 Task: Search one way flight ticket for 5 adults, 2 children, 1 infant in seat and 1 infant on lap in economy from Lewisburg: Greenbrier Valley Airport to Greensboro: Piedmont Triad International Airport on 5-1-2023. Choice of flights is Southwest. Number of bags: 2 carry on bags. Price is upto 60000. Outbound departure time preference is 12:00.
Action: Mouse moved to (268, 476)
Screenshot: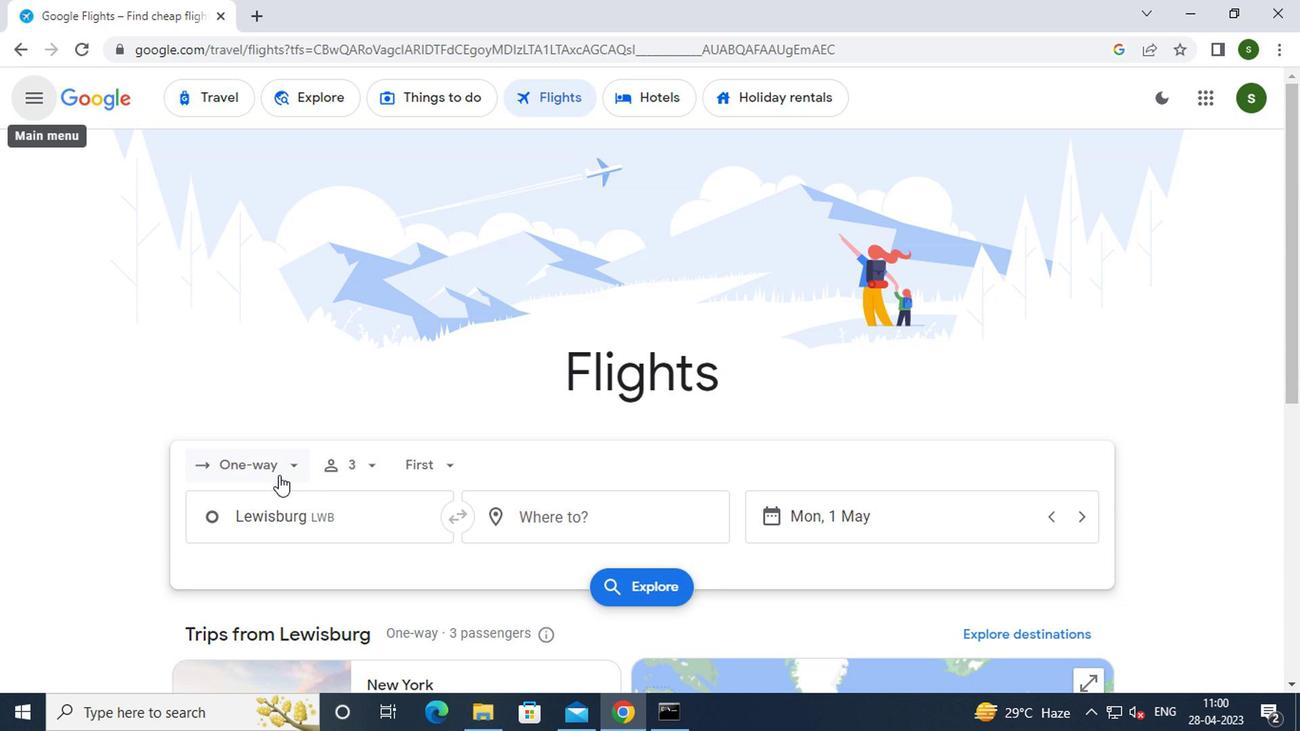 
Action: Mouse pressed left at (268, 476)
Screenshot: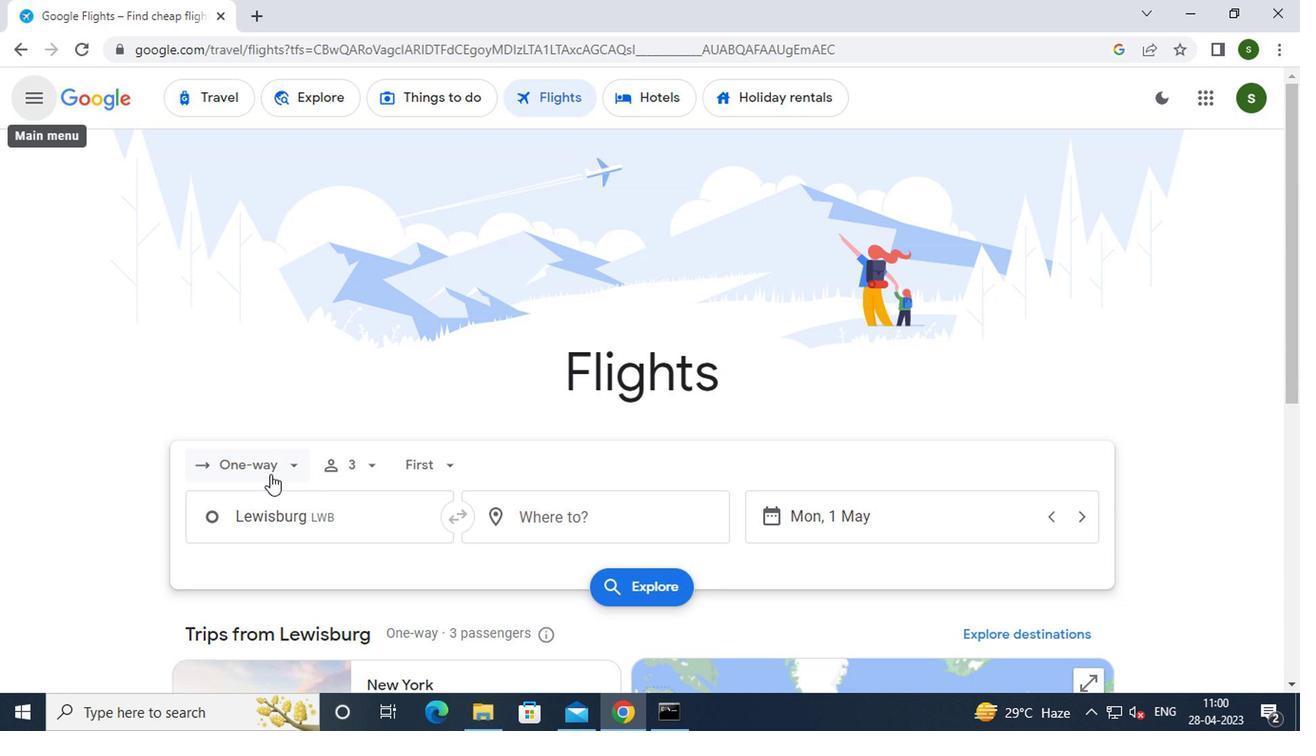 
Action: Mouse moved to (280, 557)
Screenshot: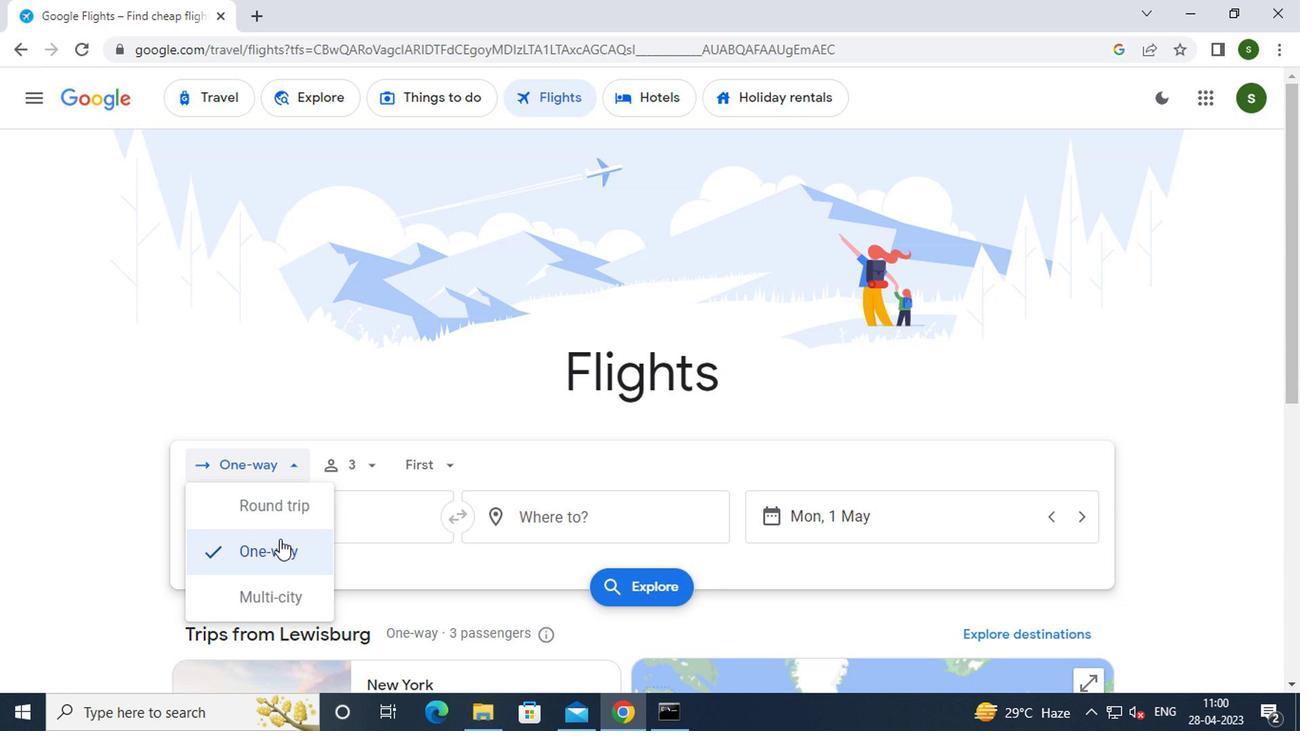 
Action: Mouse pressed left at (280, 557)
Screenshot: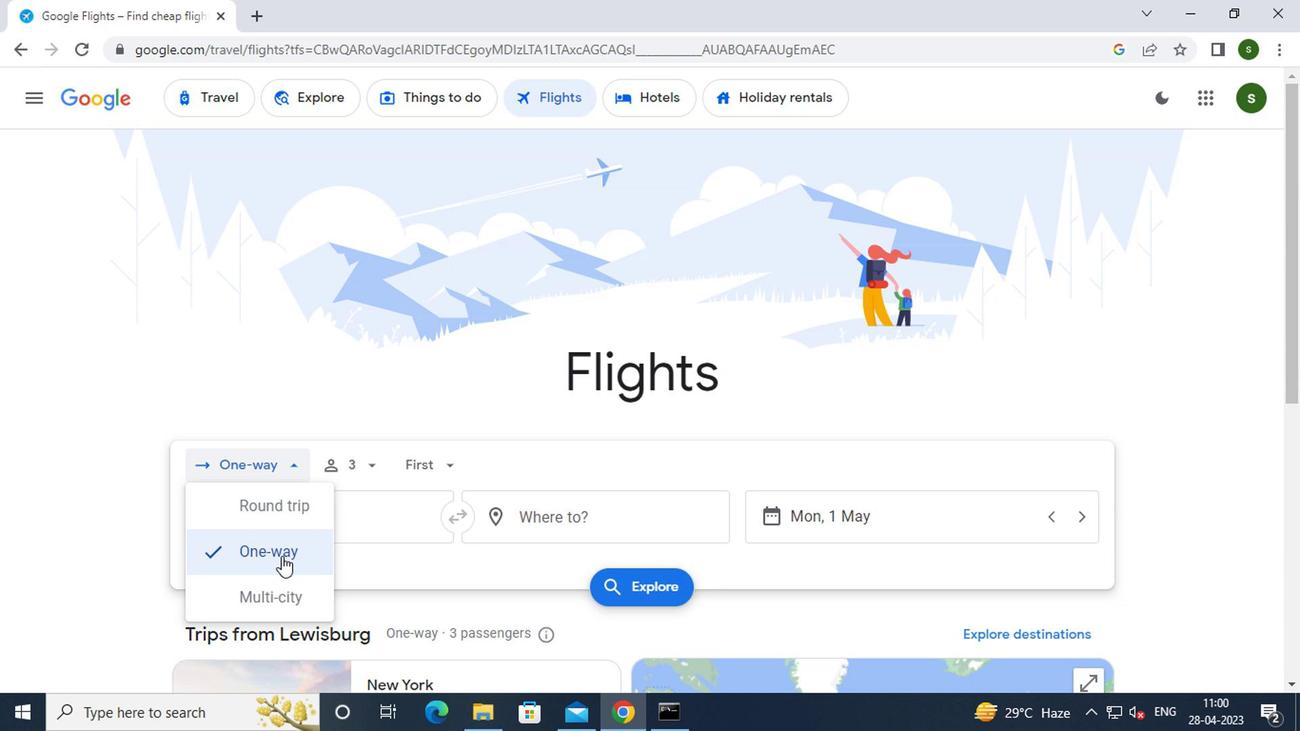 
Action: Mouse moved to (373, 465)
Screenshot: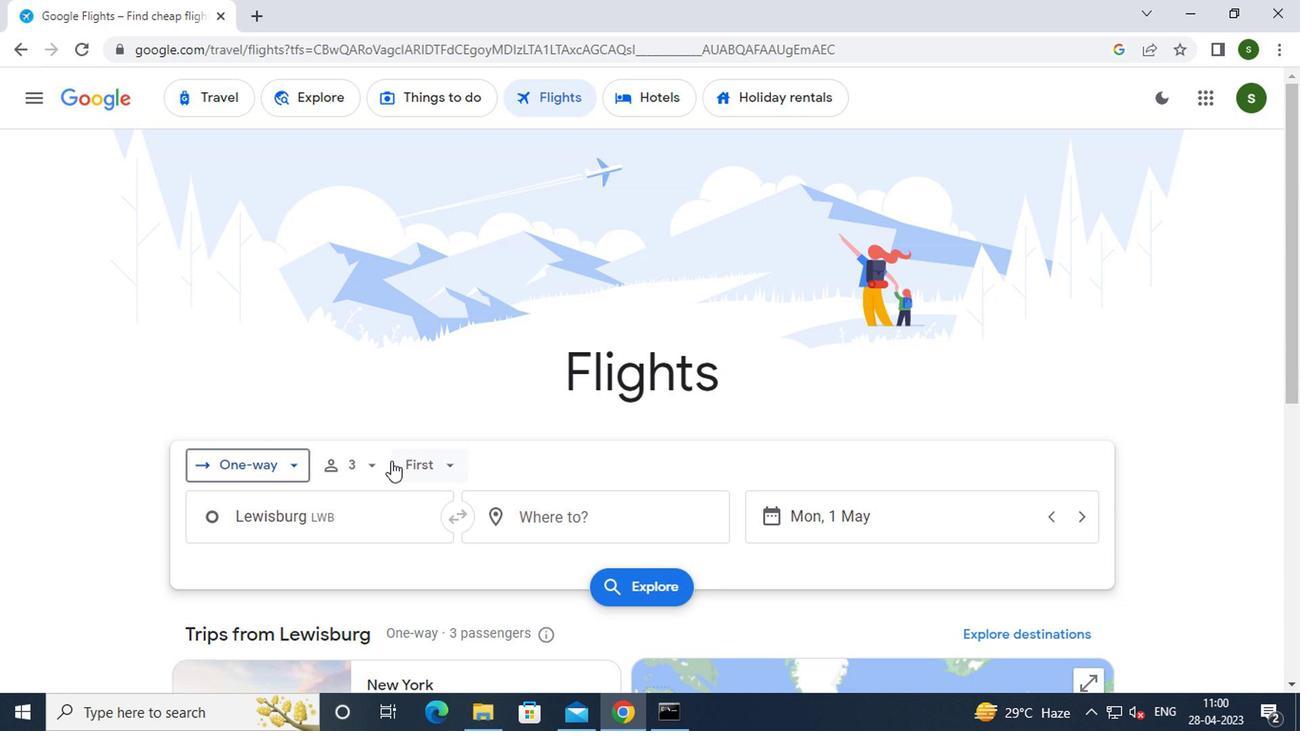 
Action: Mouse pressed left at (373, 465)
Screenshot: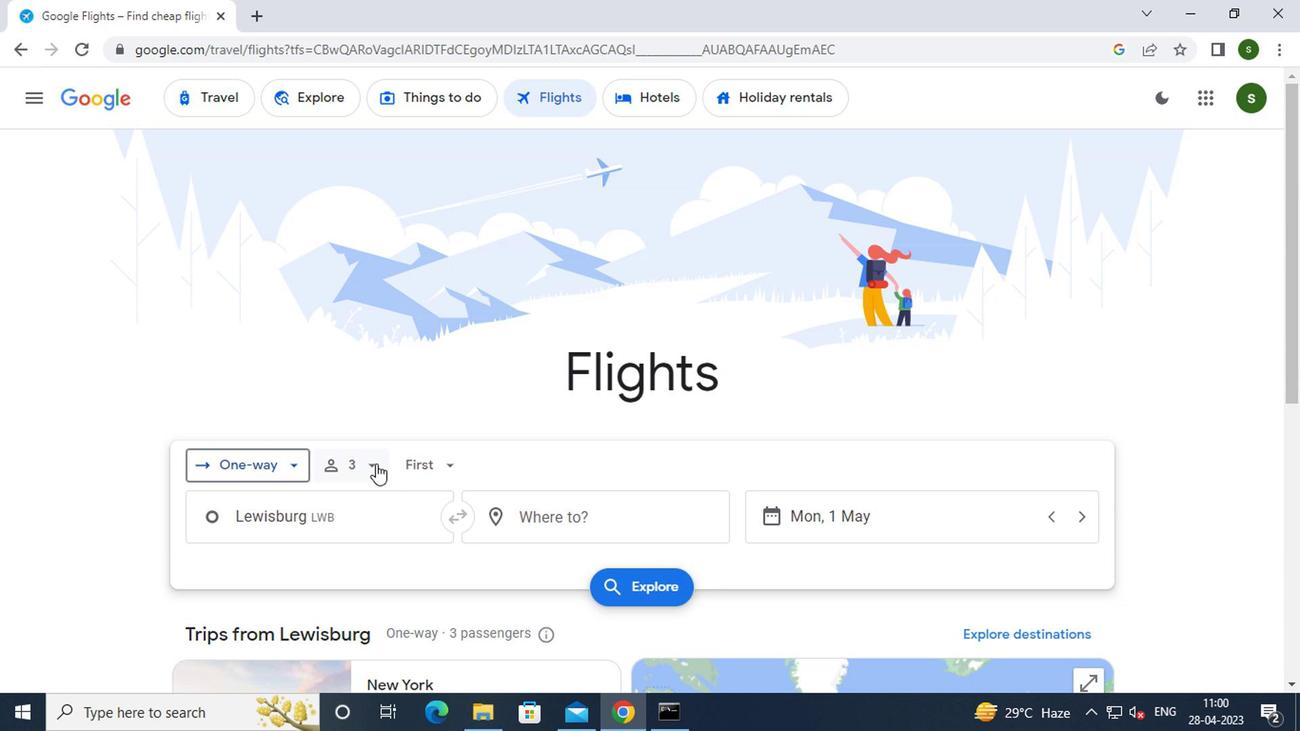 
Action: Mouse moved to (507, 518)
Screenshot: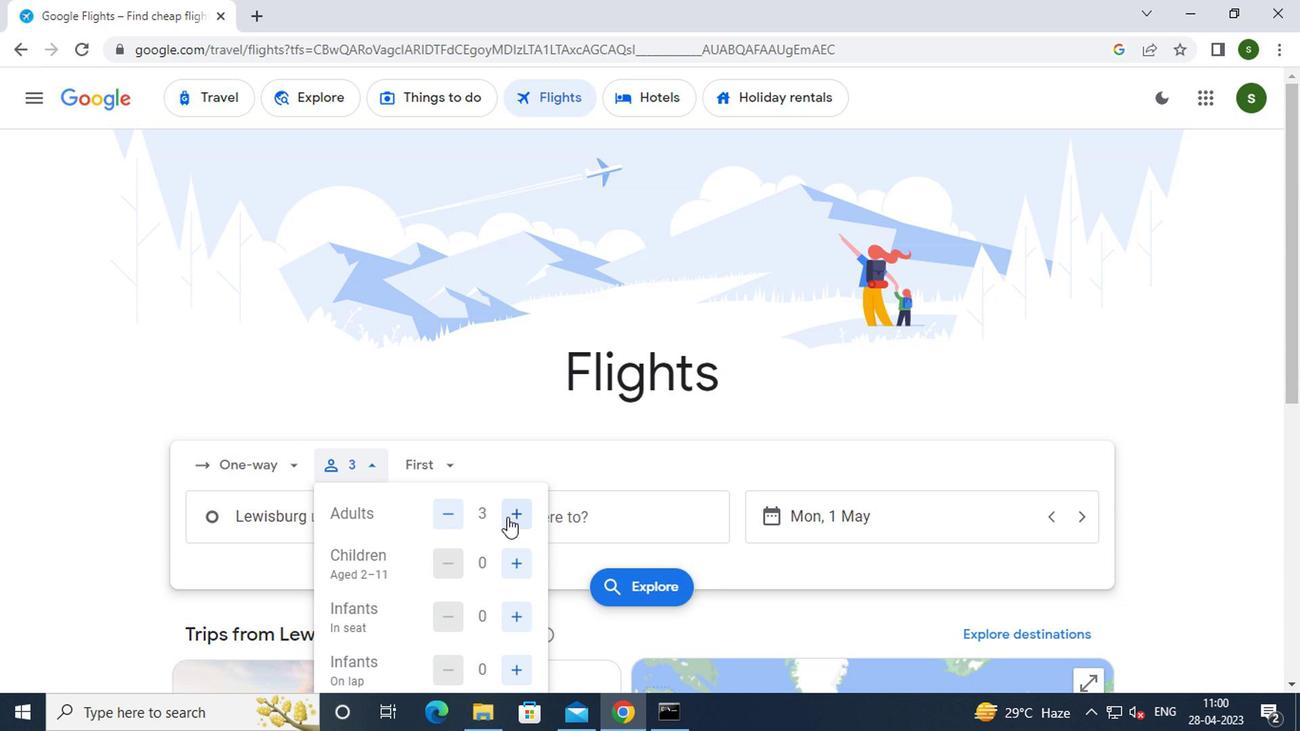 
Action: Mouse pressed left at (507, 518)
Screenshot: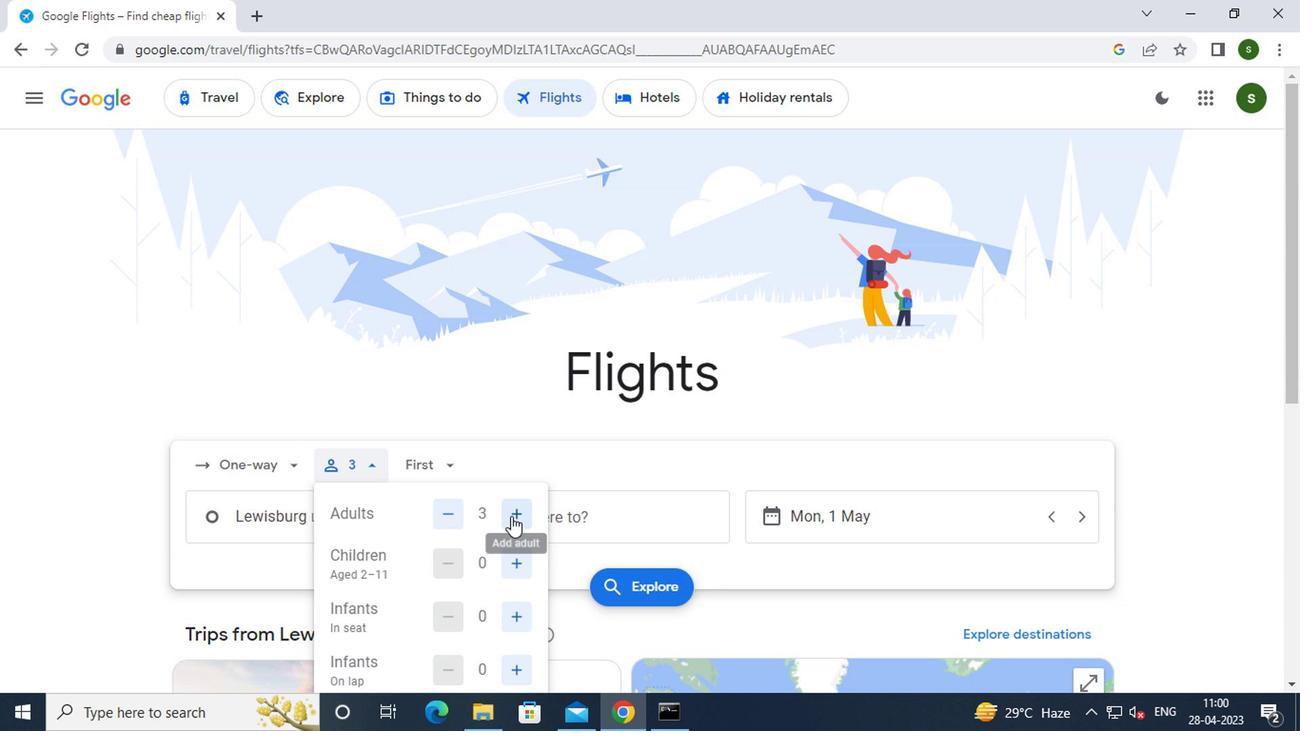 
Action: Mouse pressed left at (507, 518)
Screenshot: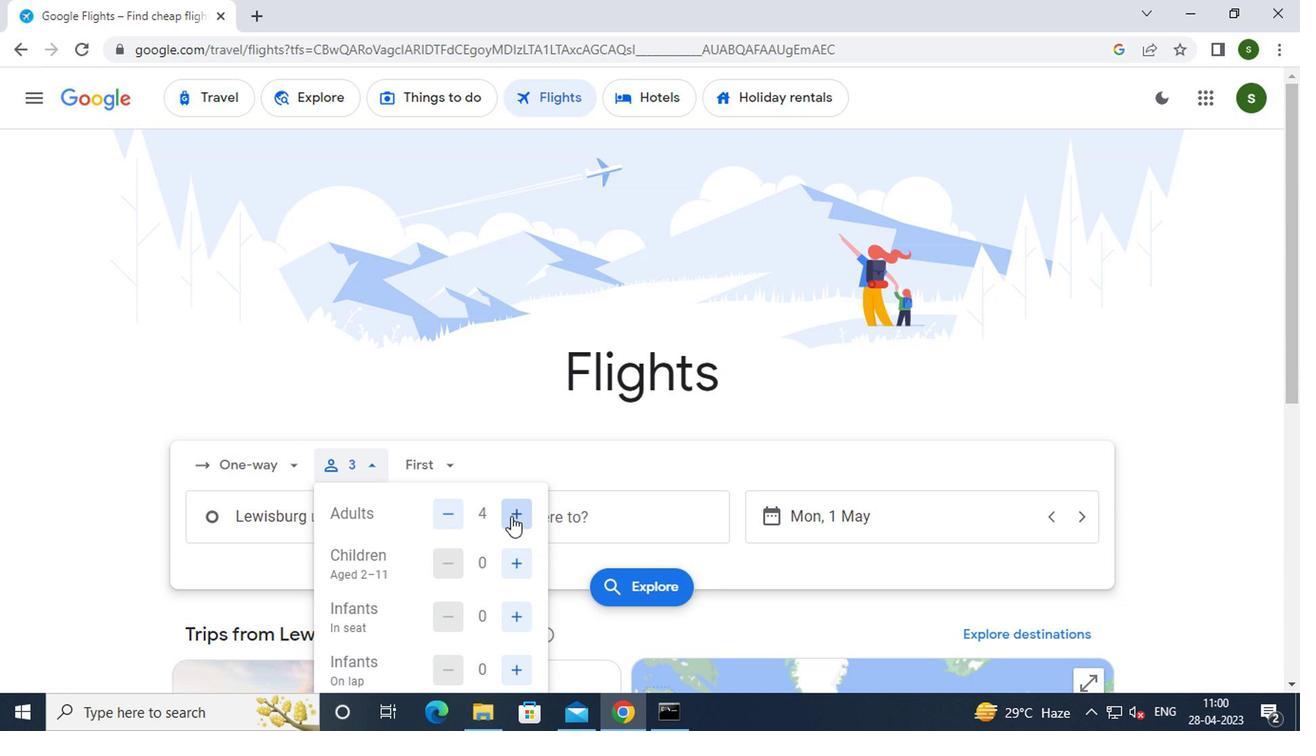 
Action: Mouse moved to (518, 559)
Screenshot: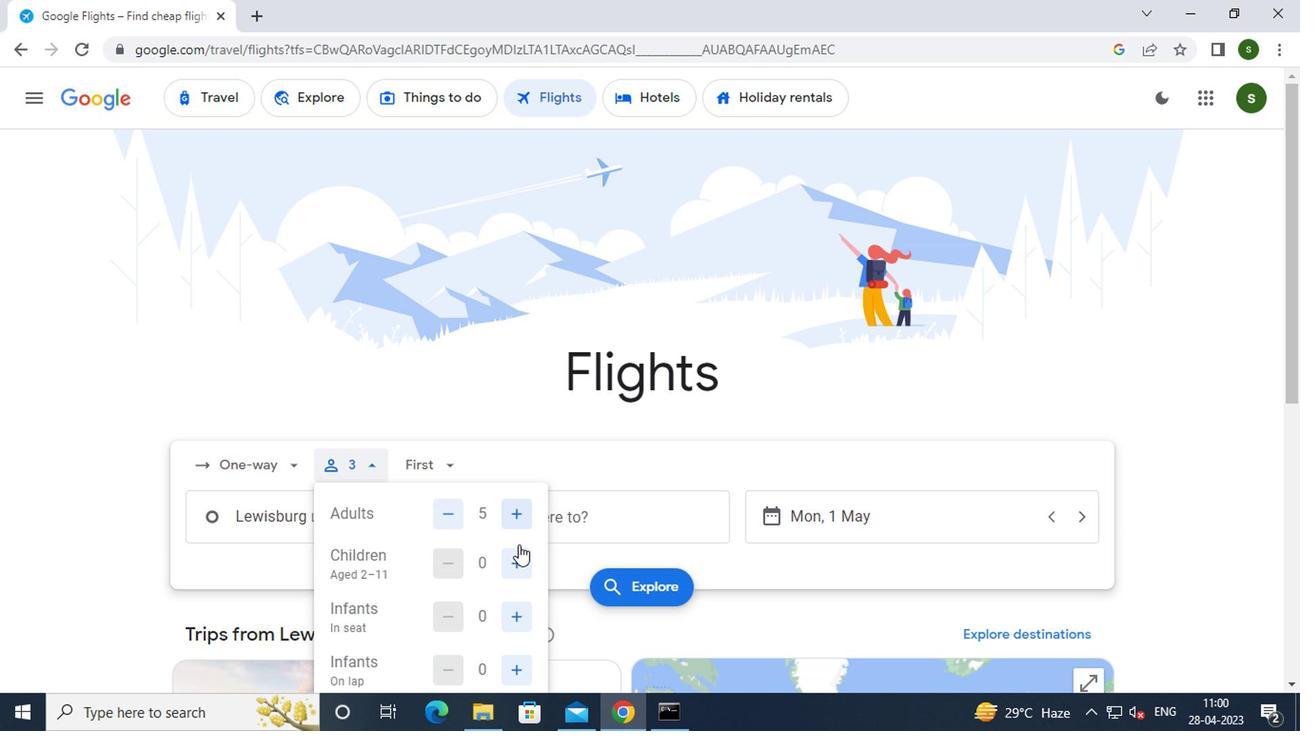 
Action: Mouse pressed left at (518, 559)
Screenshot: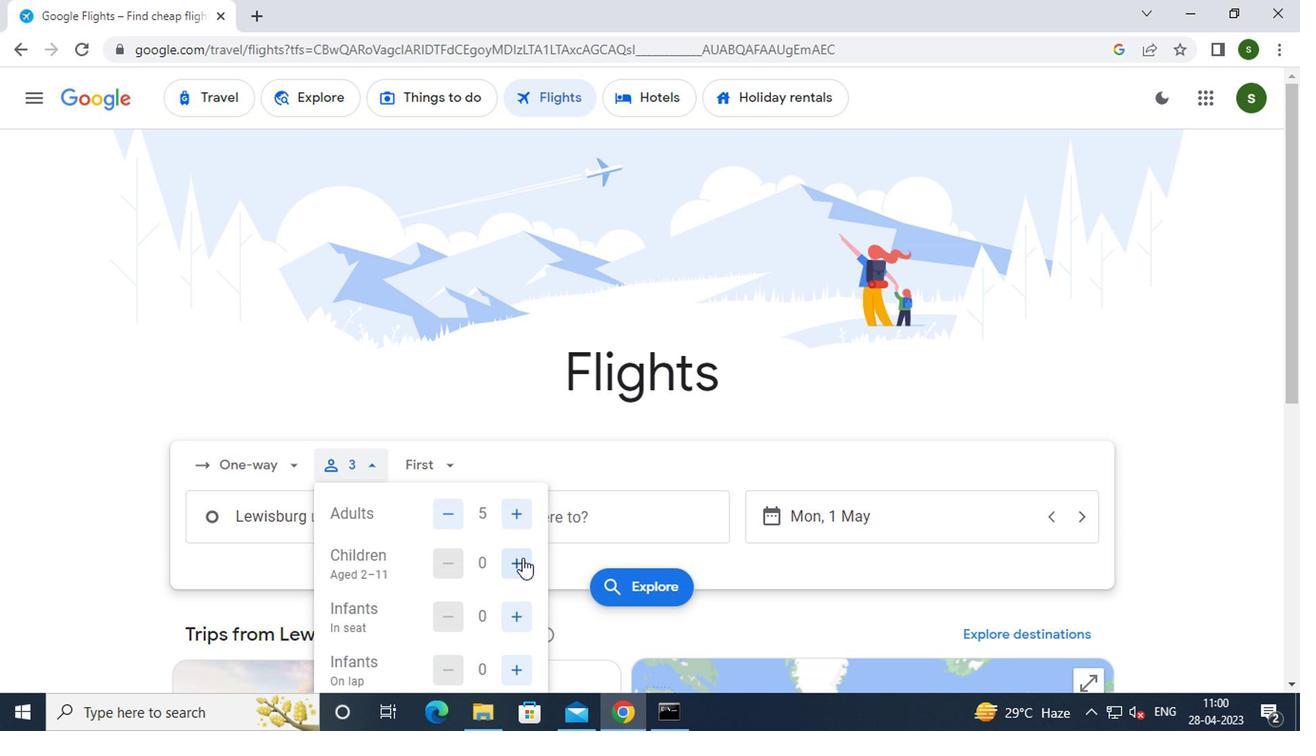 
Action: Mouse pressed left at (518, 559)
Screenshot: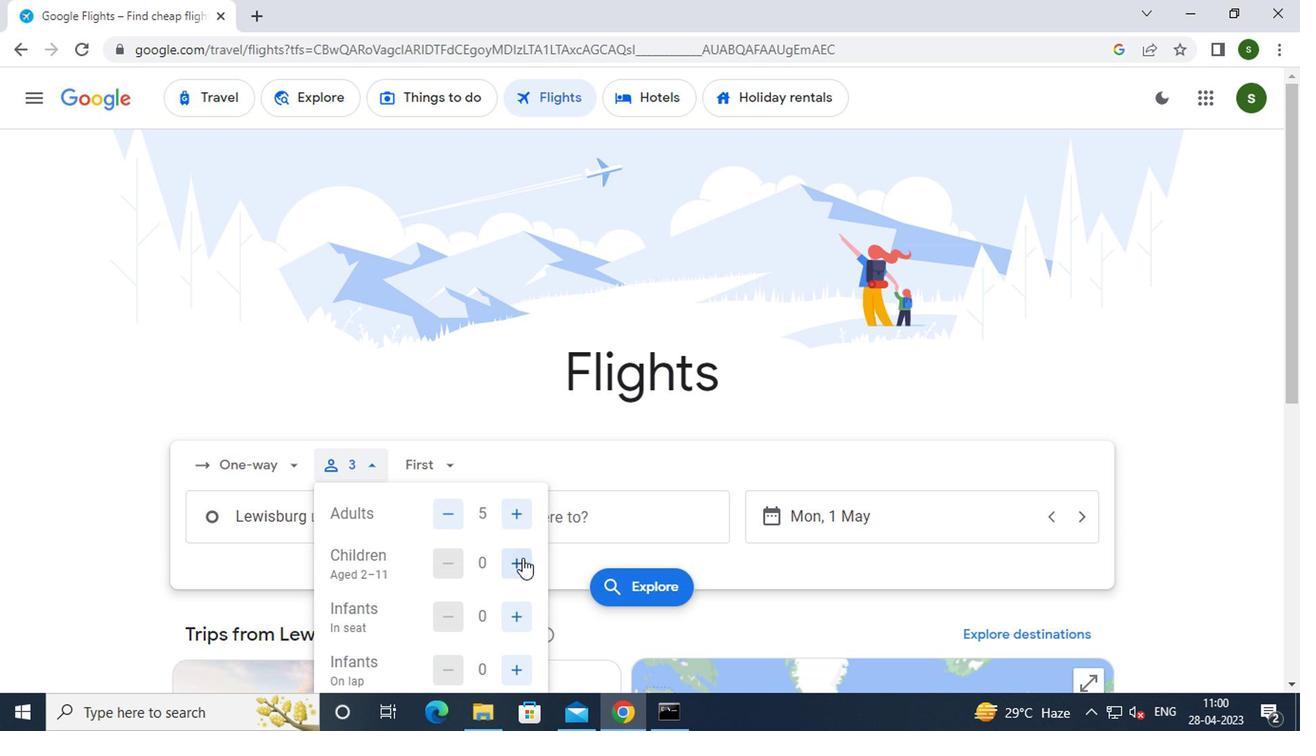 
Action: Mouse moved to (518, 610)
Screenshot: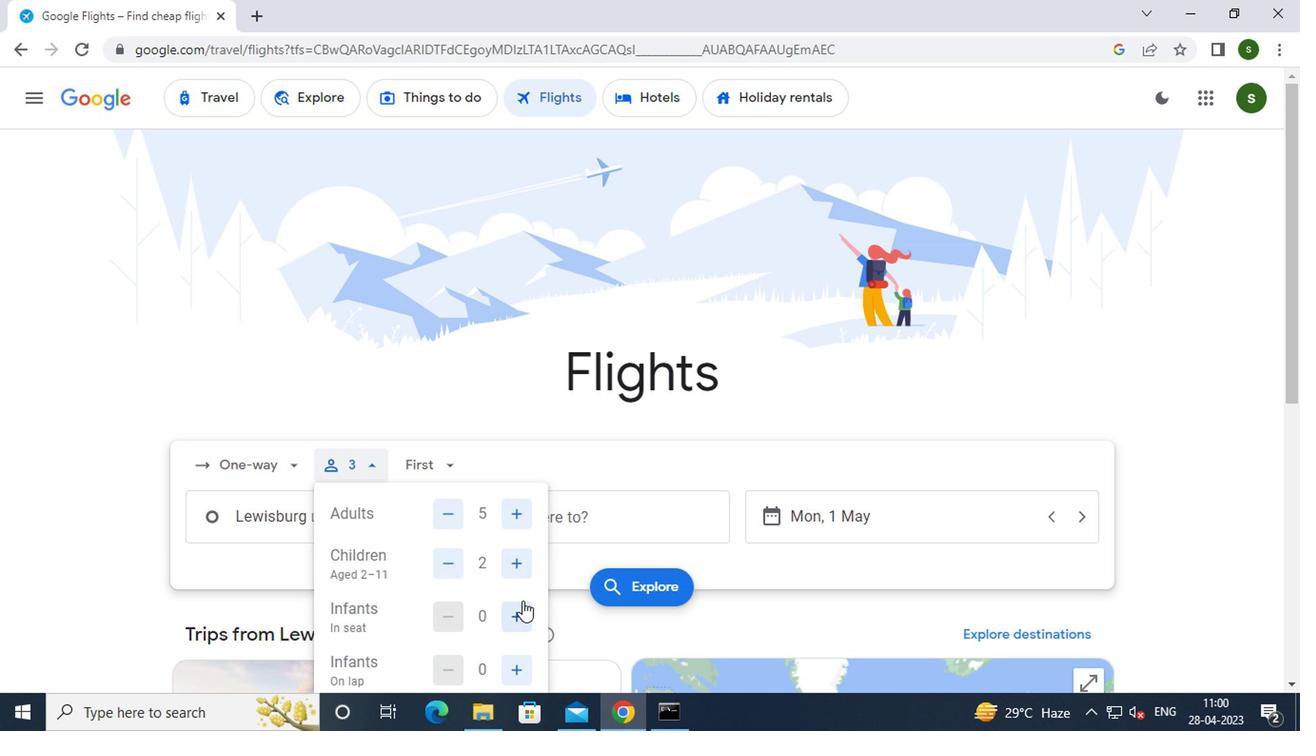 
Action: Mouse pressed left at (518, 610)
Screenshot: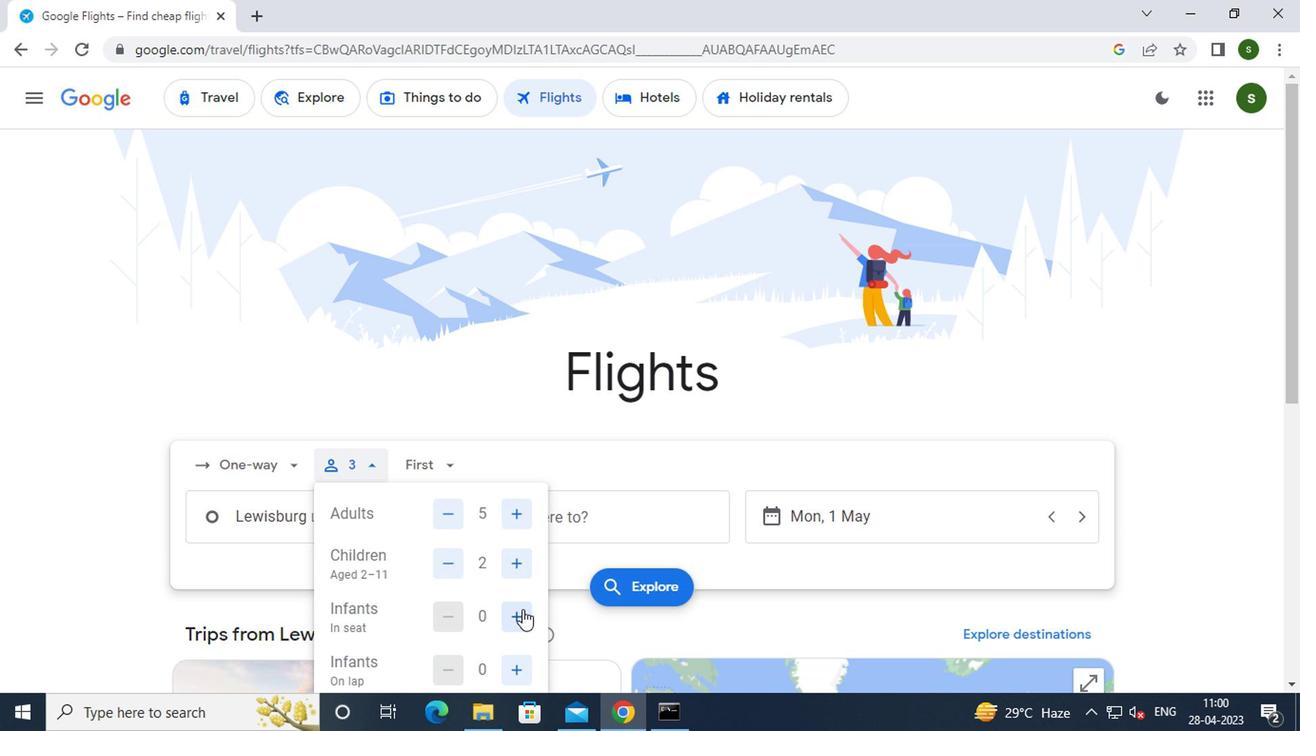 
Action: Mouse moved to (509, 669)
Screenshot: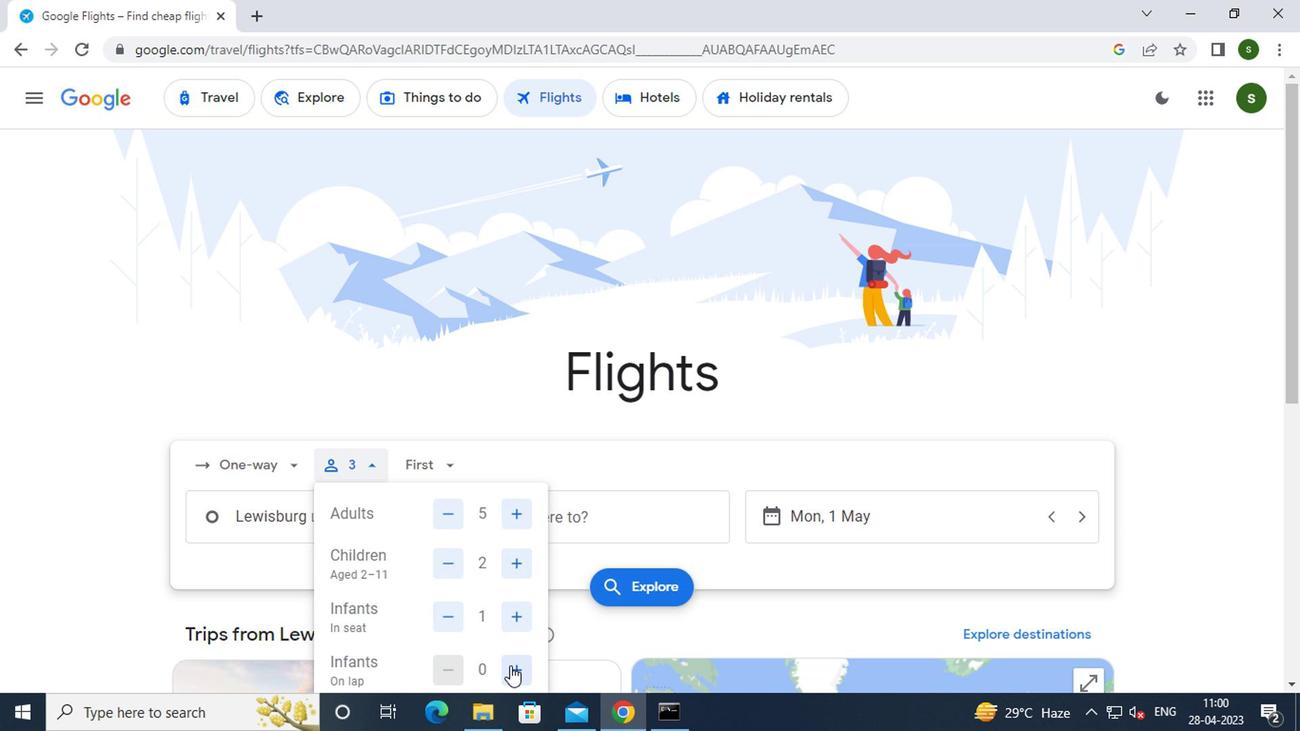 
Action: Mouse pressed left at (509, 669)
Screenshot: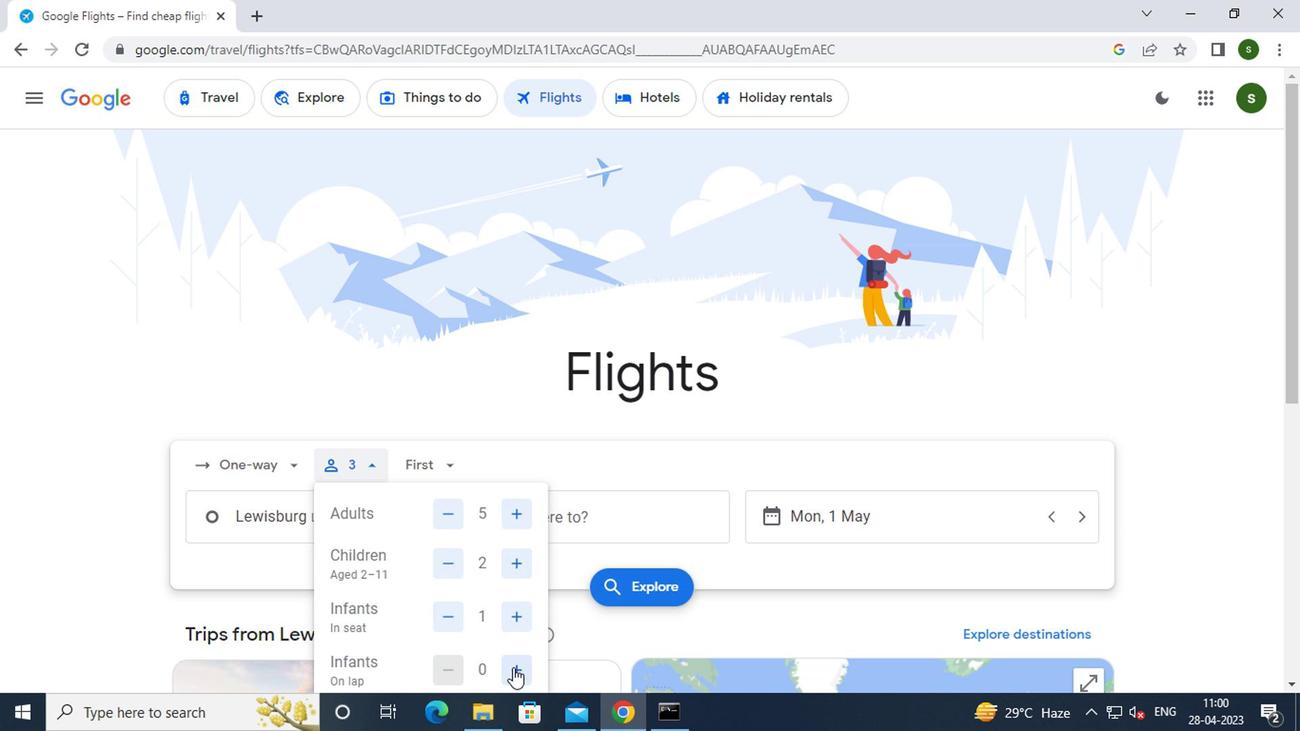 
Action: Mouse moved to (440, 453)
Screenshot: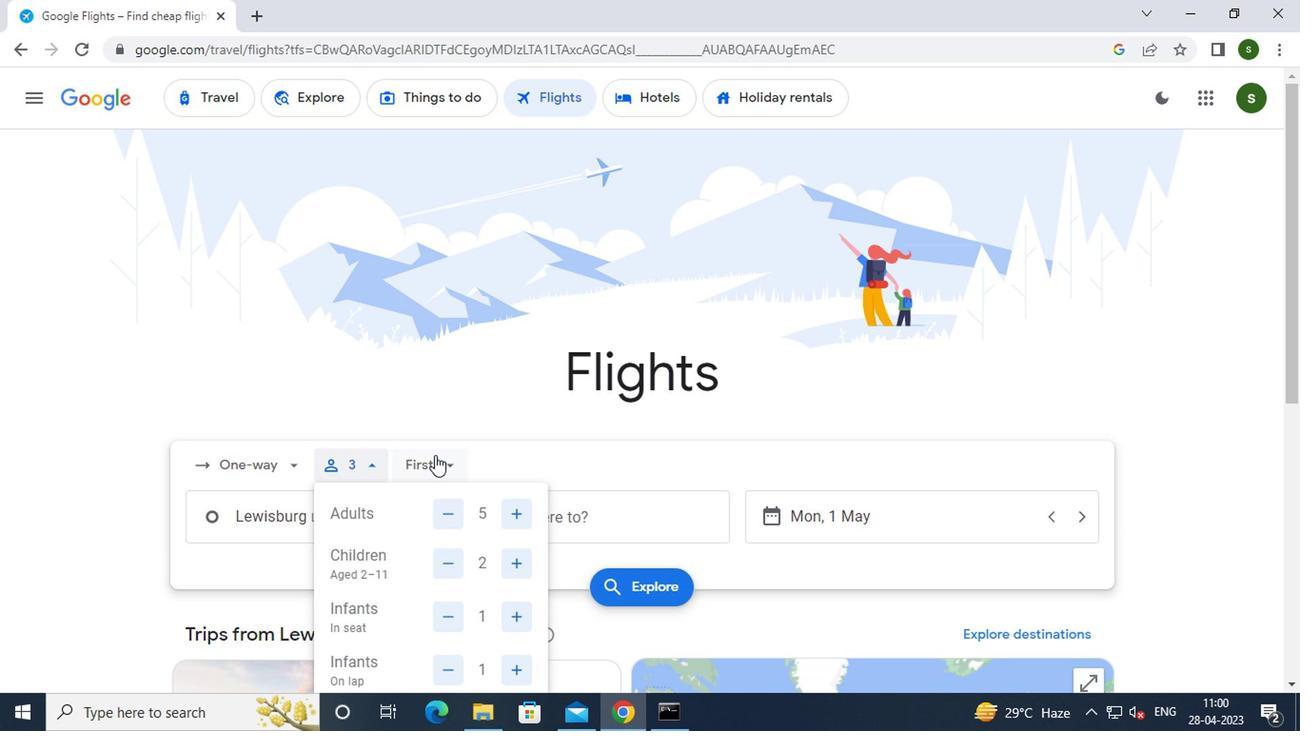 
Action: Mouse pressed left at (440, 453)
Screenshot: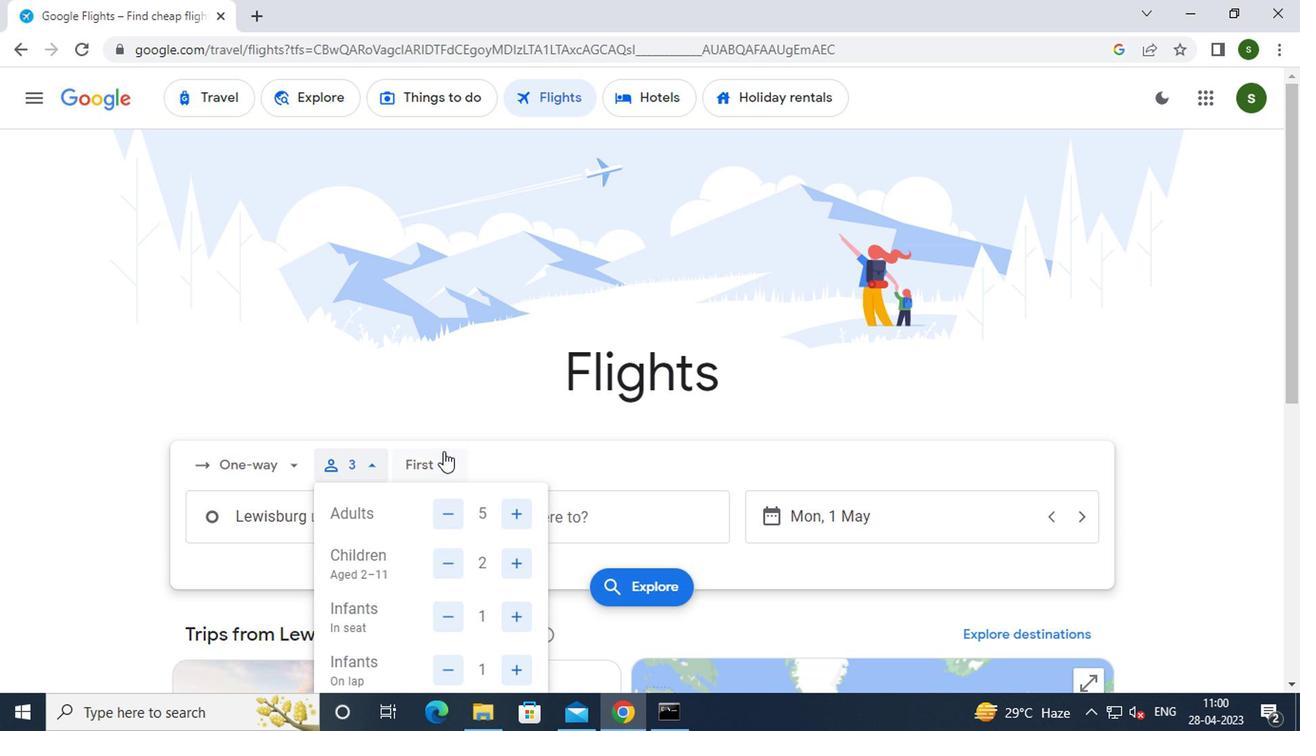 
Action: Mouse moved to (508, 516)
Screenshot: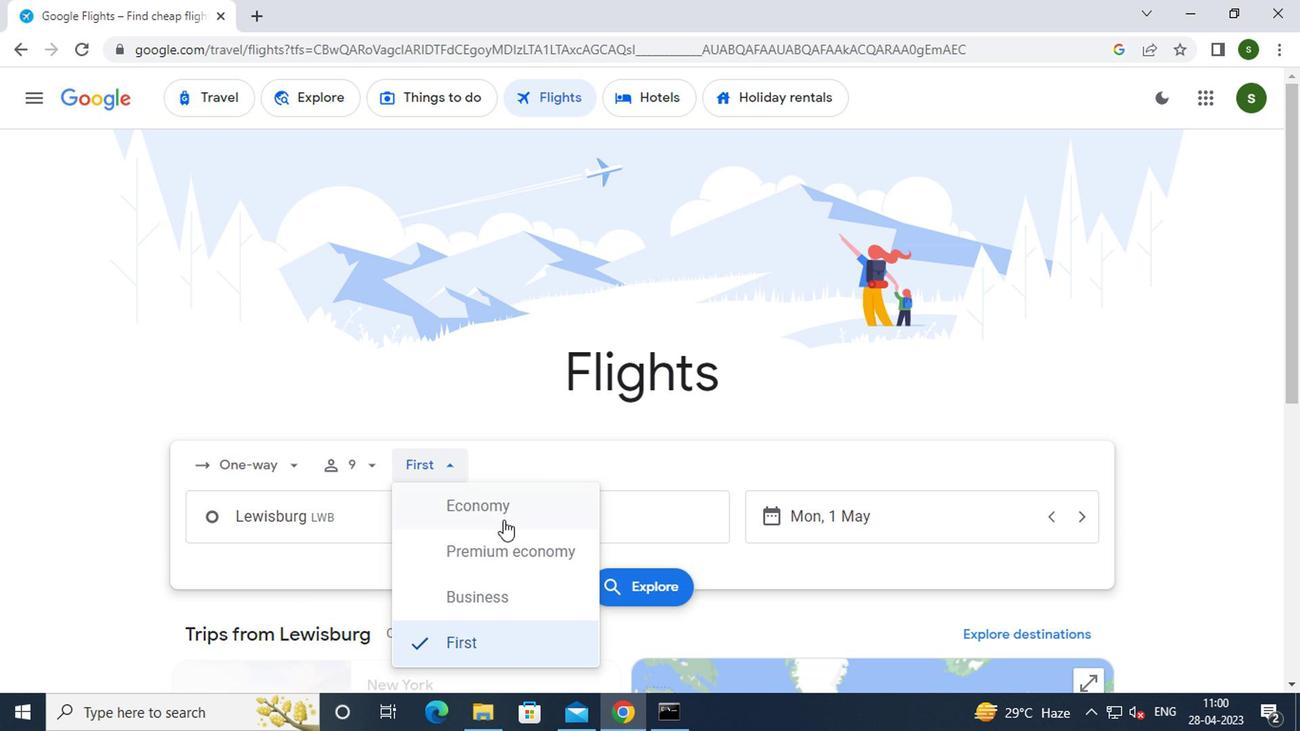 
Action: Mouse pressed left at (508, 516)
Screenshot: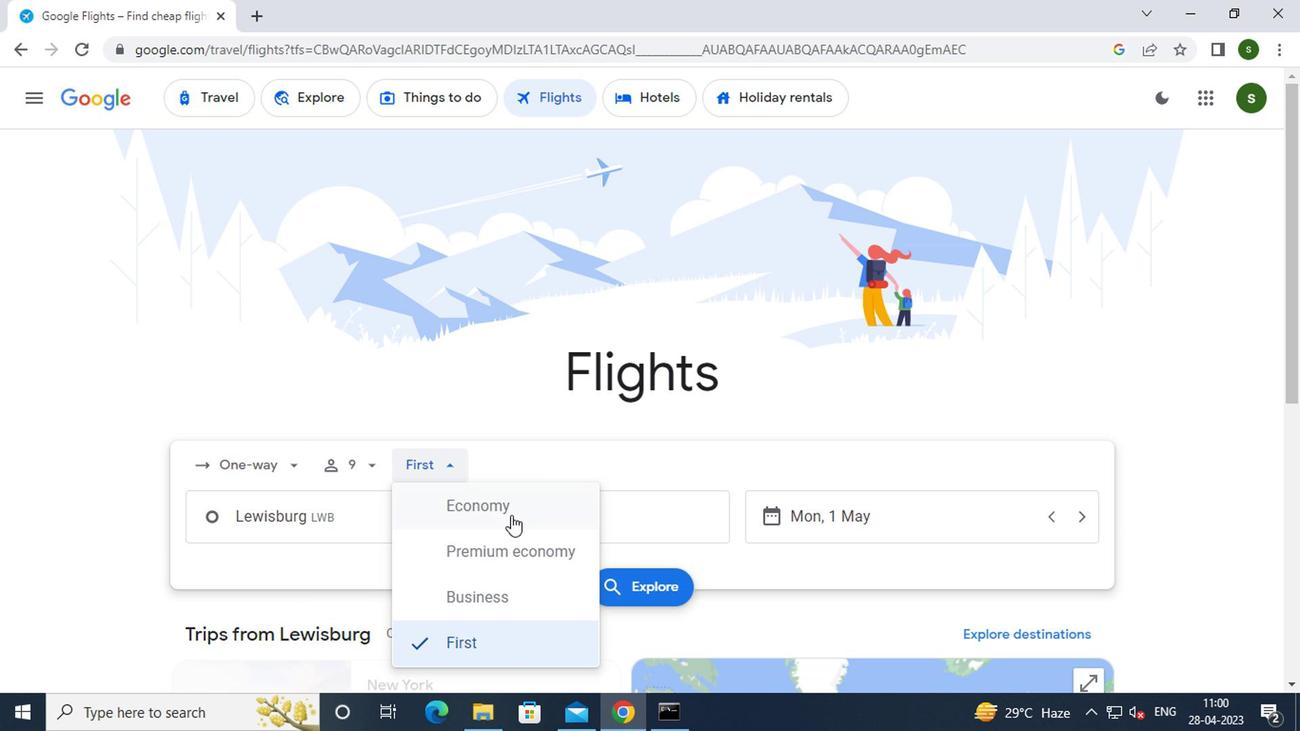 
Action: Mouse scrolled (508, 514) with delta (0, -1)
Screenshot: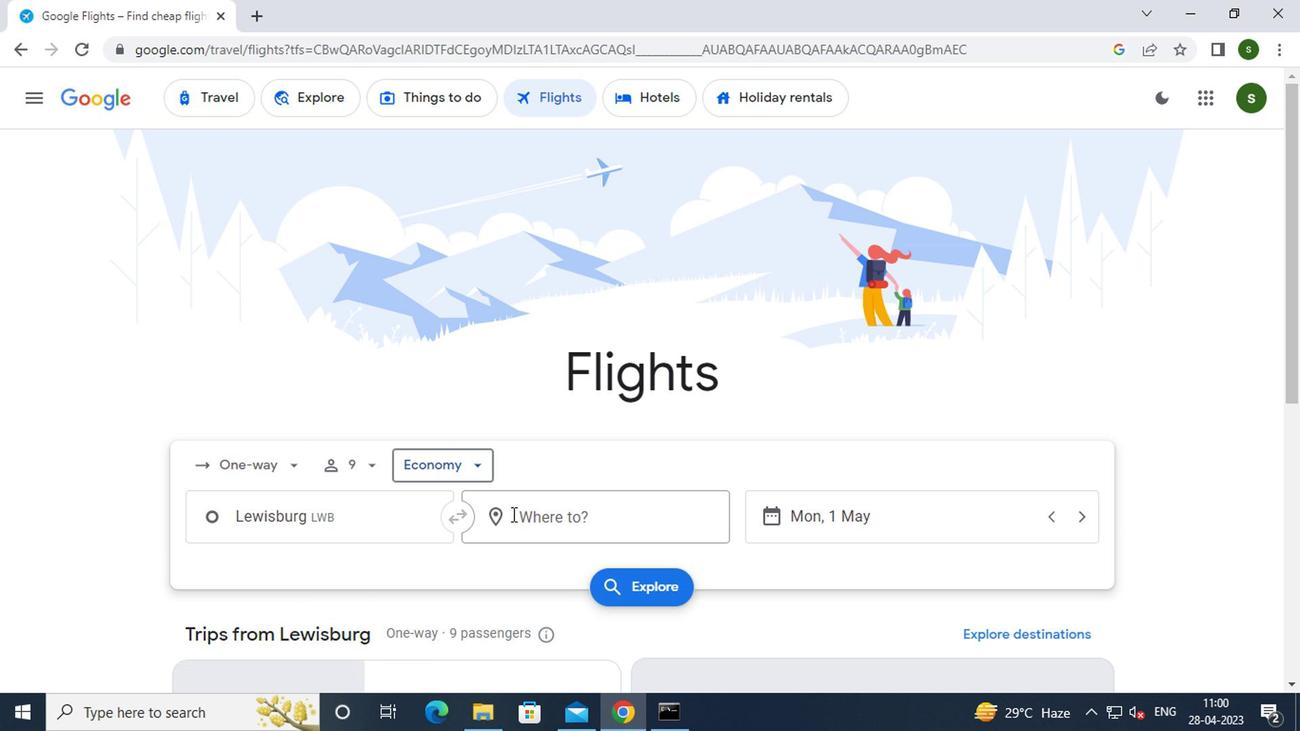 
Action: Mouse moved to (340, 426)
Screenshot: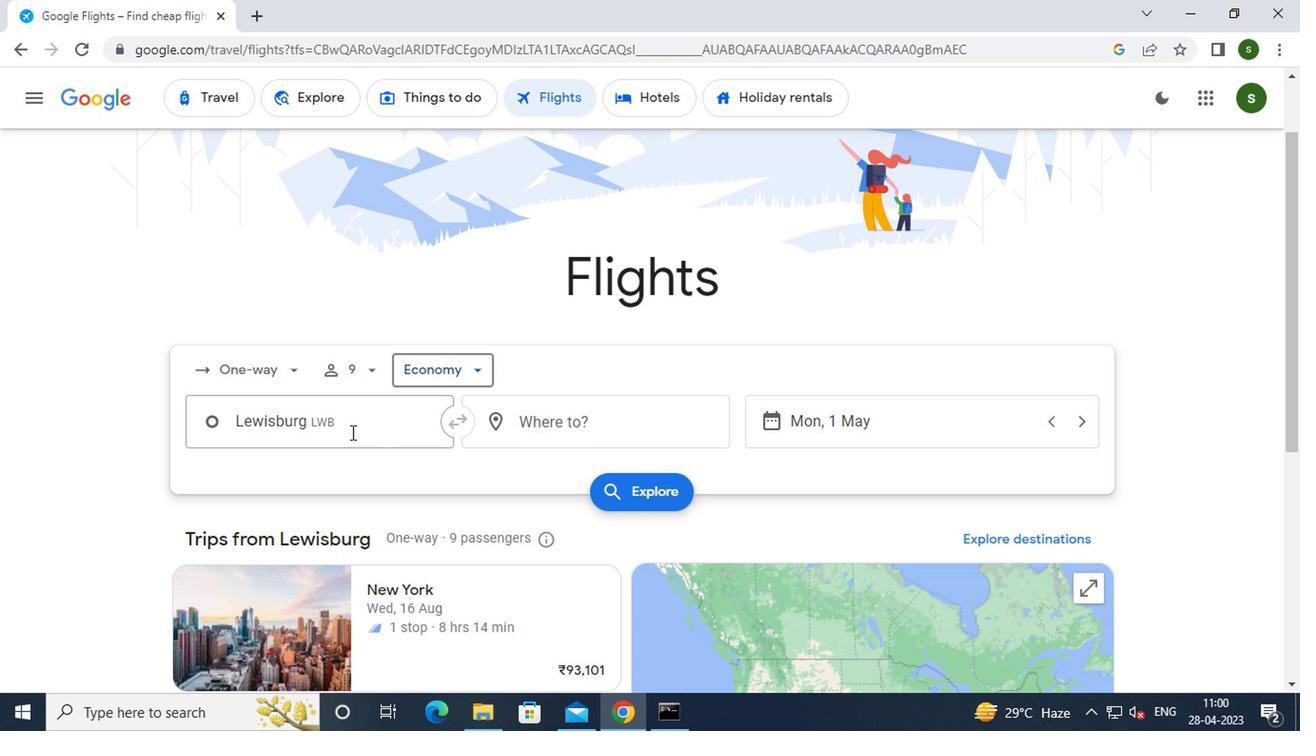 
Action: Mouse pressed left at (340, 426)
Screenshot: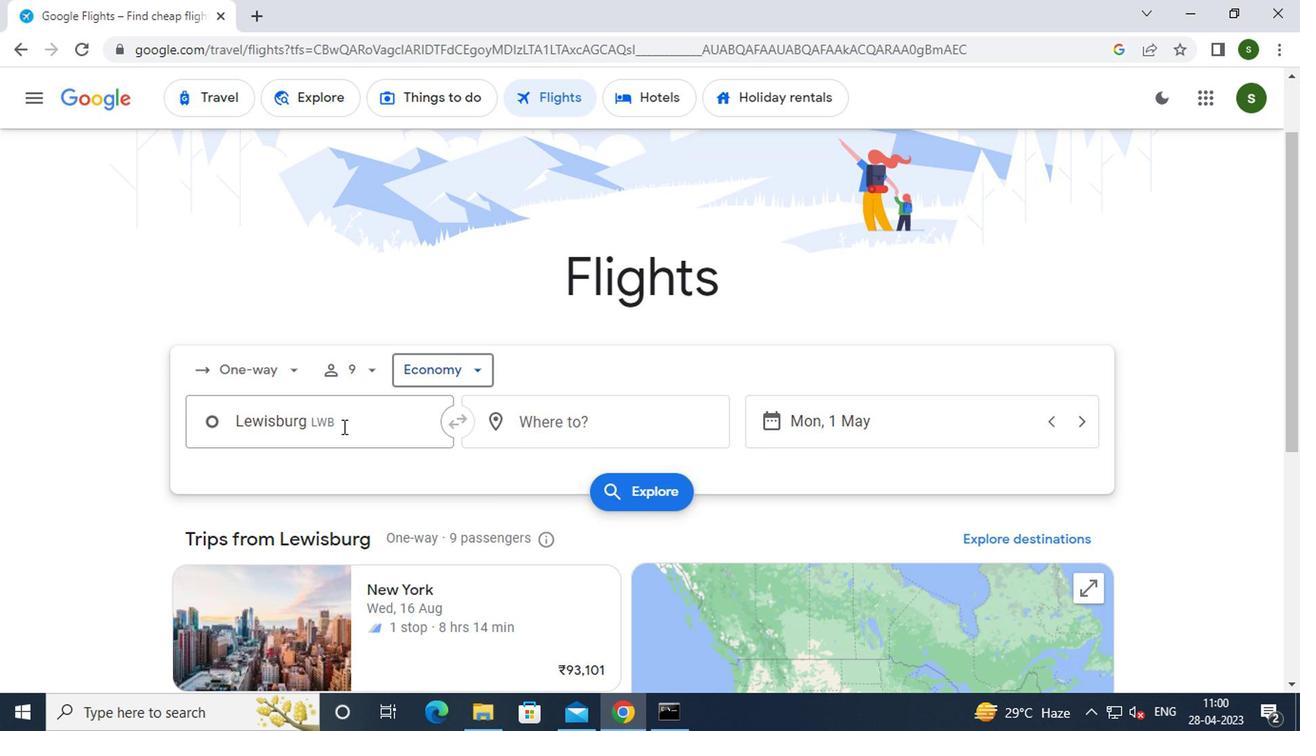 
Action: Mouse moved to (381, 524)
Screenshot: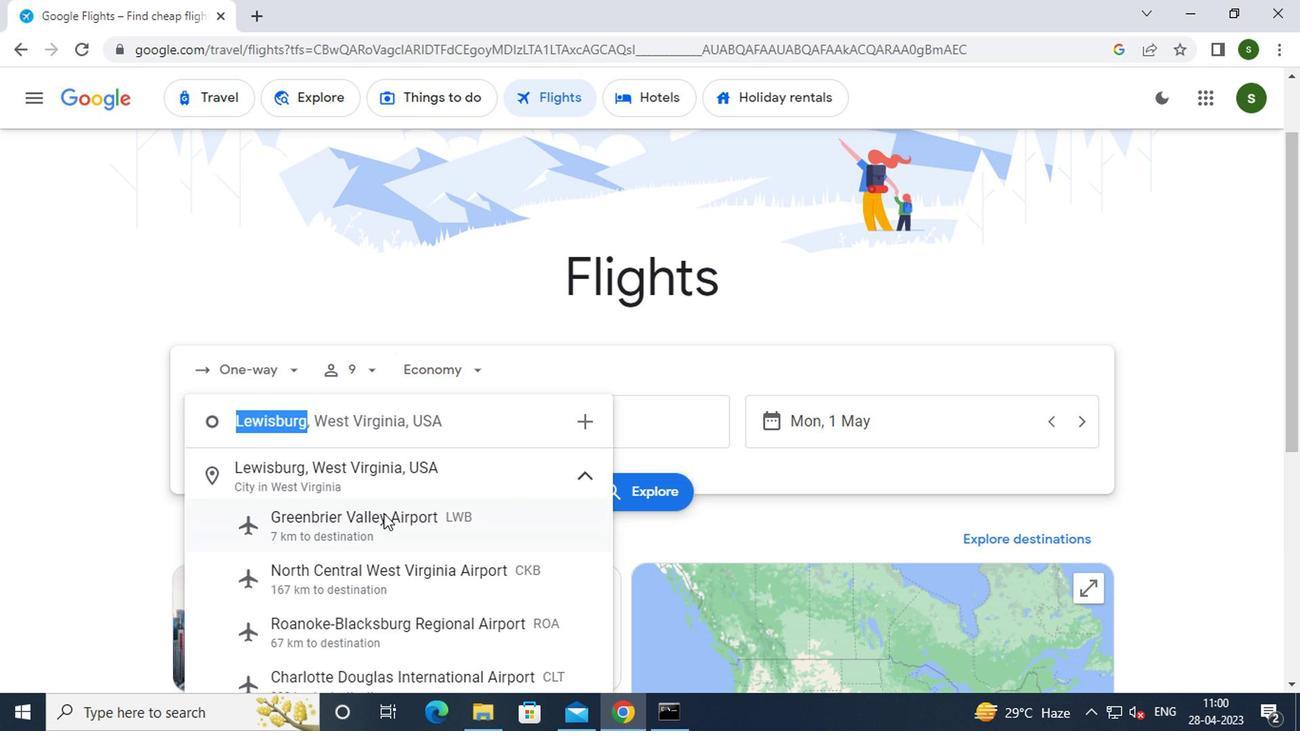 
Action: Mouse pressed left at (381, 524)
Screenshot: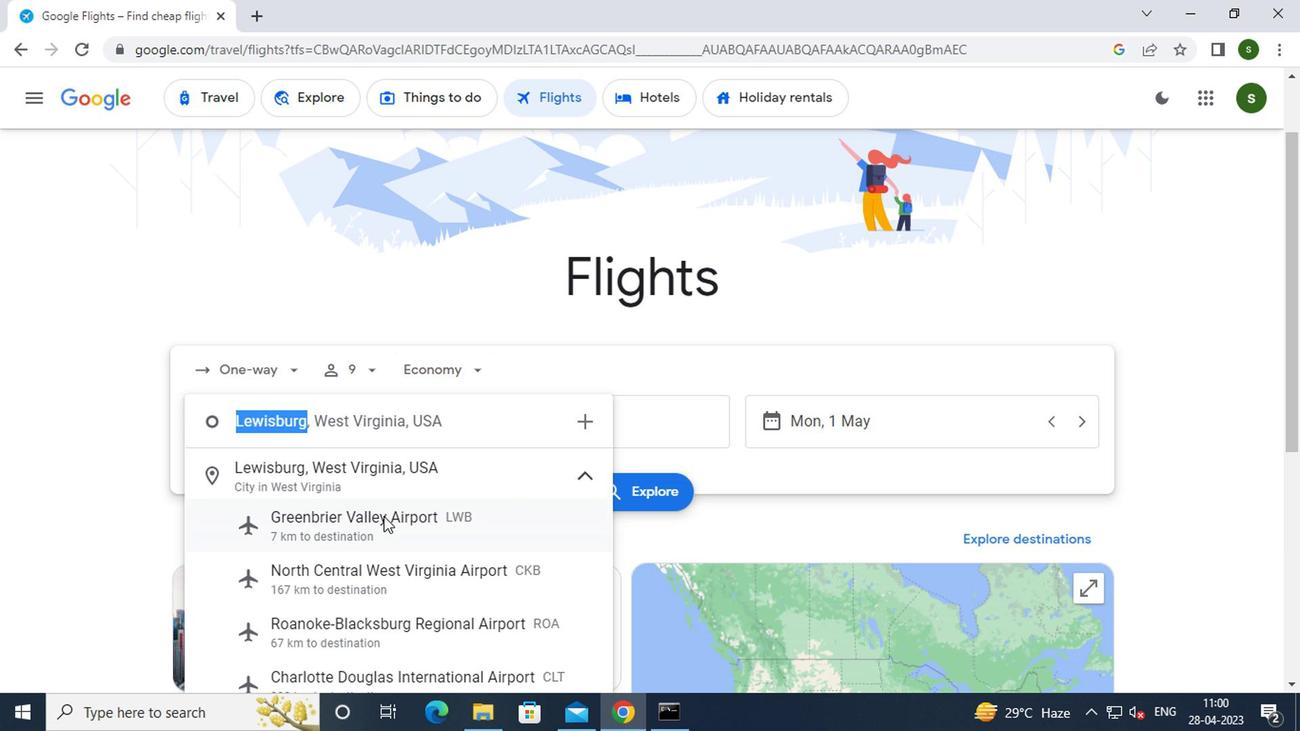 
Action: Mouse moved to (547, 430)
Screenshot: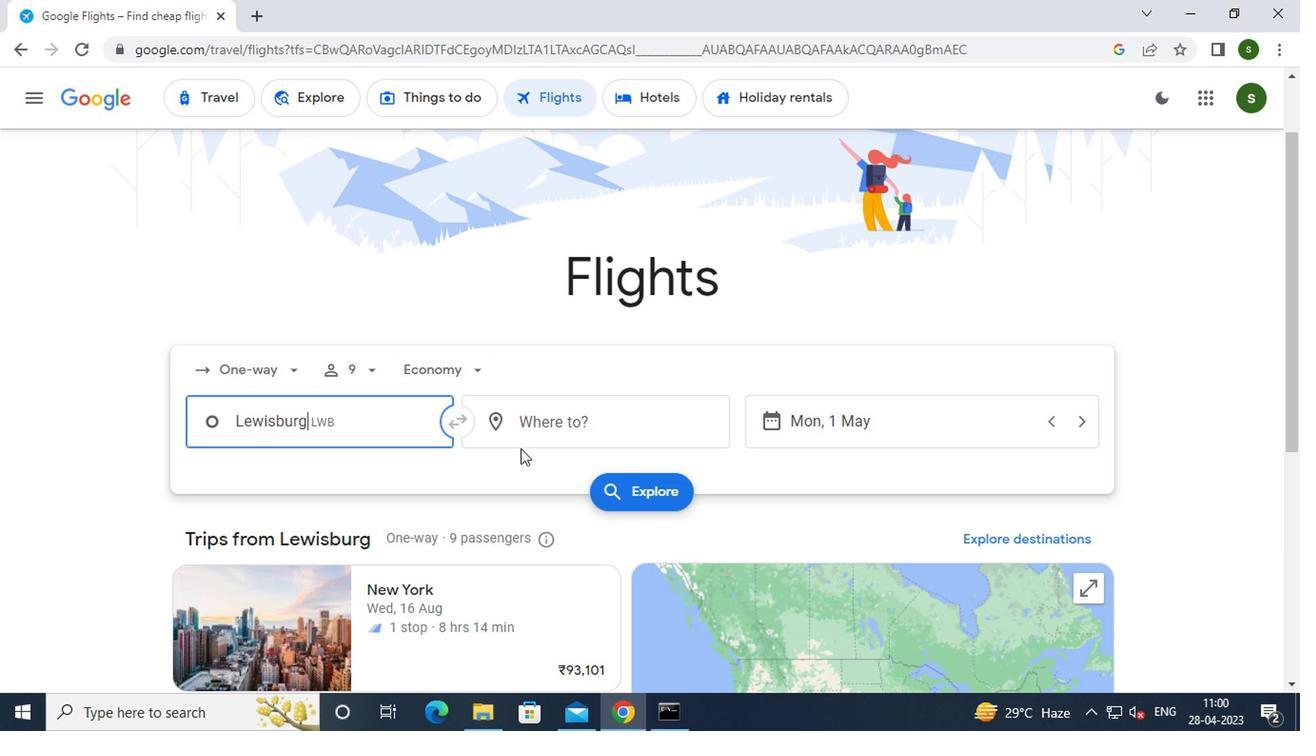 
Action: Mouse pressed left at (547, 430)
Screenshot: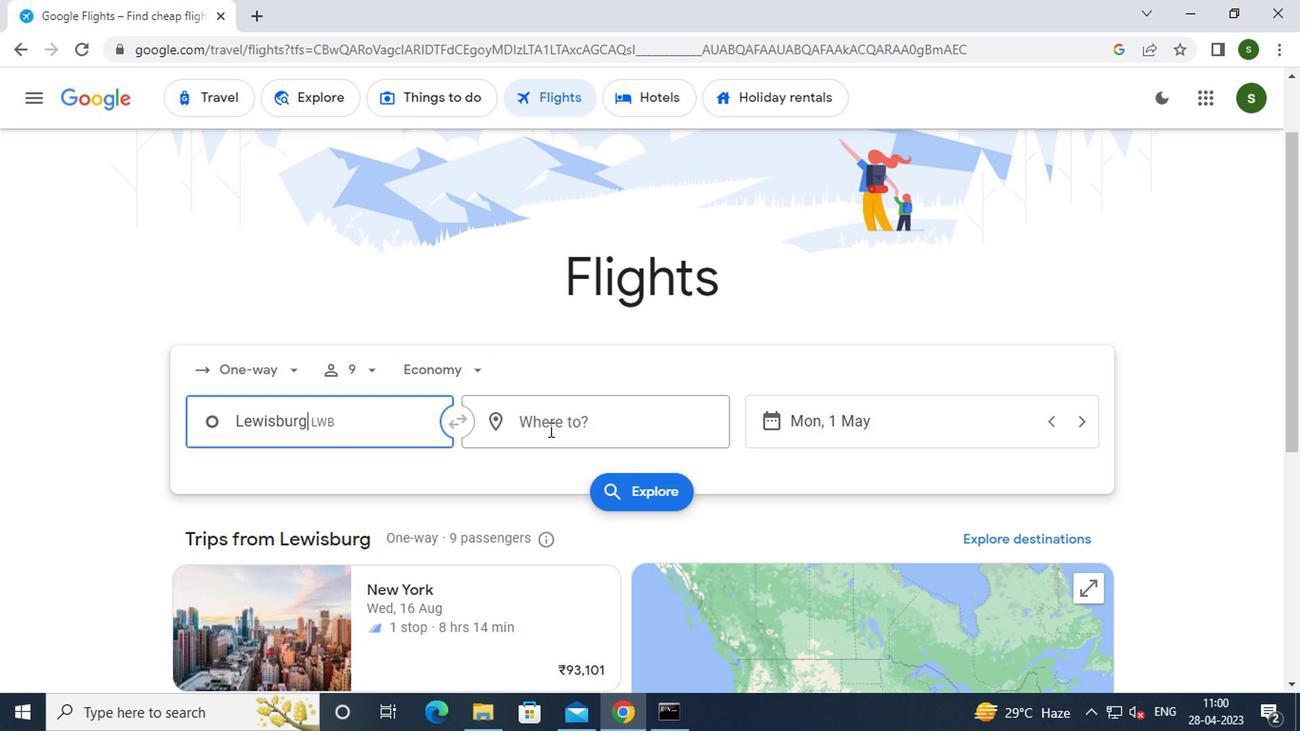 
Action: Key pressed <Key.caps_lock>g<Key.caps_lock>reensboro
Screenshot: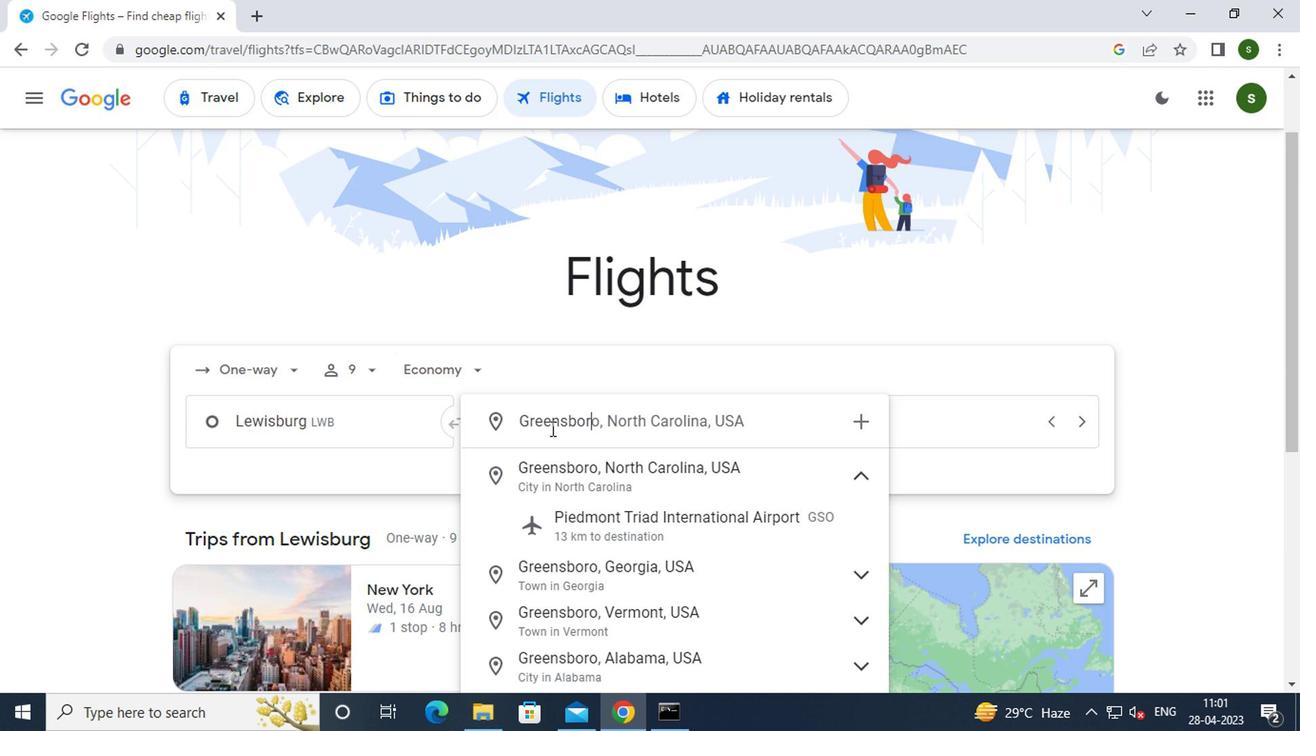 
Action: Mouse moved to (659, 523)
Screenshot: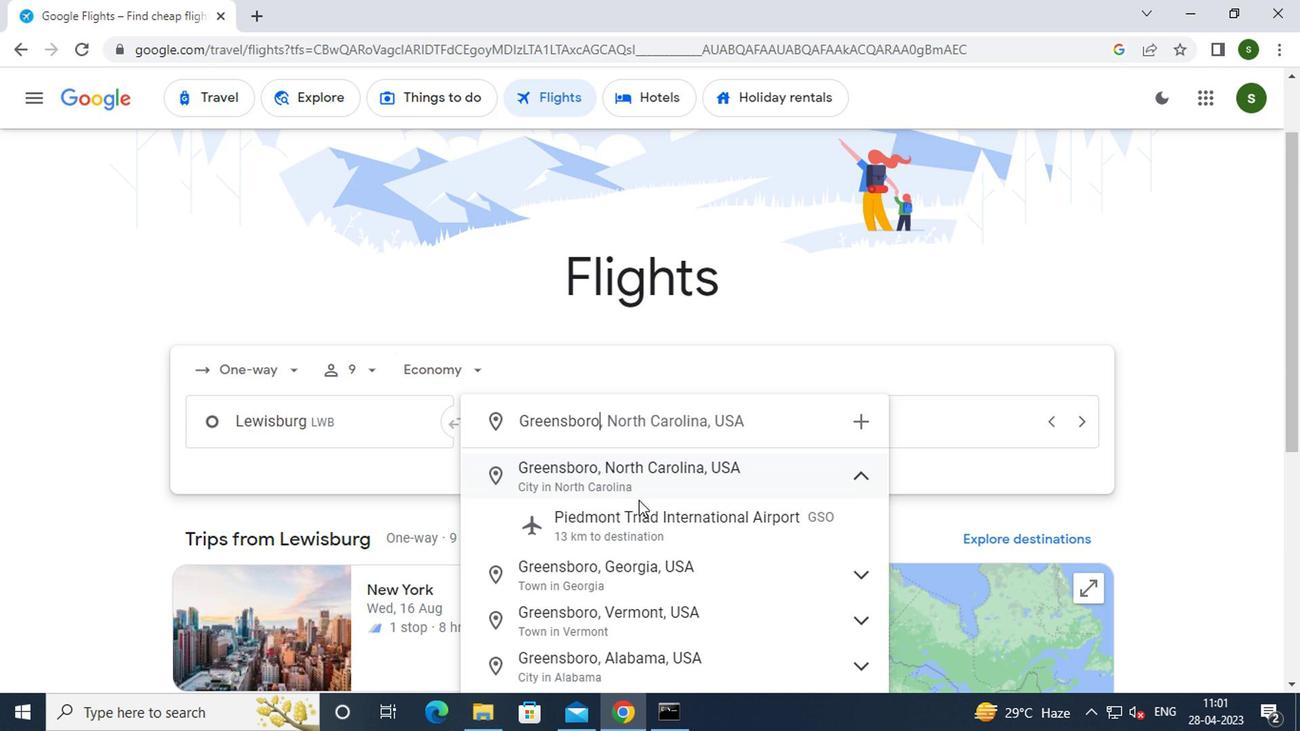 
Action: Mouse pressed left at (659, 523)
Screenshot: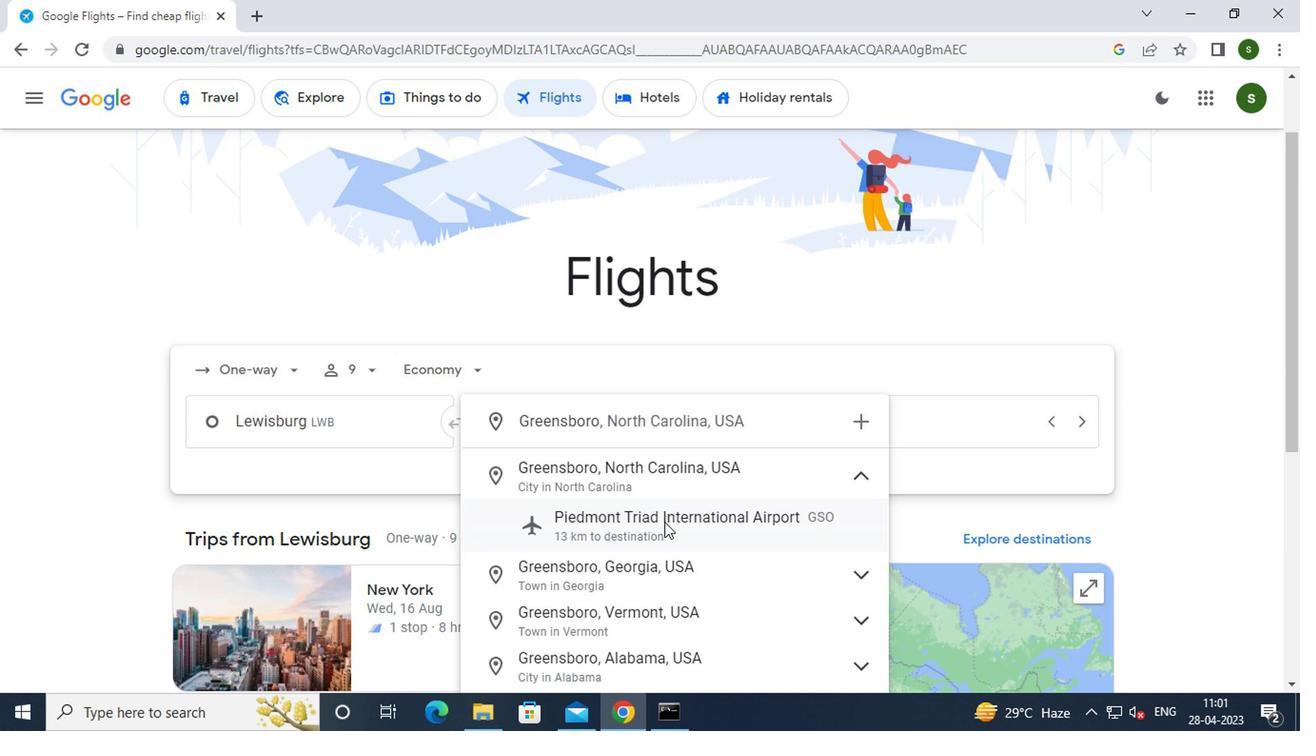 
Action: Mouse moved to (843, 420)
Screenshot: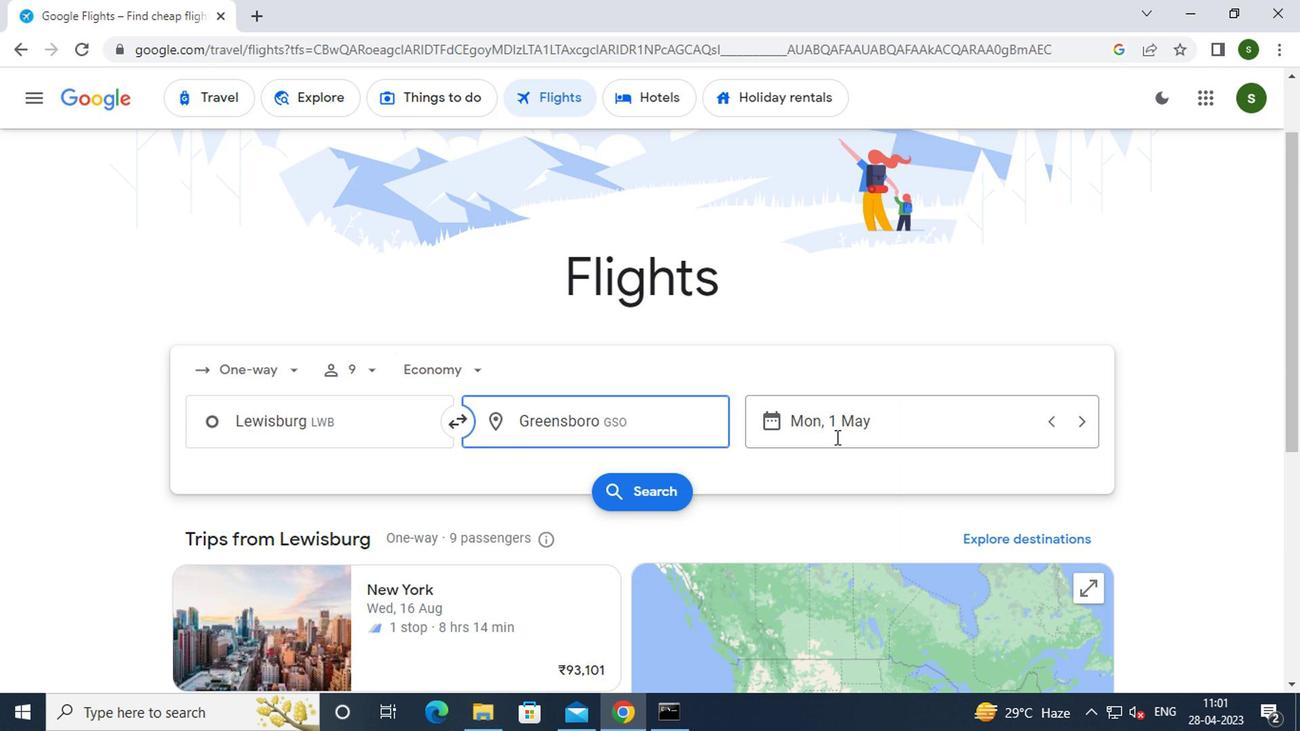 
Action: Mouse pressed left at (843, 420)
Screenshot: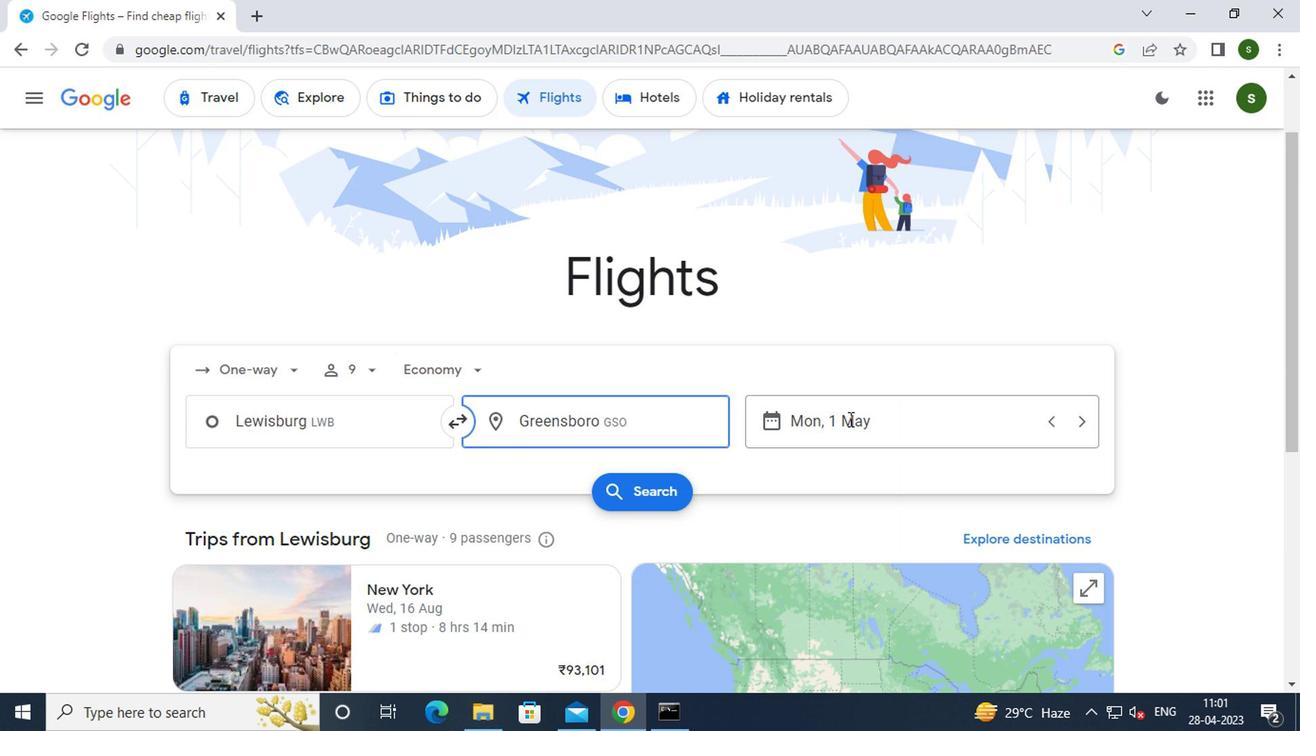 
Action: Mouse moved to (830, 349)
Screenshot: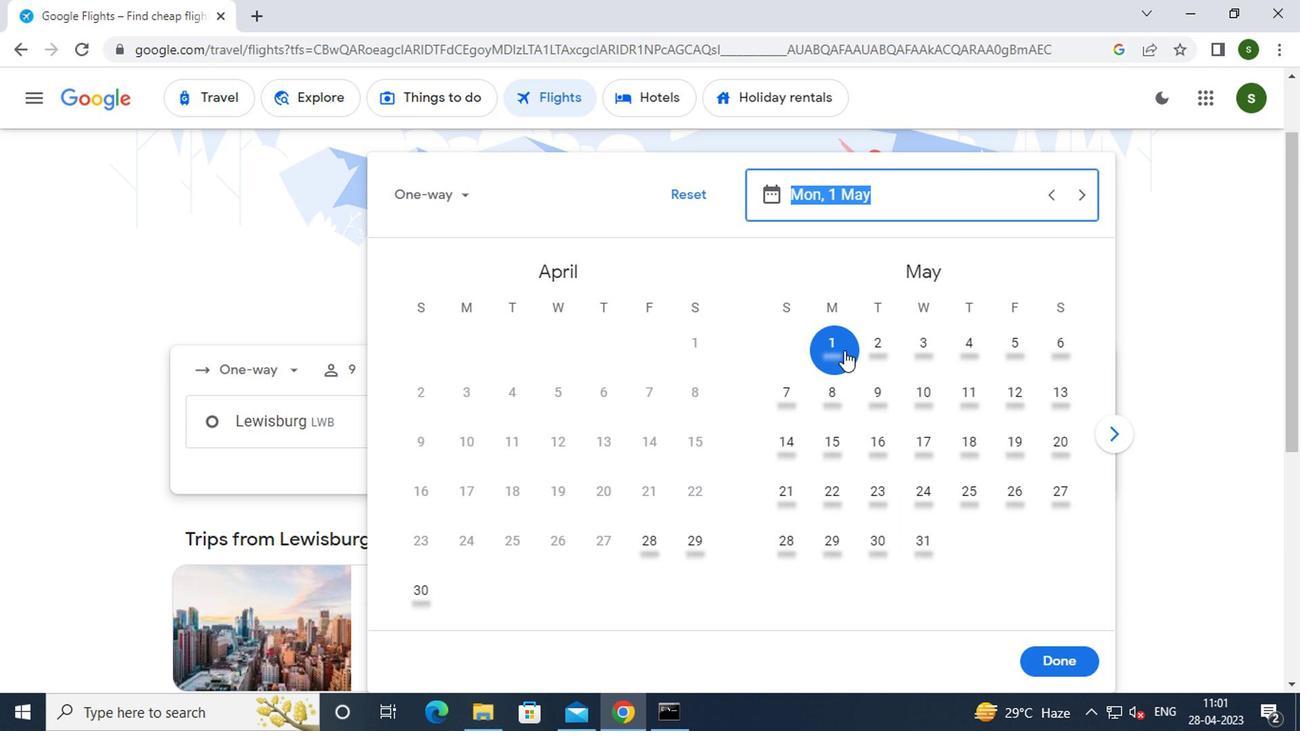
Action: Mouse pressed left at (830, 349)
Screenshot: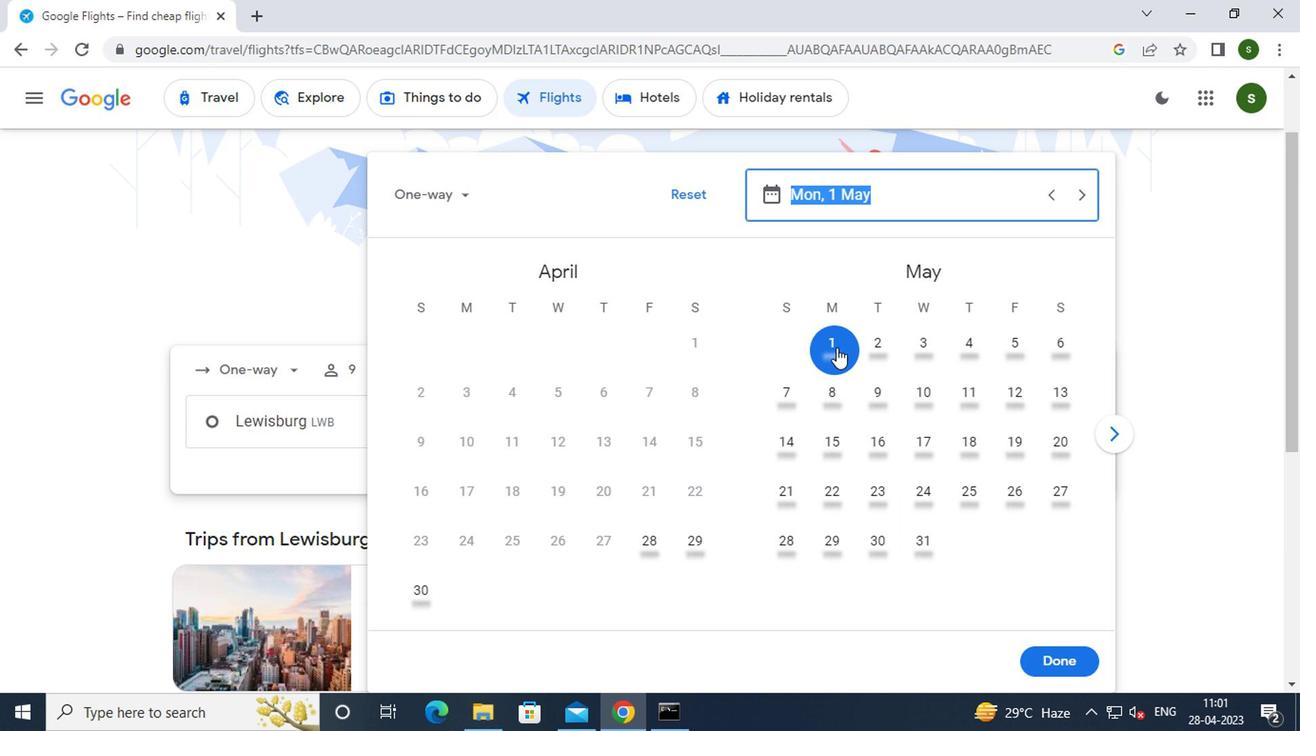 
Action: Mouse pressed left at (830, 349)
Screenshot: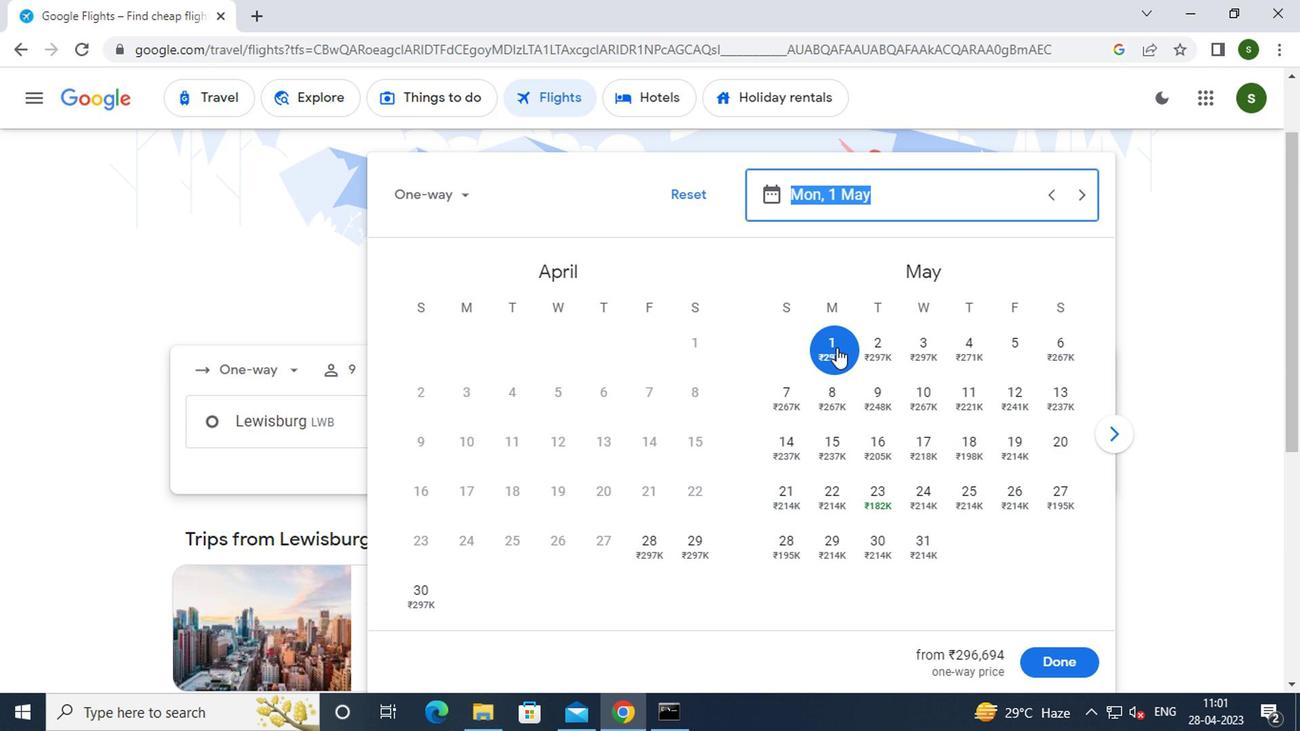 
Action: Mouse moved to (1069, 659)
Screenshot: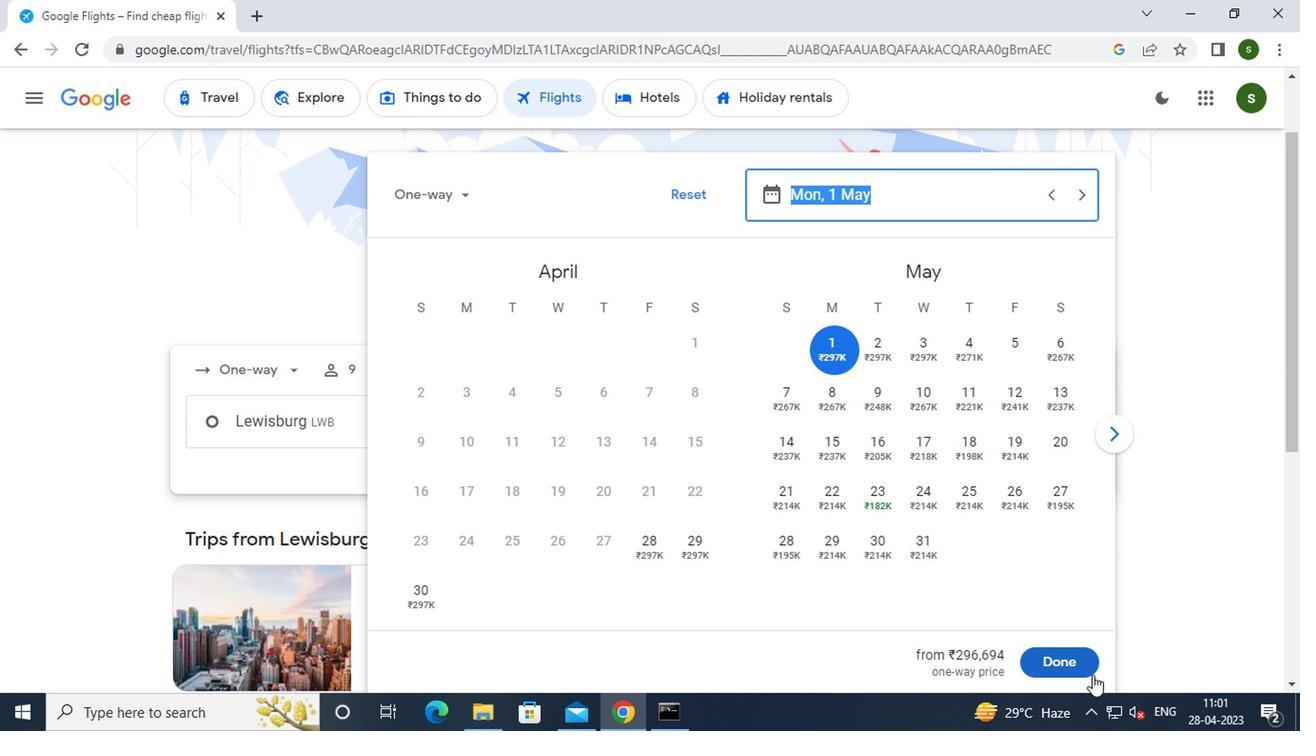 
Action: Mouse pressed left at (1069, 659)
Screenshot: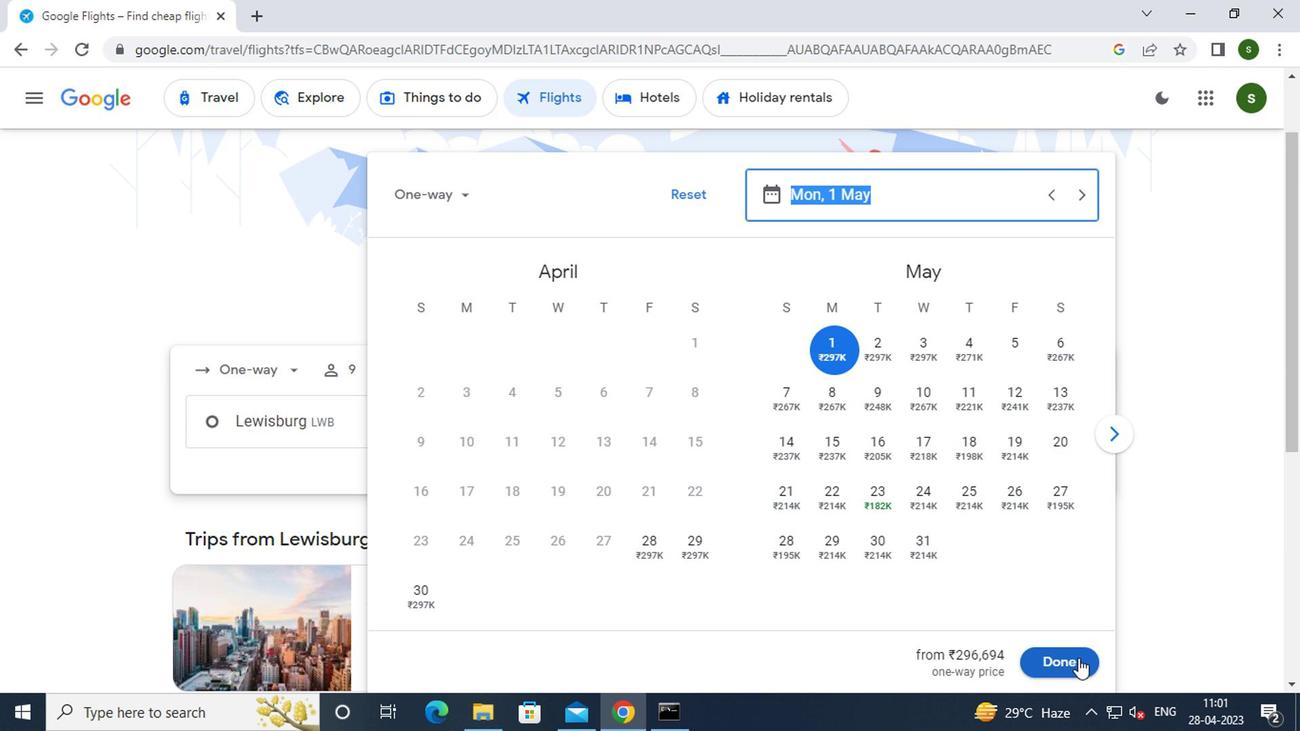 
Action: Mouse moved to (641, 493)
Screenshot: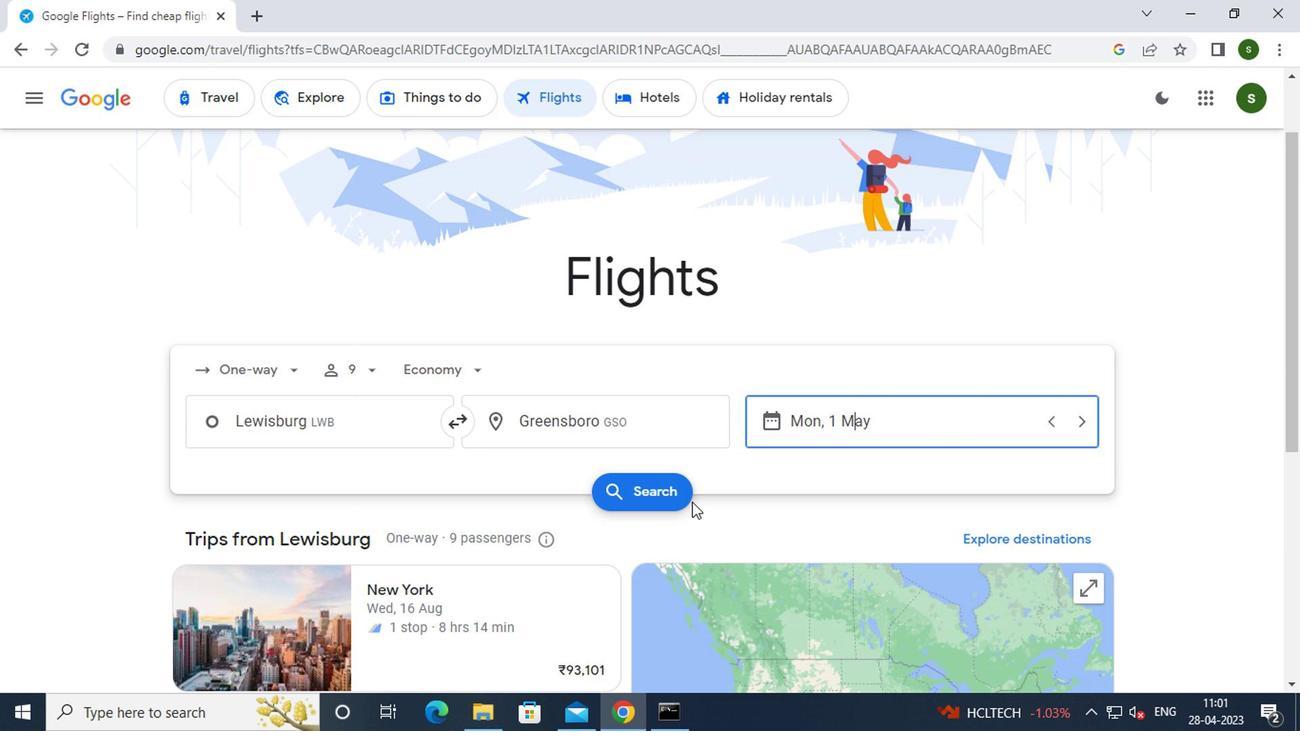 
Action: Mouse pressed left at (641, 493)
Screenshot: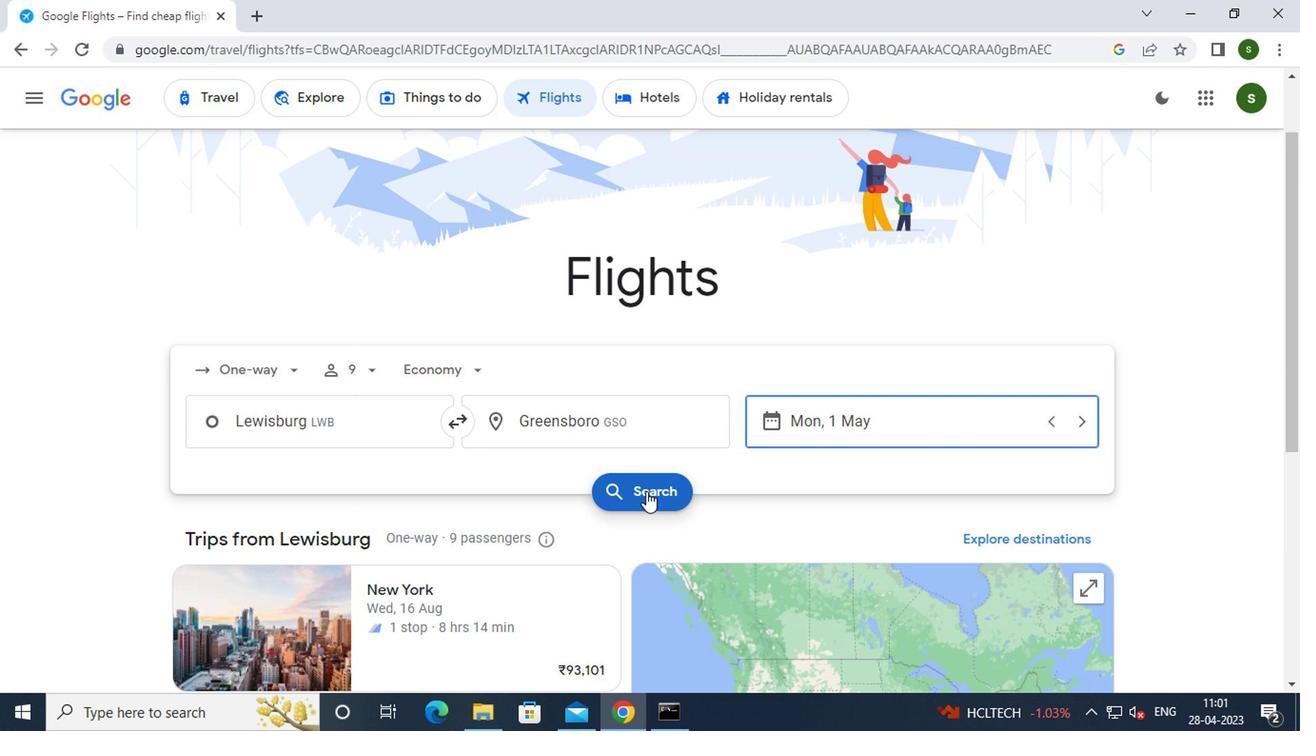 
Action: Mouse moved to (495, 459)
Screenshot: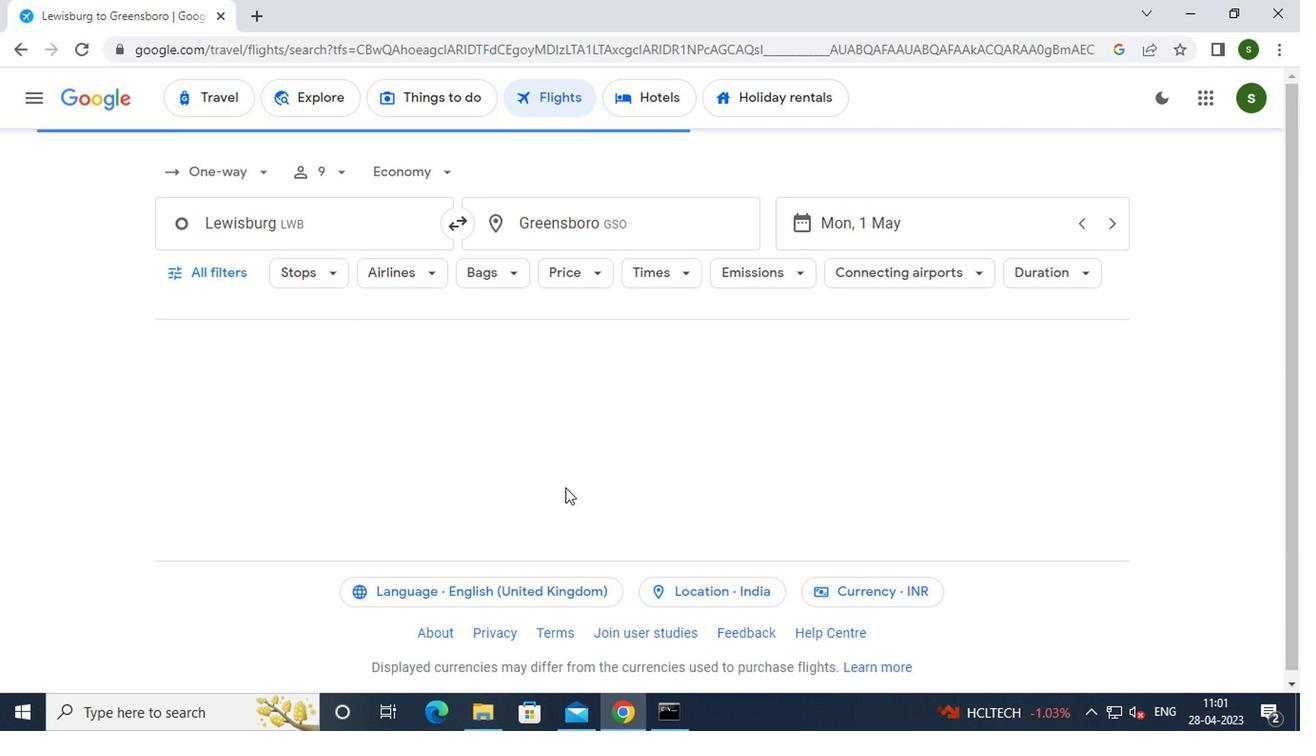 
Action: Mouse scrolled (495, 457) with delta (0, -1)
Screenshot: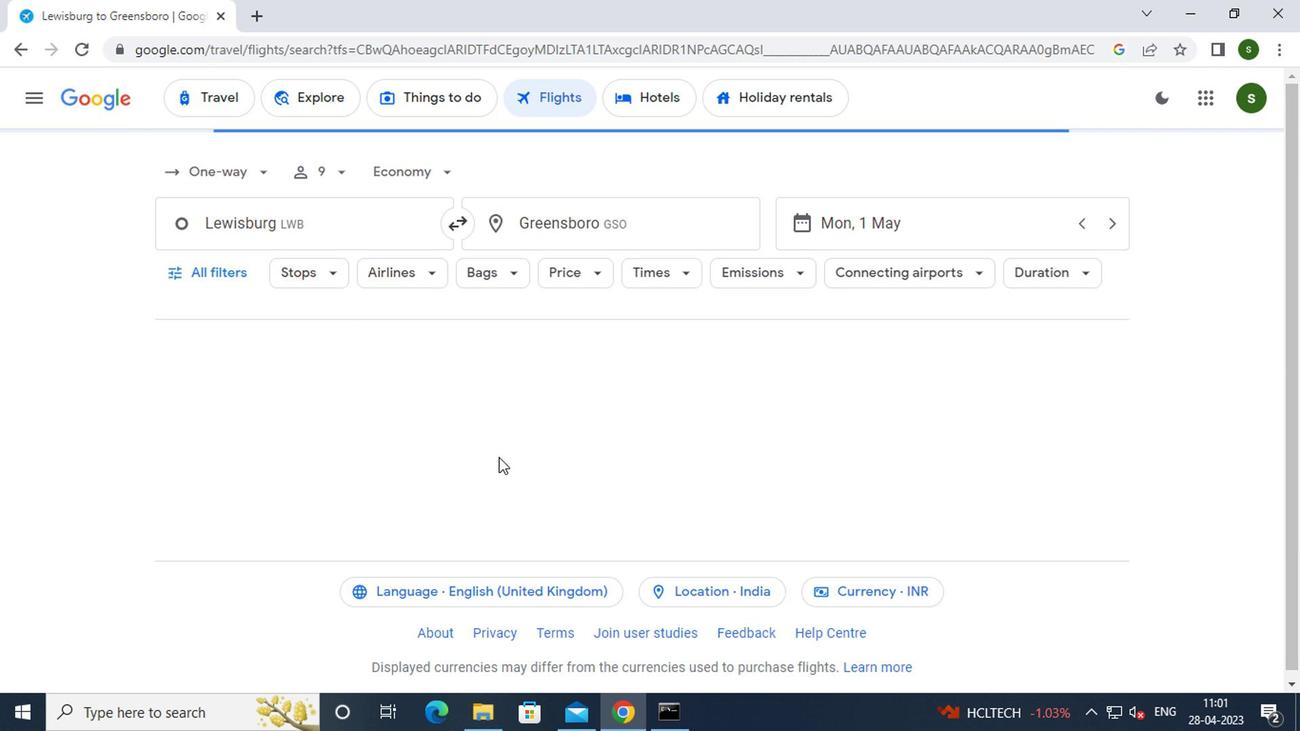 
Action: Mouse moved to (224, 260)
Screenshot: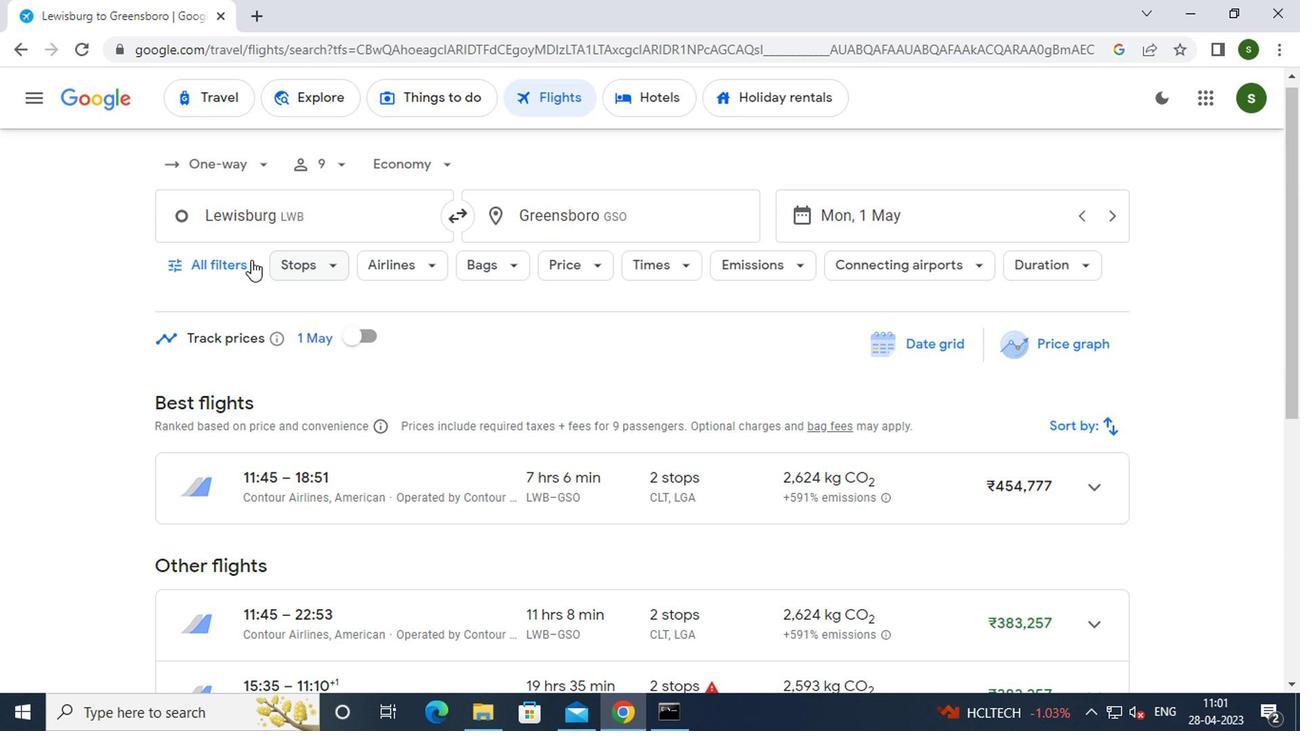 
Action: Mouse pressed left at (224, 260)
Screenshot: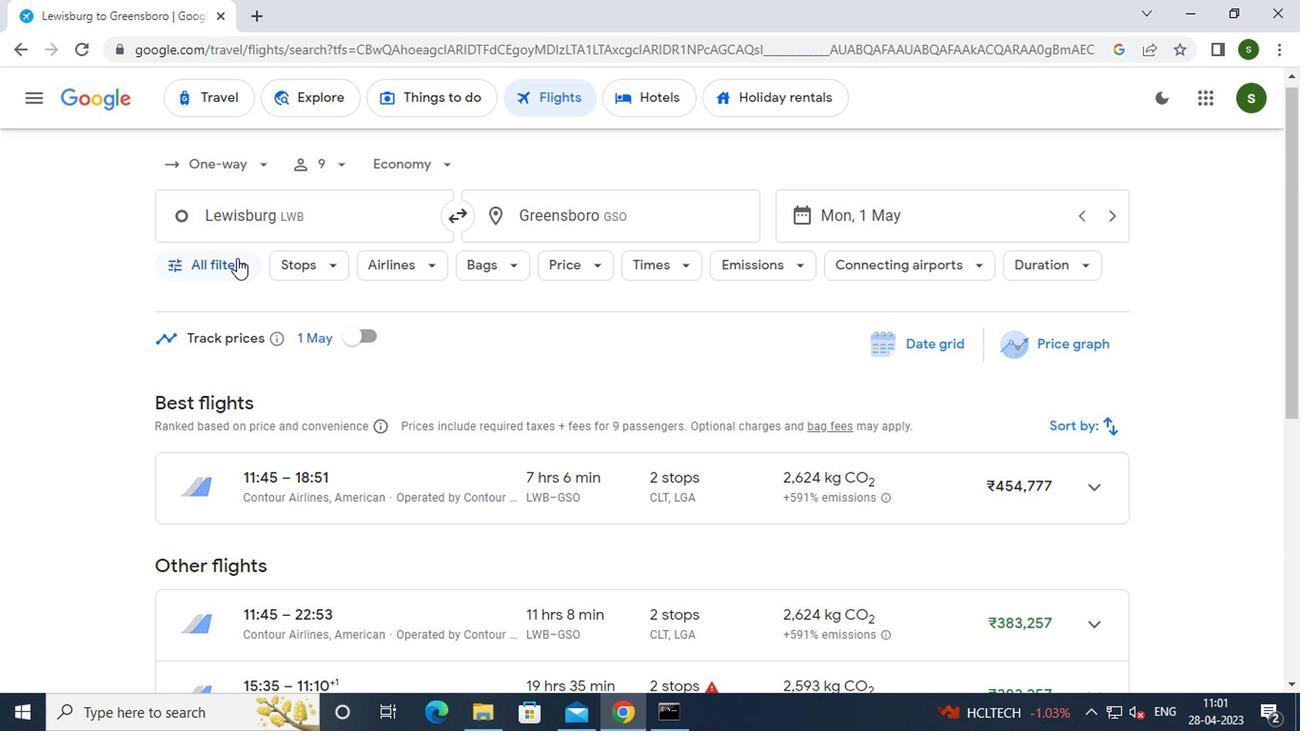 
Action: Mouse moved to (331, 370)
Screenshot: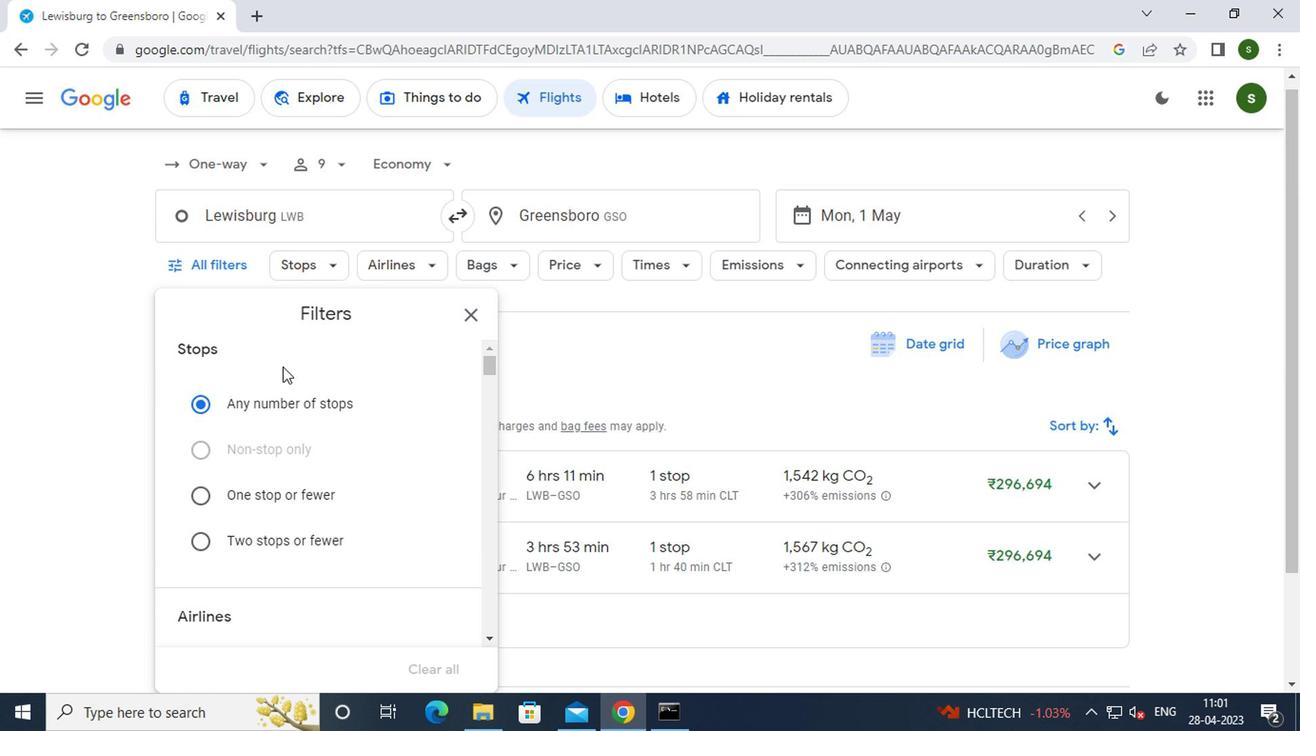 
Action: Mouse scrolled (331, 369) with delta (0, 0)
Screenshot: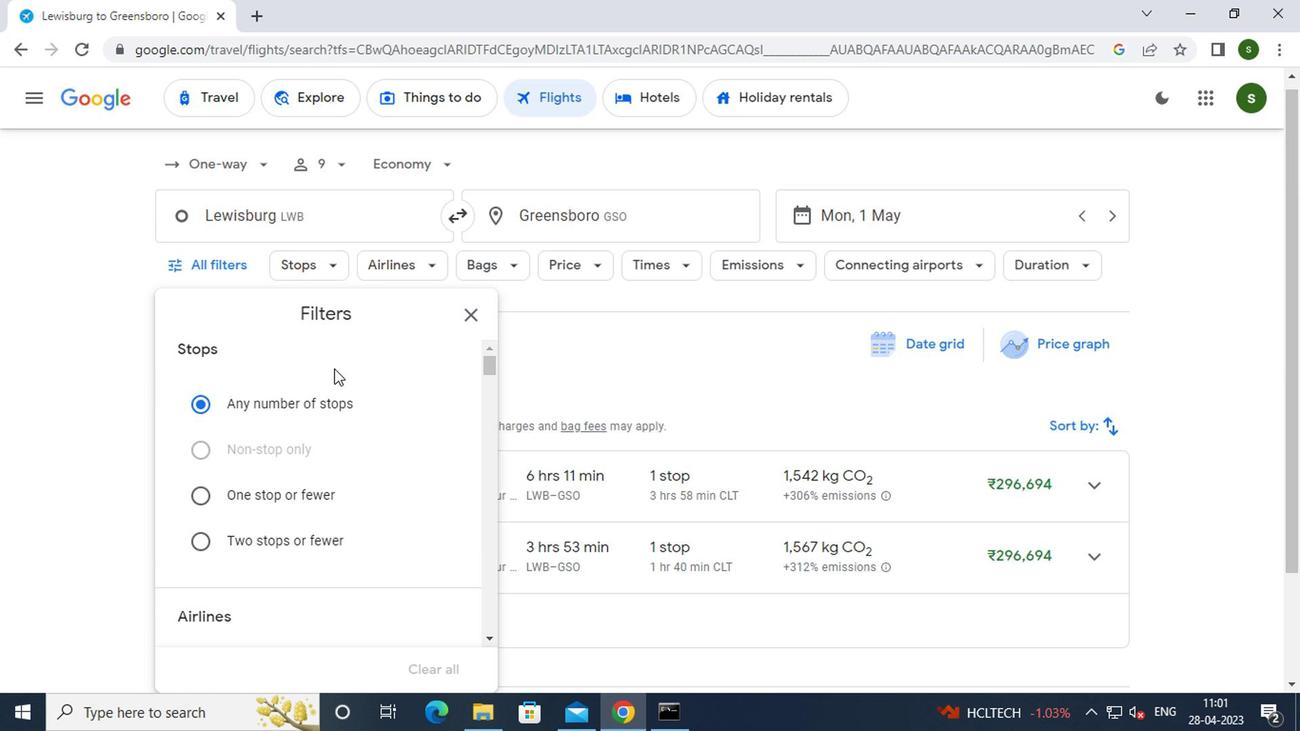 
Action: Mouse scrolled (331, 369) with delta (0, 0)
Screenshot: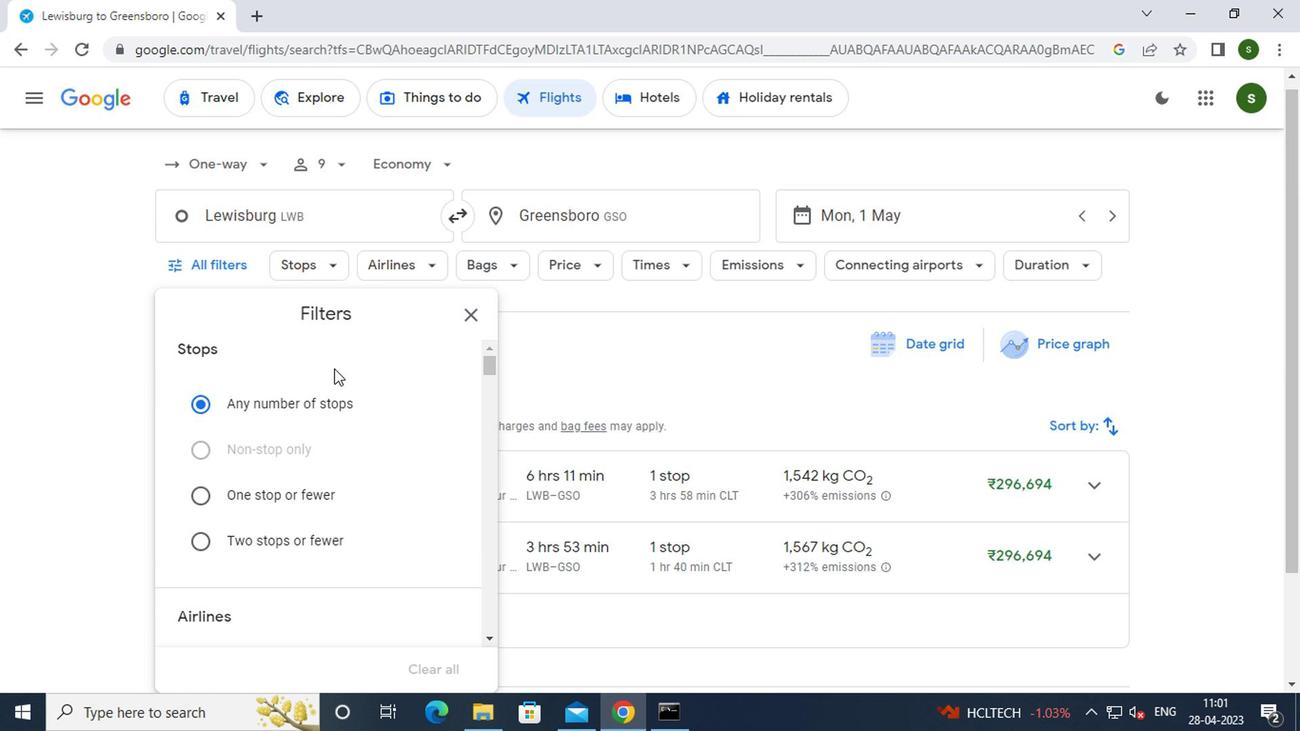 
Action: Mouse moved to (446, 478)
Screenshot: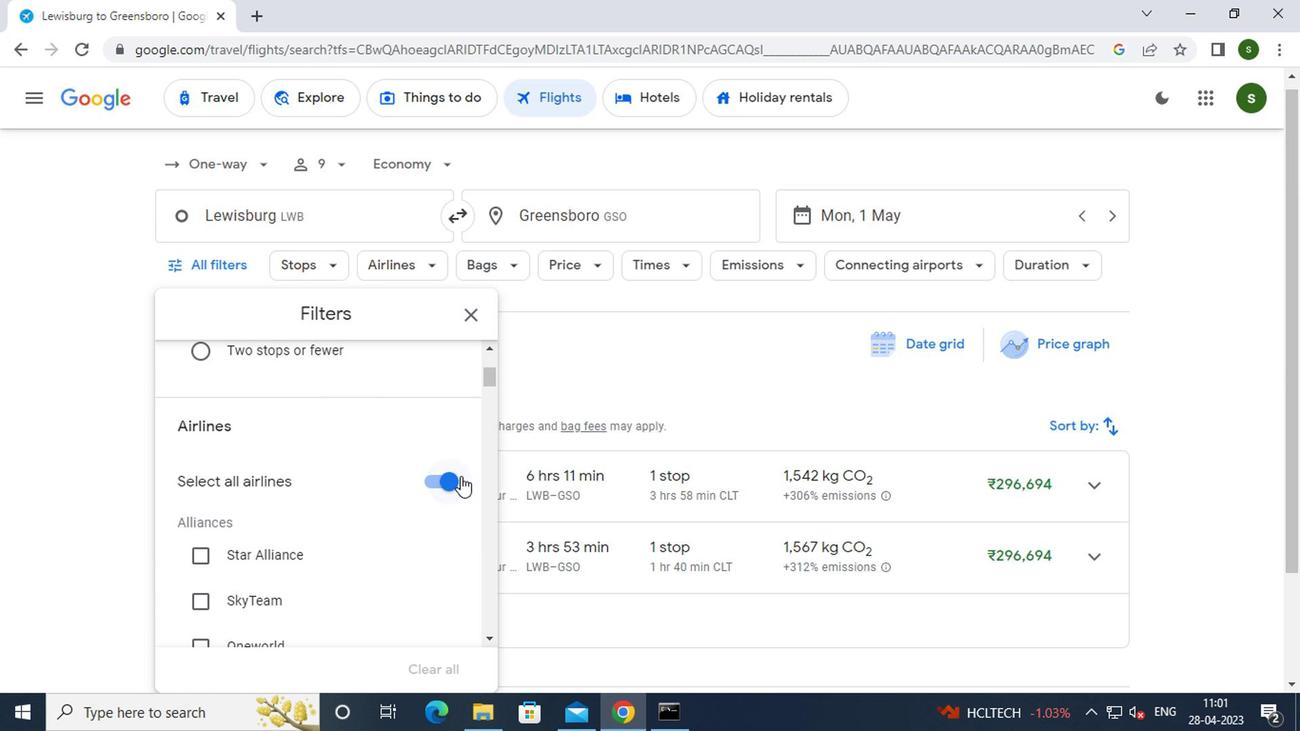 
Action: Mouse pressed left at (446, 478)
Screenshot: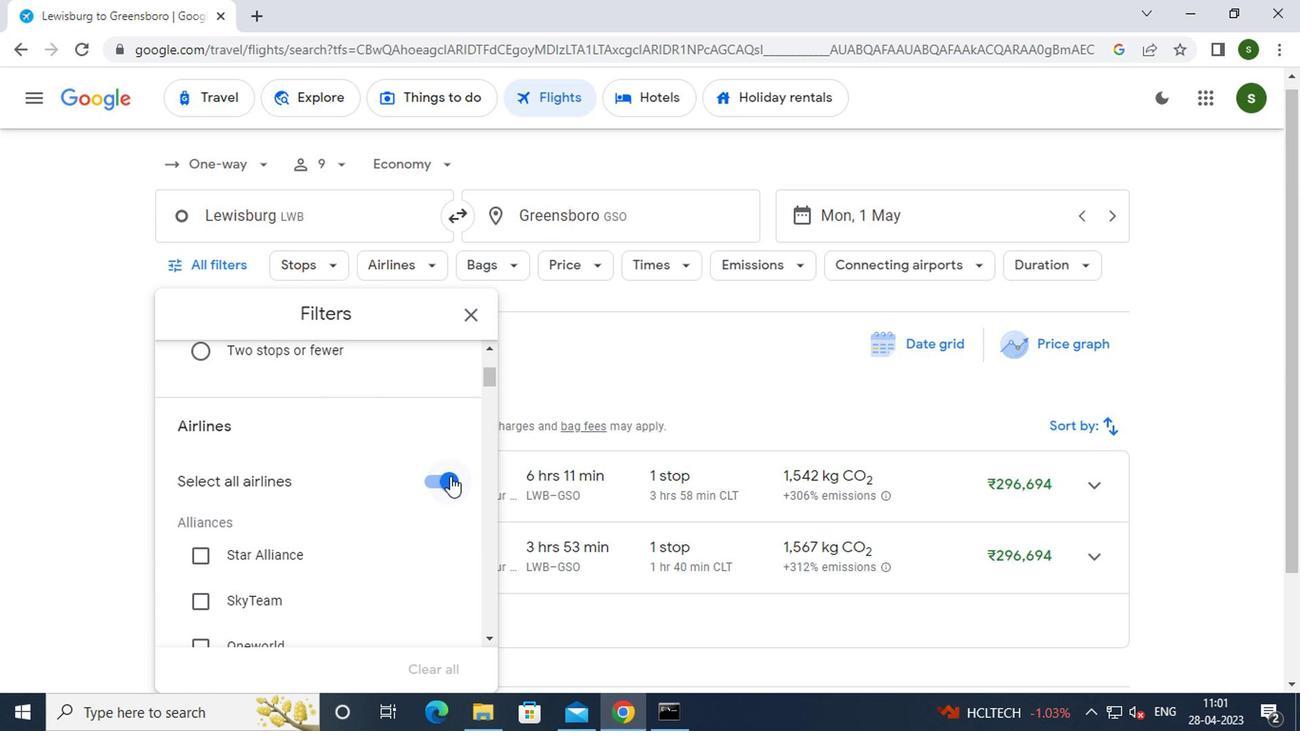 
Action: Mouse moved to (393, 476)
Screenshot: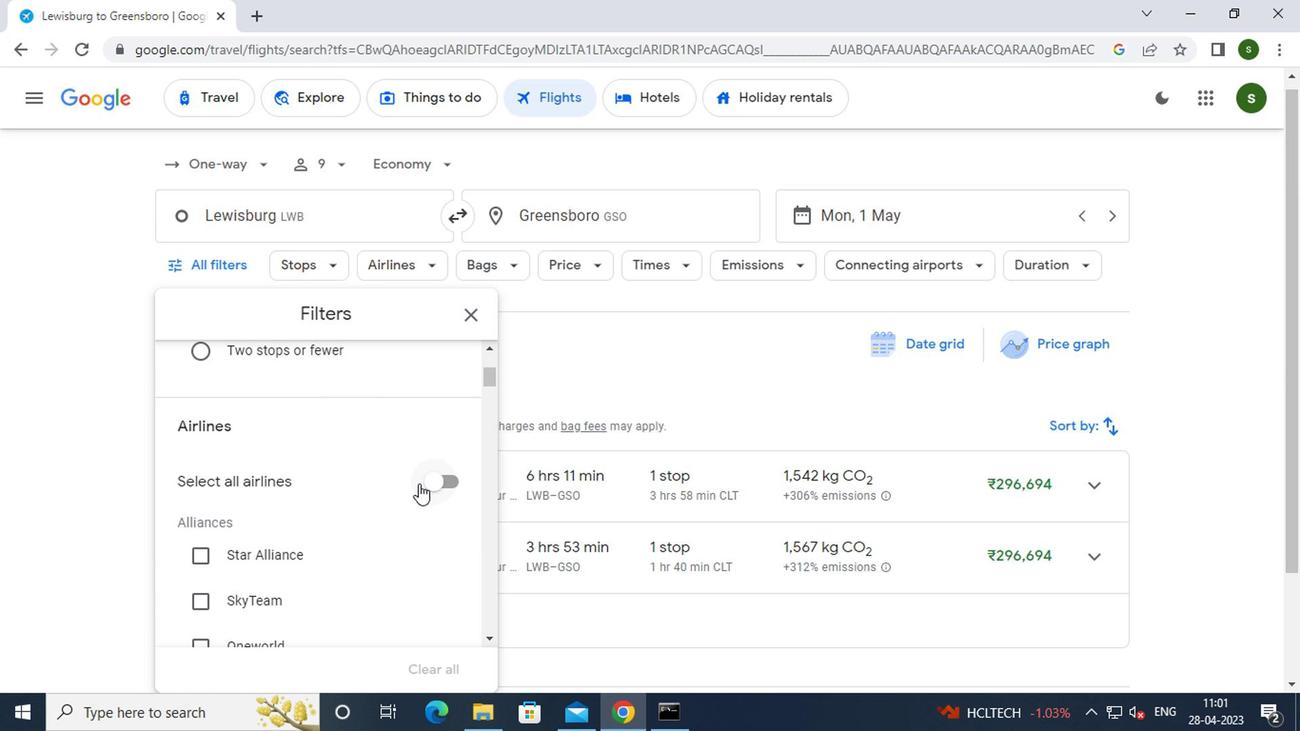 
Action: Mouse scrolled (393, 476) with delta (0, 0)
Screenshot: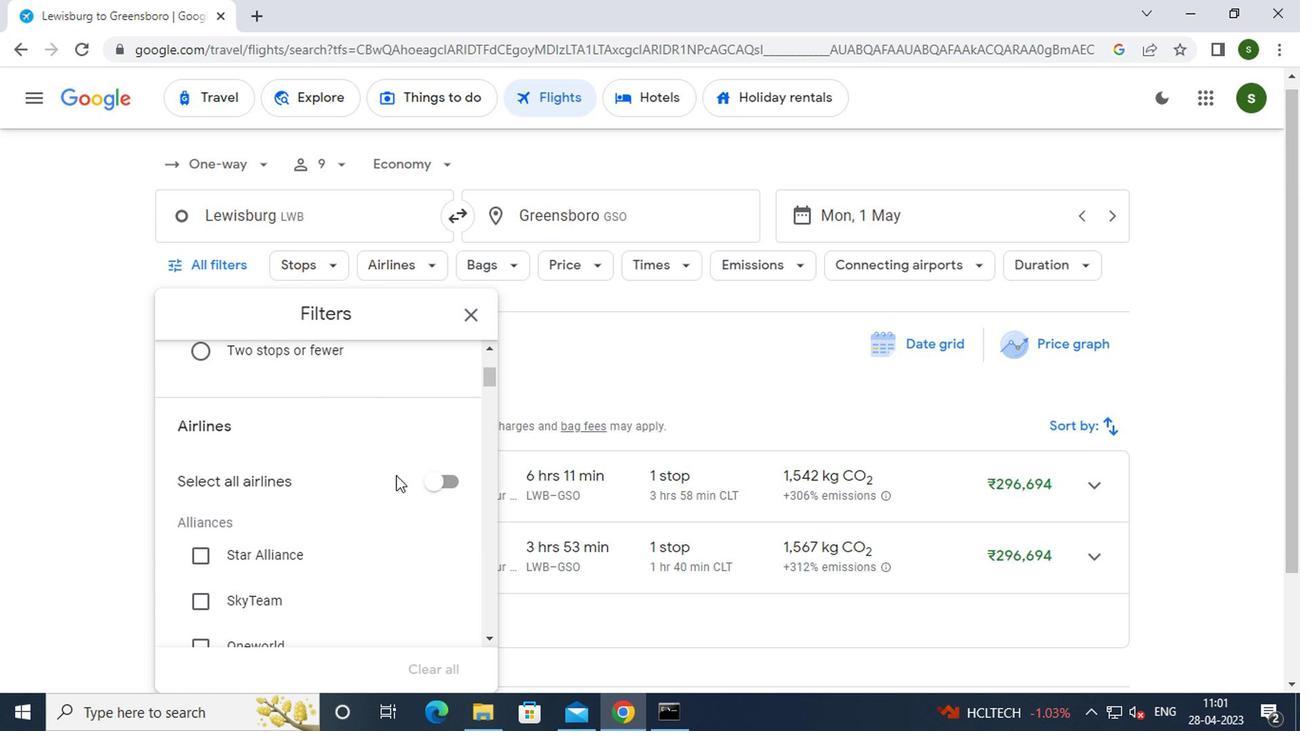 
Action: Mouse scrolled (393, 476) with delta (0, 0)
Screenshot: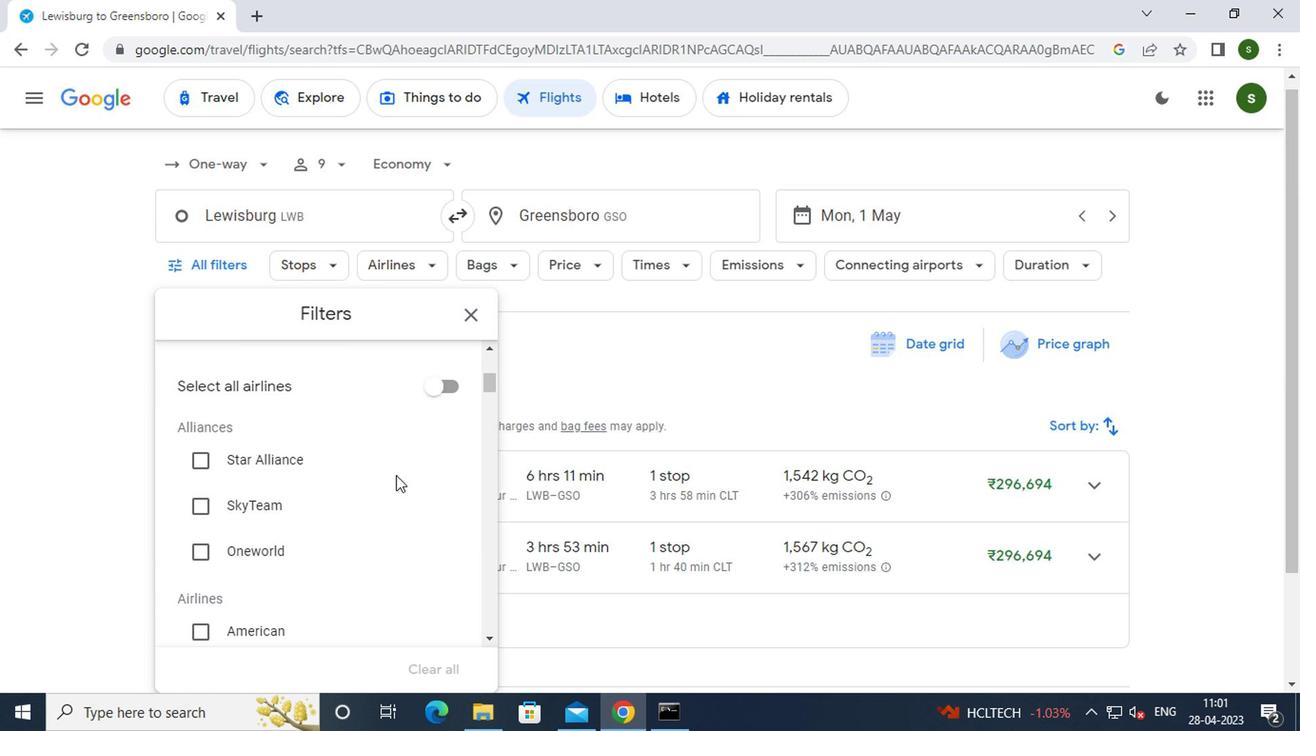 
Action: Mouse scrolled (393, 476) with delta (0, 0)
Screenshot: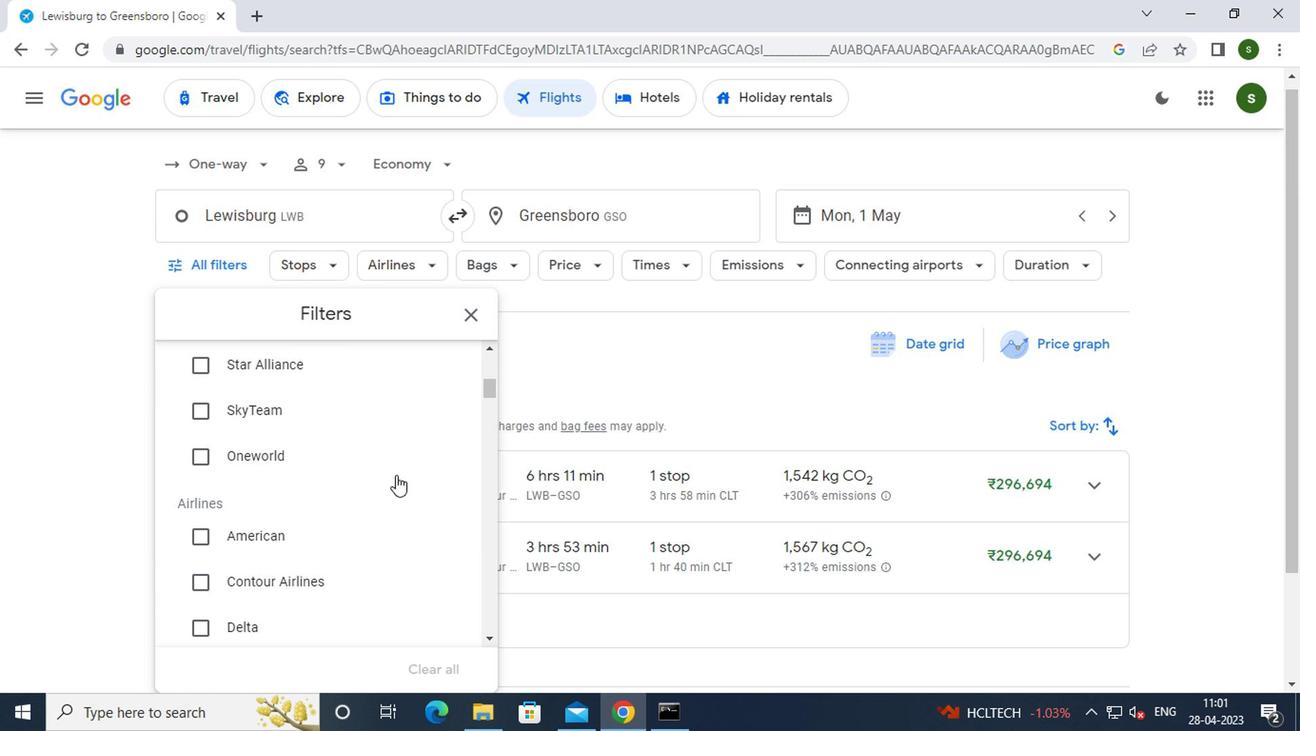 
Action: Mouse moved to (386, 476)
Screenshot: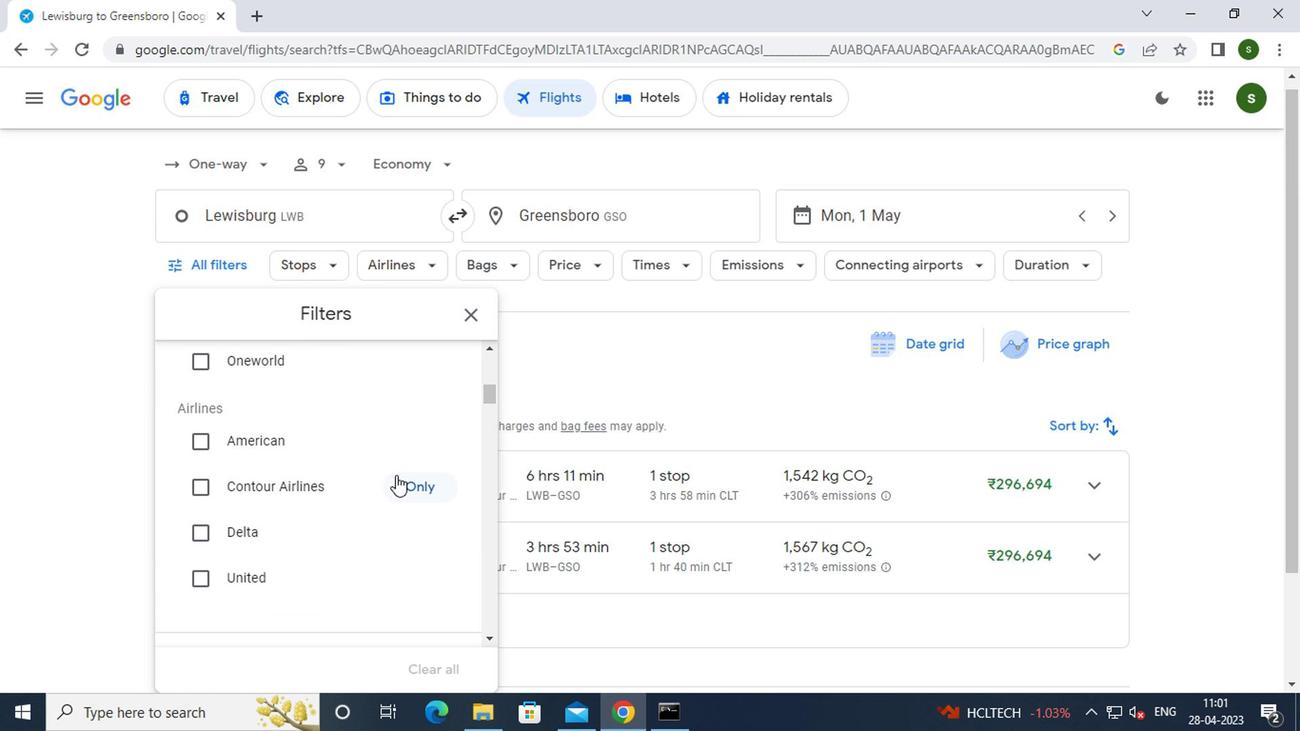 
Action: Mouse scrolled (386, 476) with delta (0, 0)
Screenshot: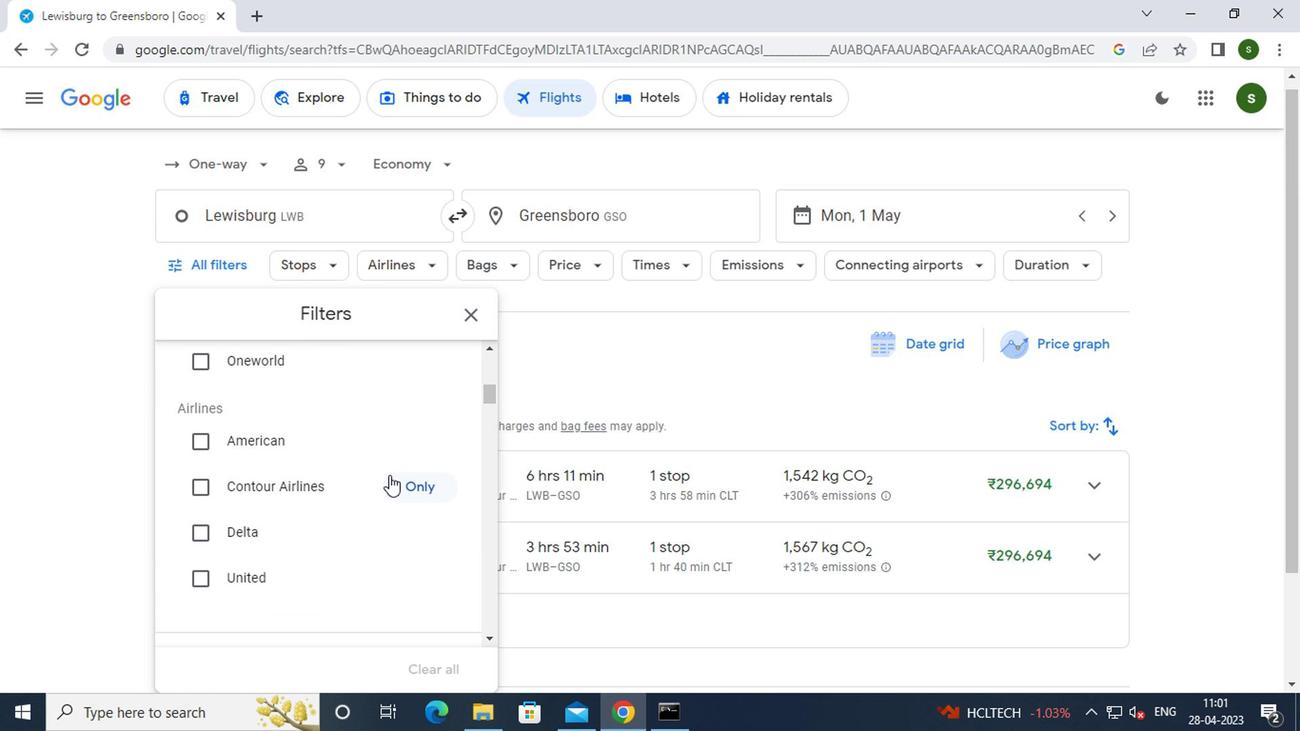 
Action: Mouse scrolled (386, 476) with delta (0, 0)
Screenshot: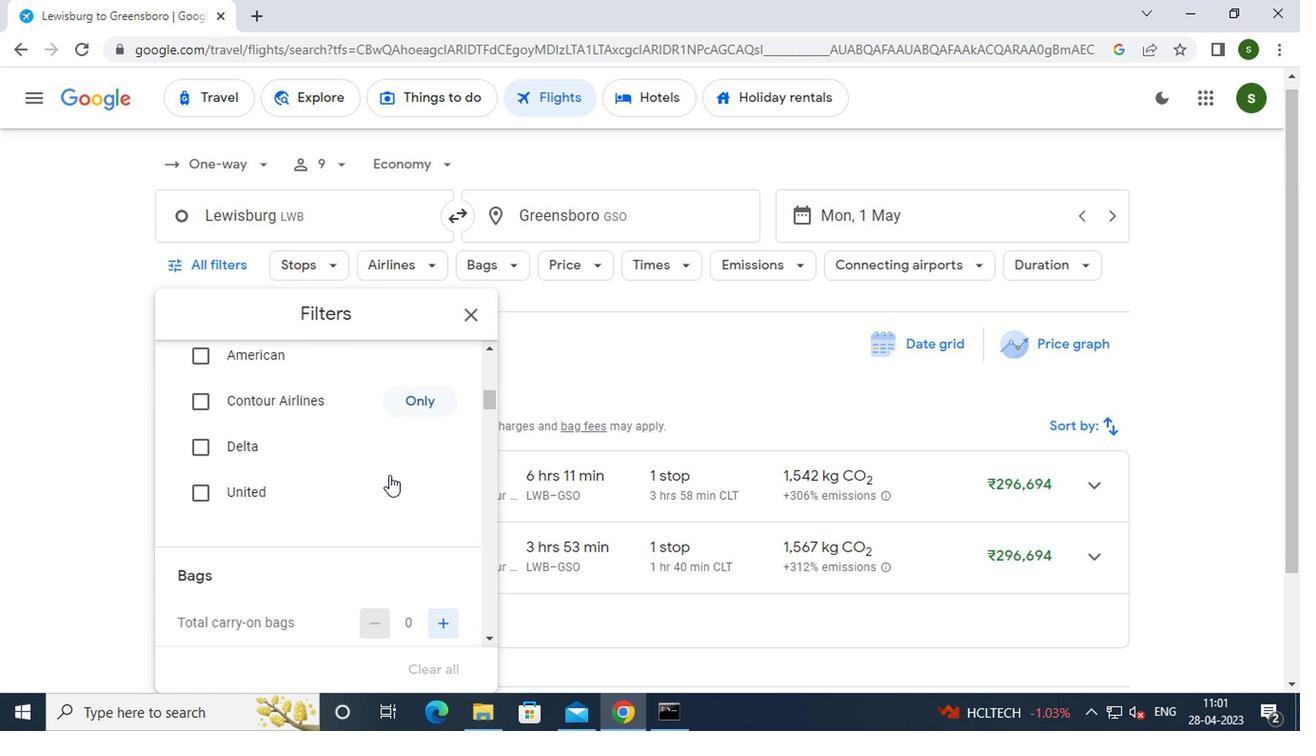 
Action: Mouse moved to (442, 522)
Screenshot: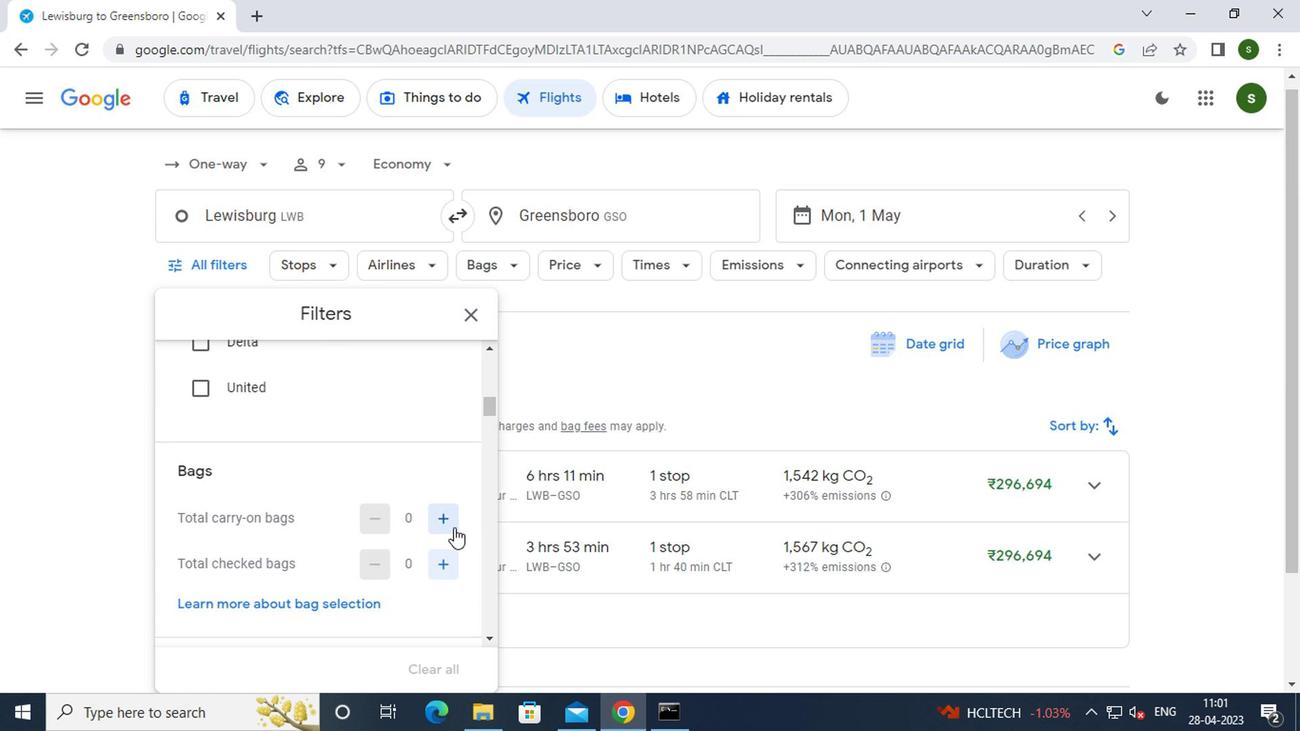 
Action: Mouse pressed left at (442, 522)
Screenshot: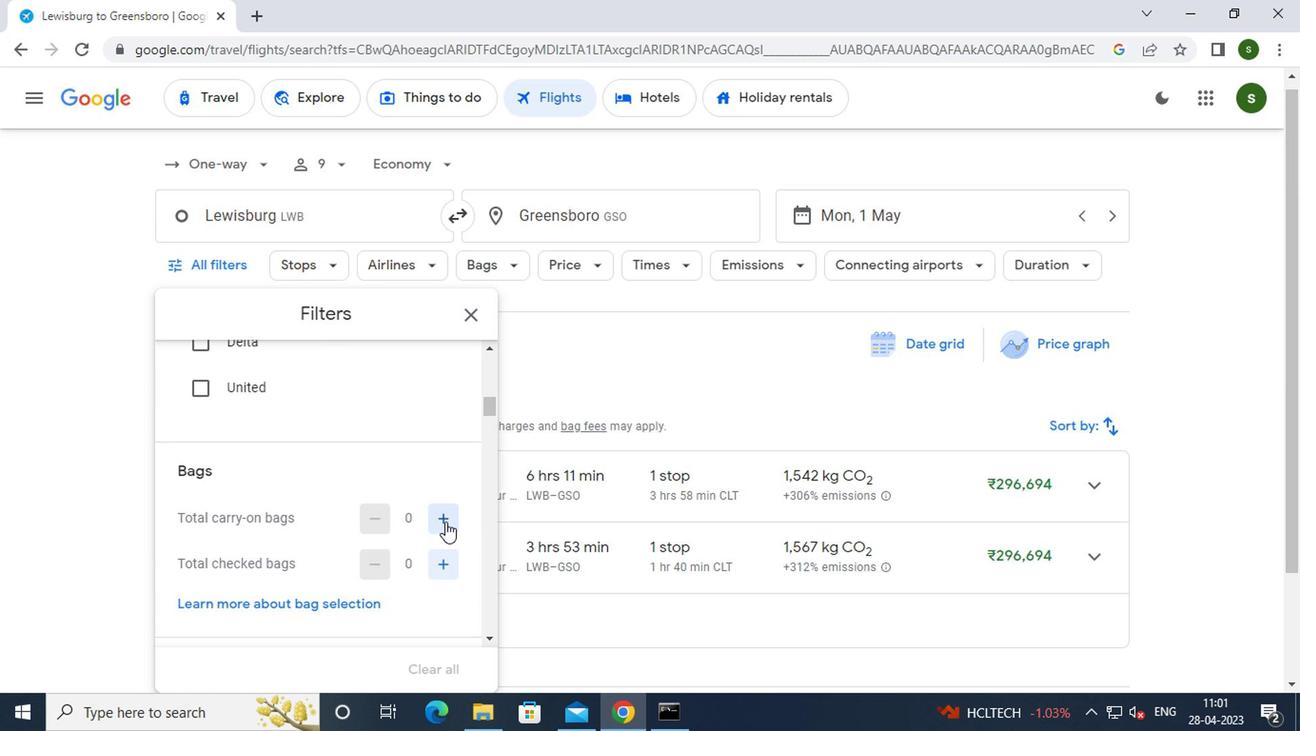 
Action: Mouse pressed left at (442, 522)
Screenshot: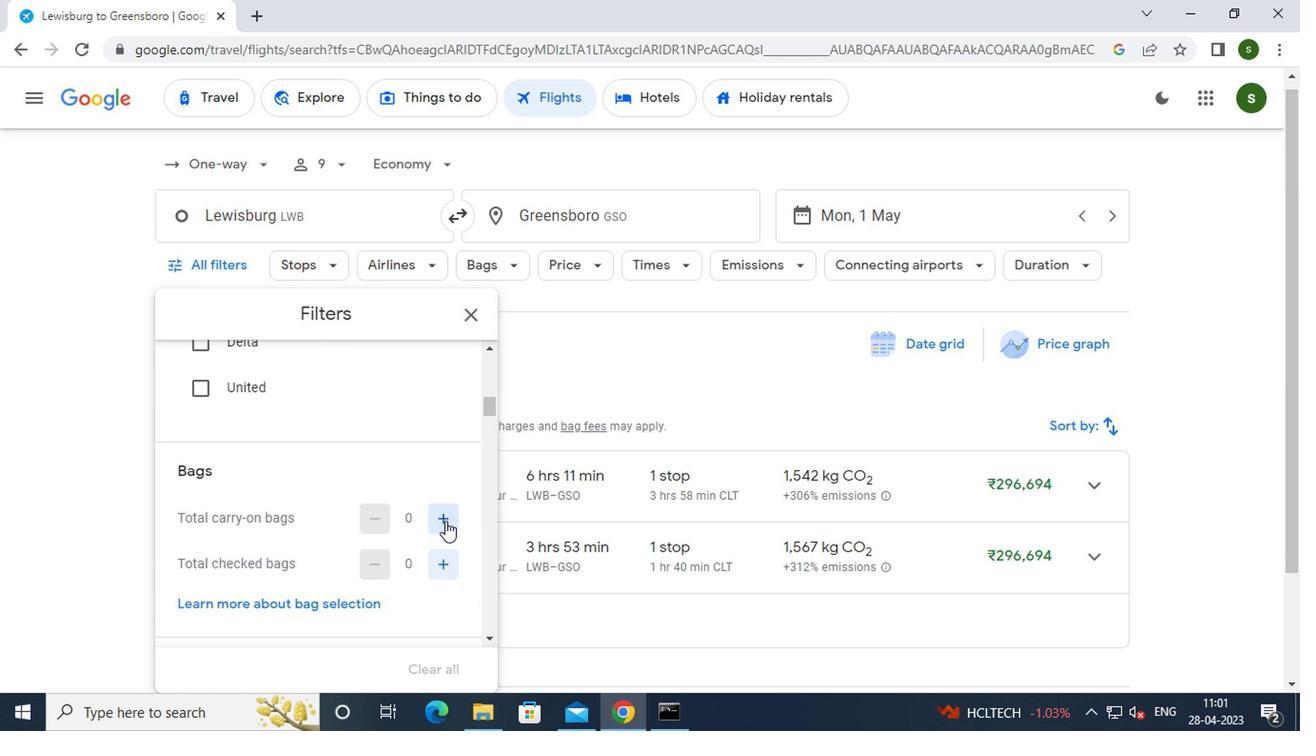 
Action: Mouse moved to (419, 478)
Screenshot: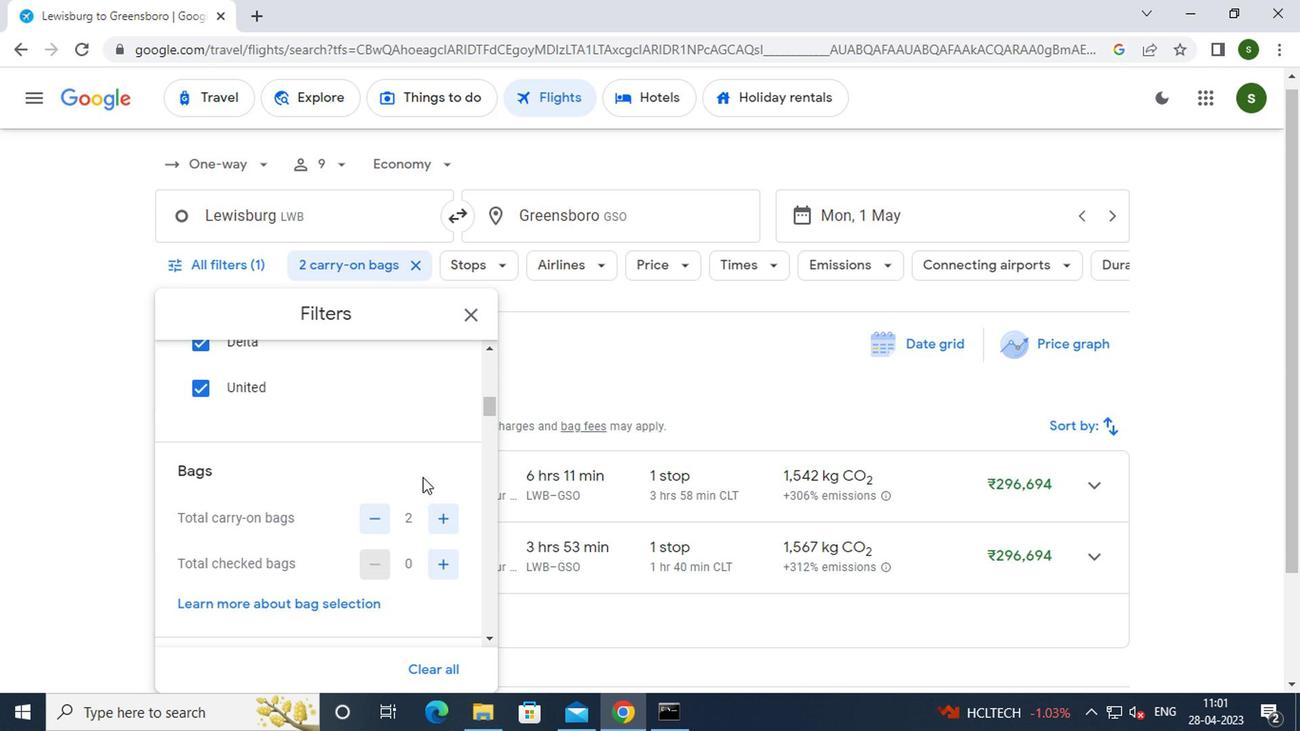 
Action: Mouse scrolled (419, 478) with delta (0, 0)
Screenshot: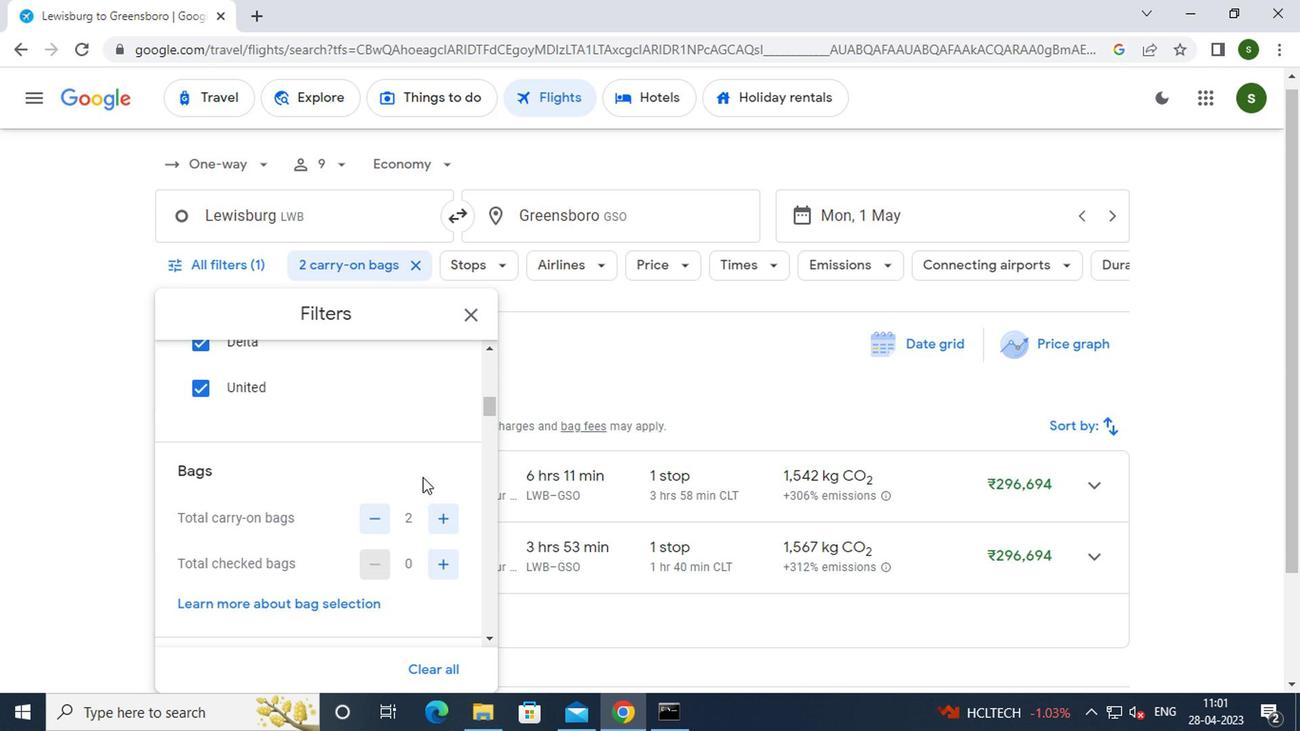 
Action: Mouse scrolled (419, 478) with delta (0, 0)
Screenshot: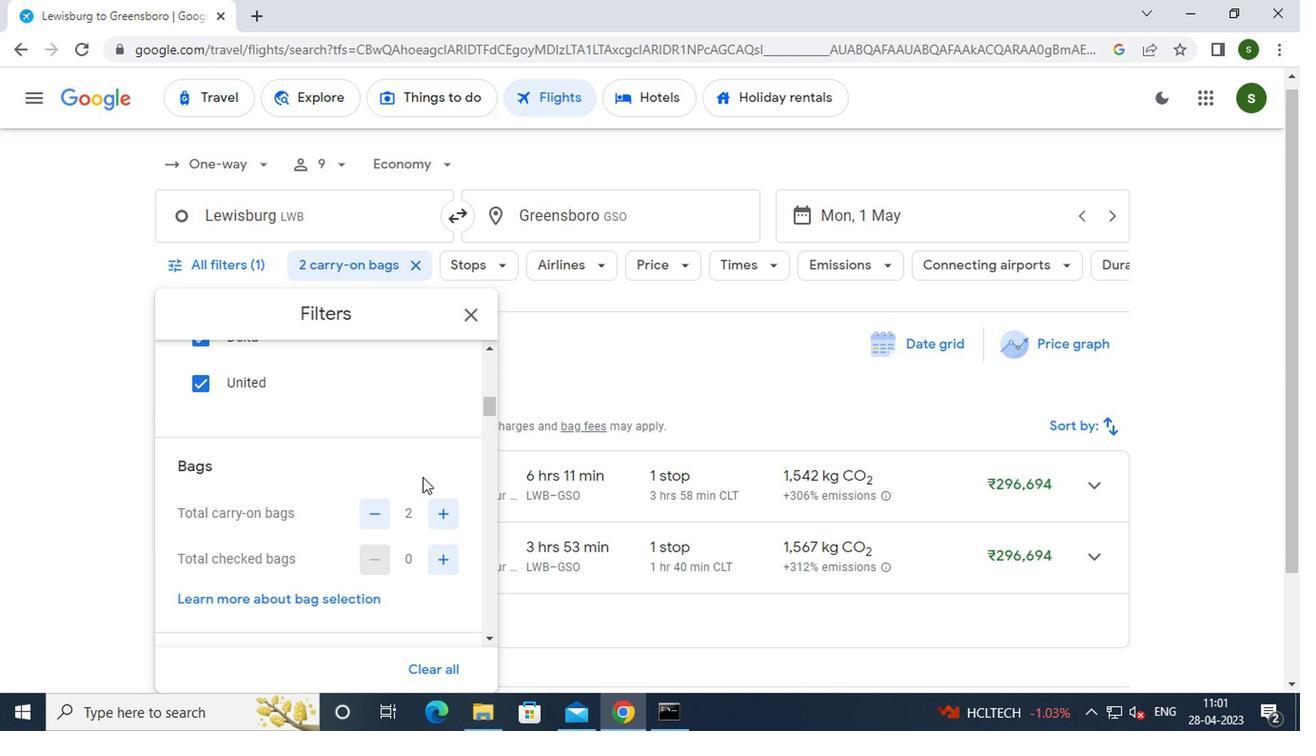 
Action: Mouse scrolled (419, 478) with delta (0, 0)
Screenshot: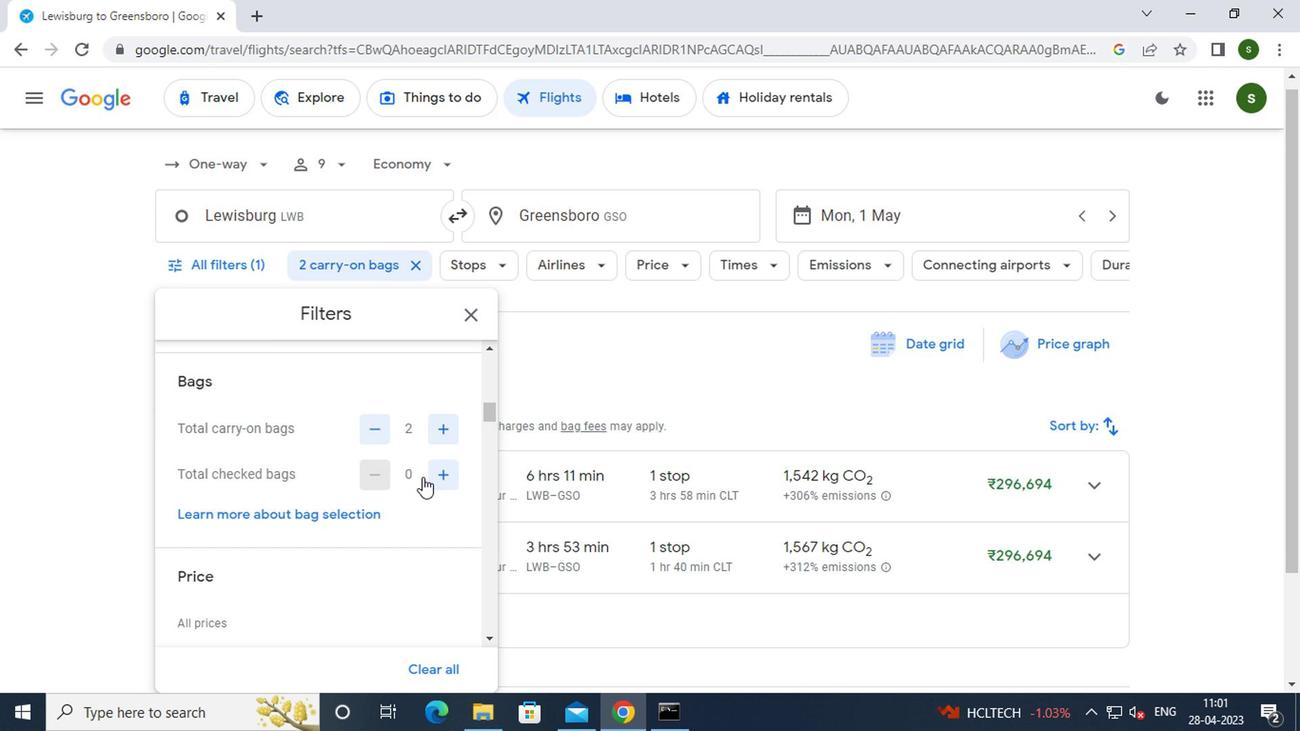 
Action: Mouse moved to (445, 469)
Screenshot: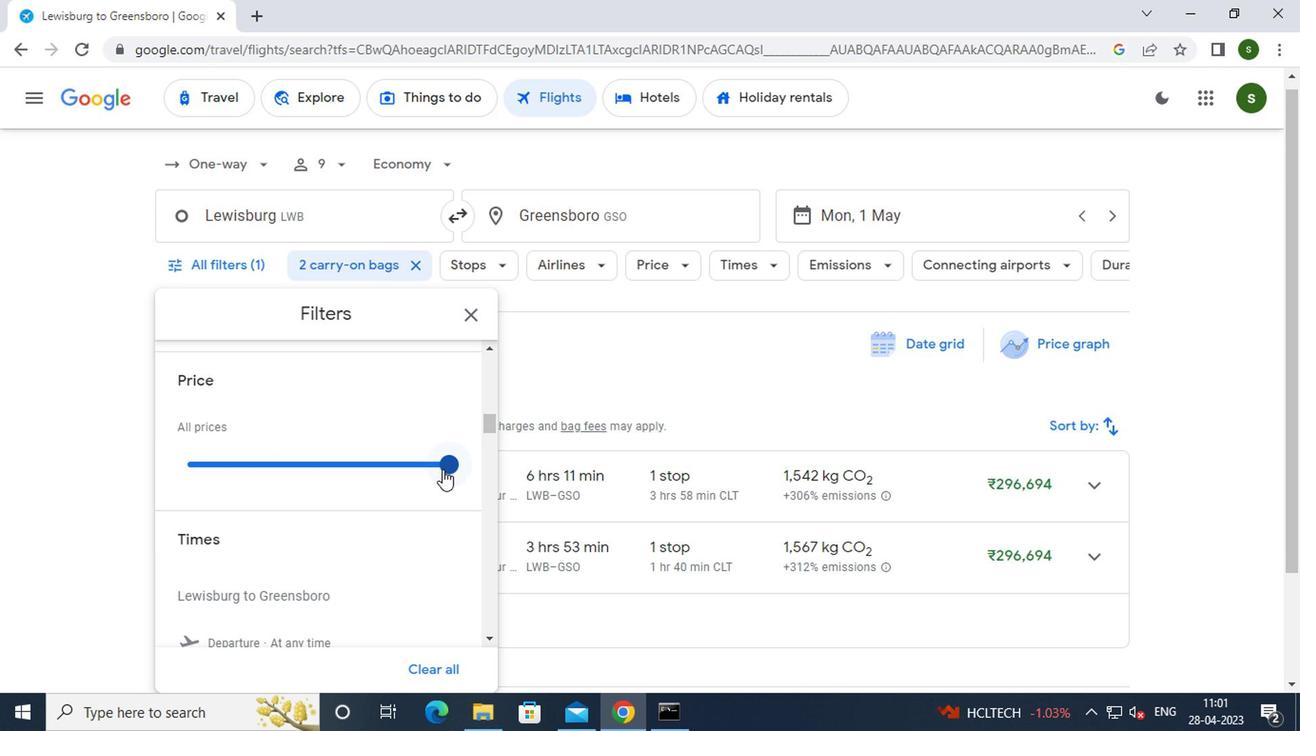 
Action: Mouse pressed left at (445, 469)
Screenshot: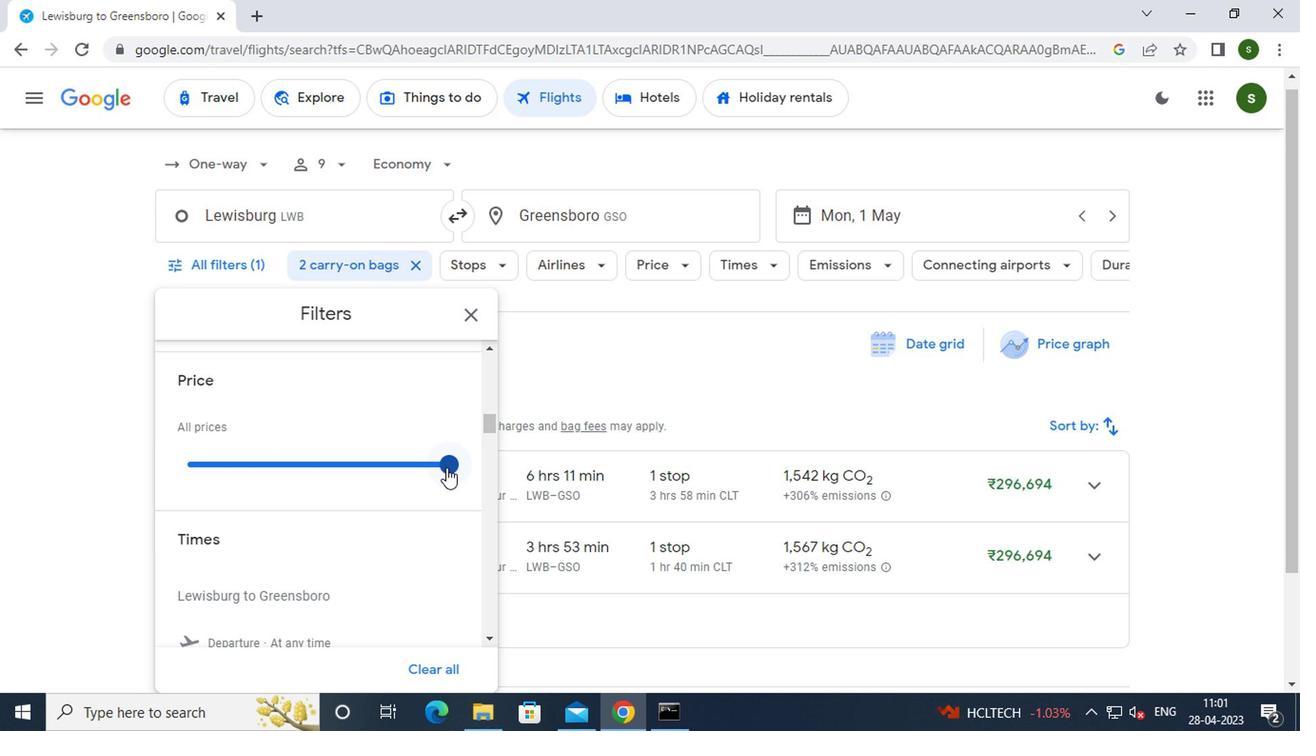 
Action: Mouse moved to (278, 472)
Screenshot: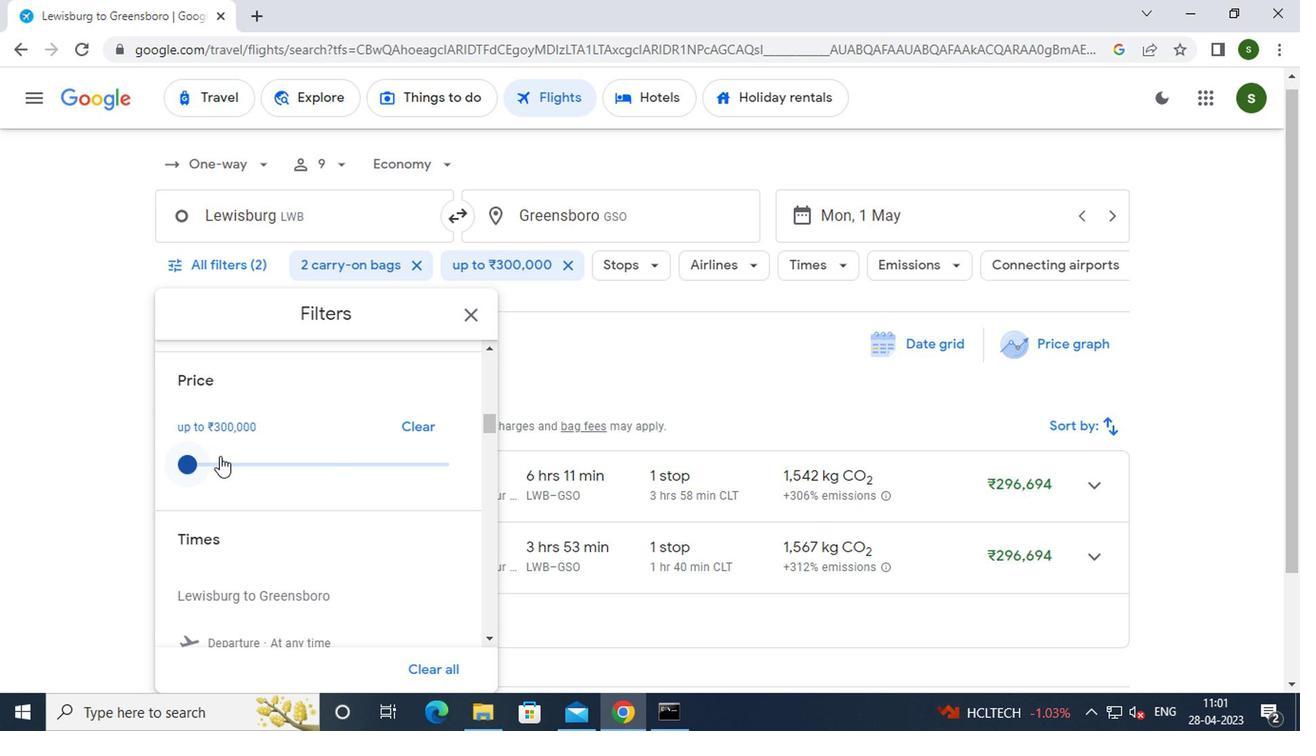 
Action: Mouse scrolled (278, 471) with delta (0, 0)
Screenshot: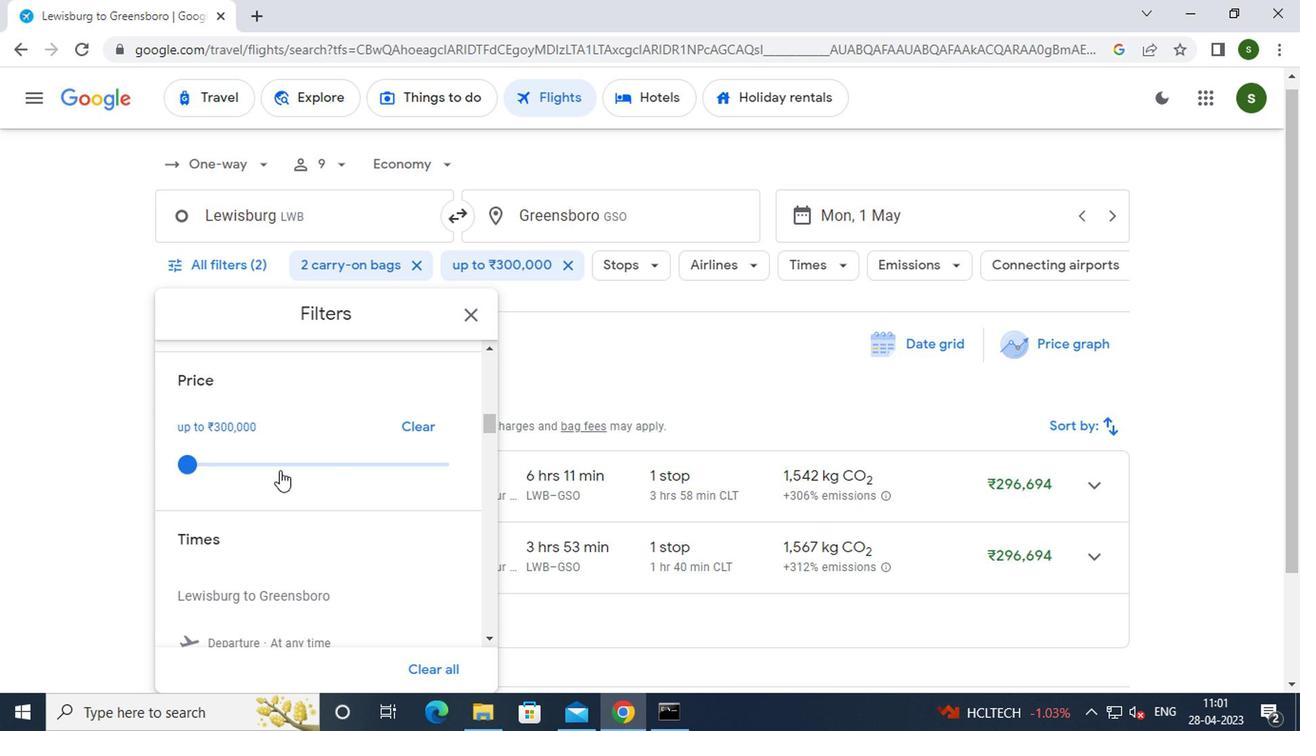 
Action: Mouse scrolled (278, 471) with delta (0, 0)
Screenshot: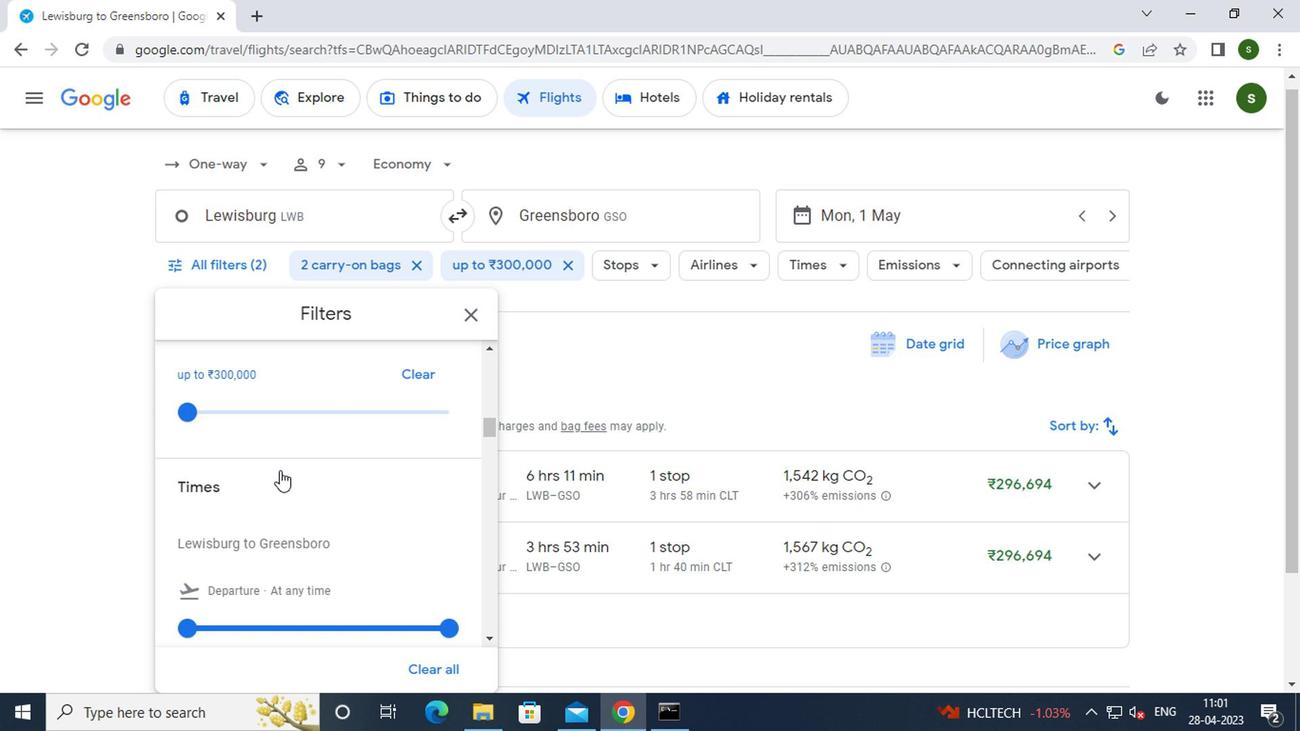 
Action: Mouse moved to (182, 479)
Screenshot: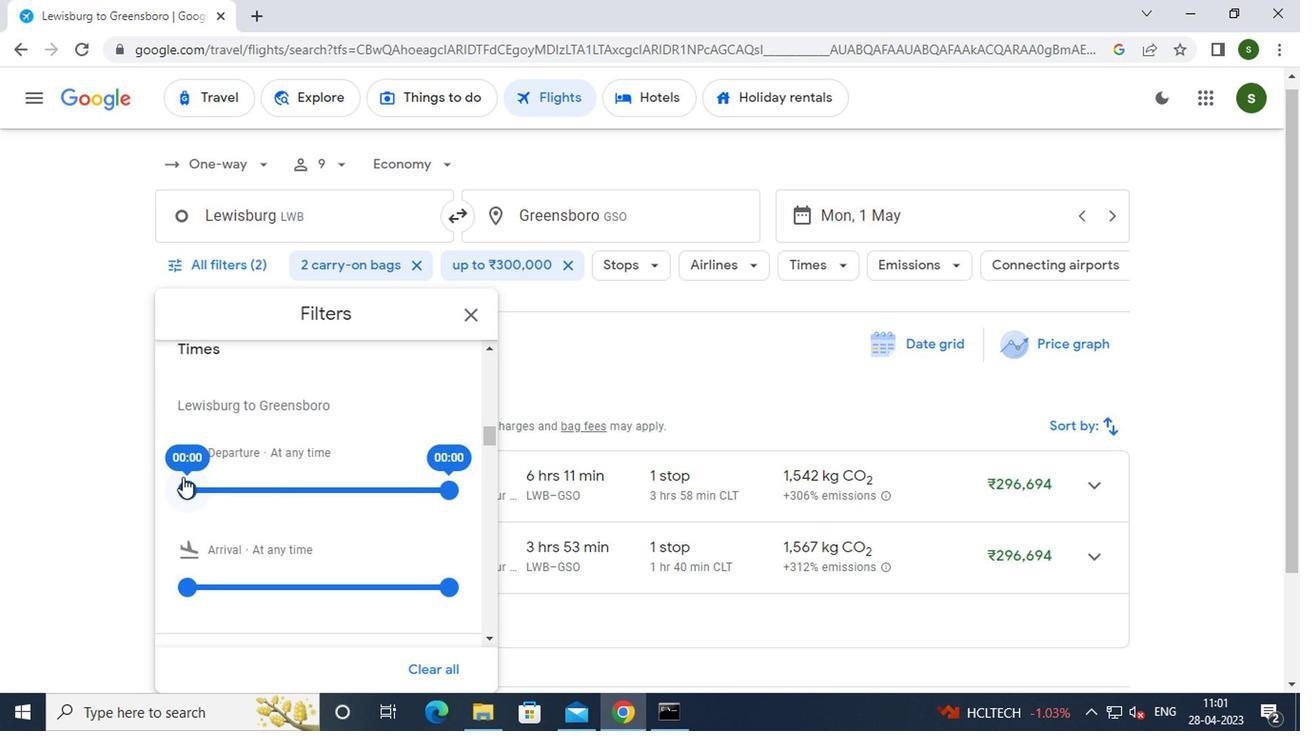 
Action: Mouse pressed left at (182, 479)
Screenshot: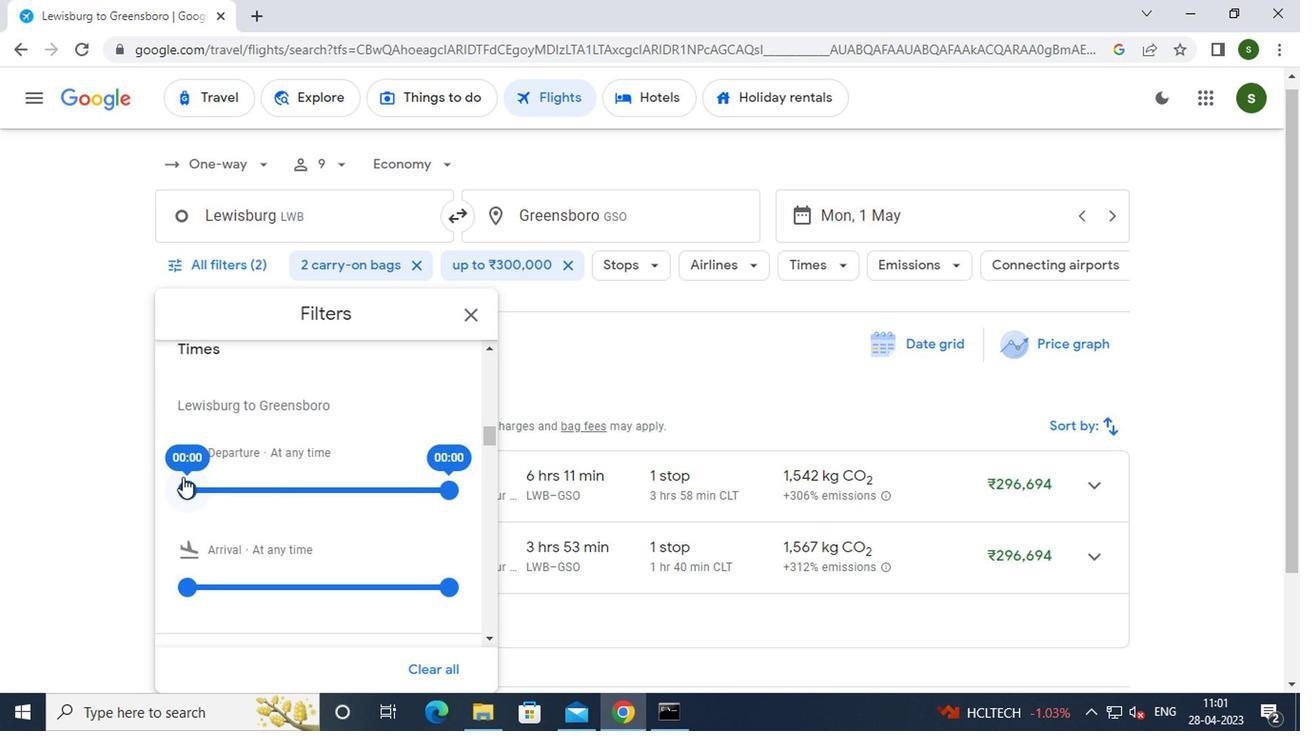 
Action: Mouse moved to (482, 318)
Screenshot: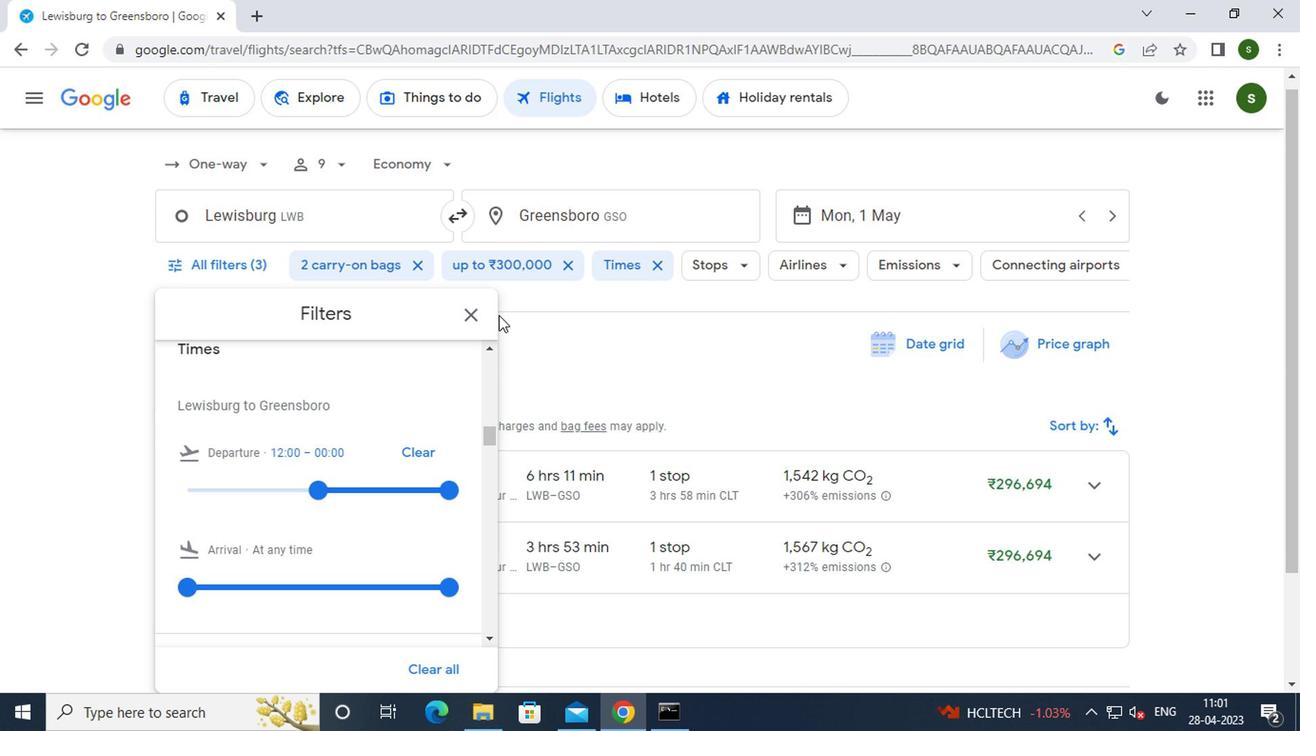 
Action: Mouse pressed left at (482, 318)
Screenshot: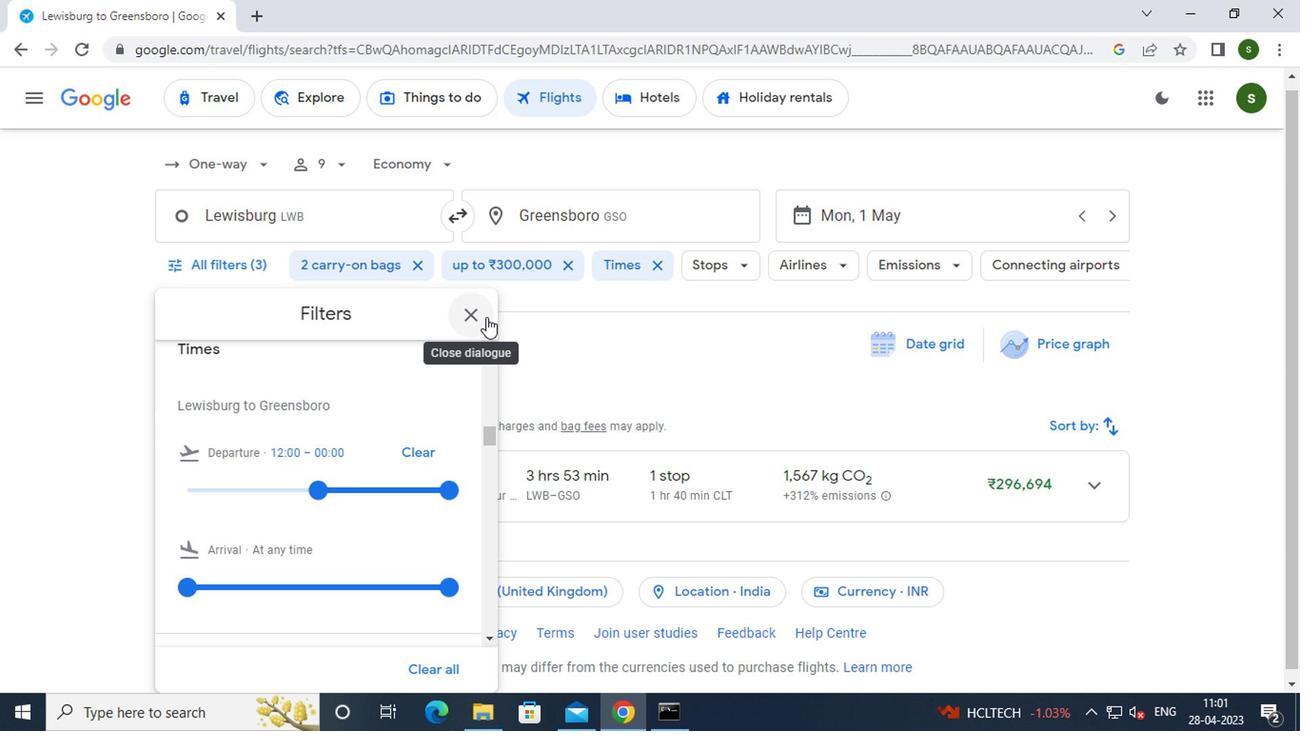 
Action: Mouse moved to (482, 362)
Screenshot: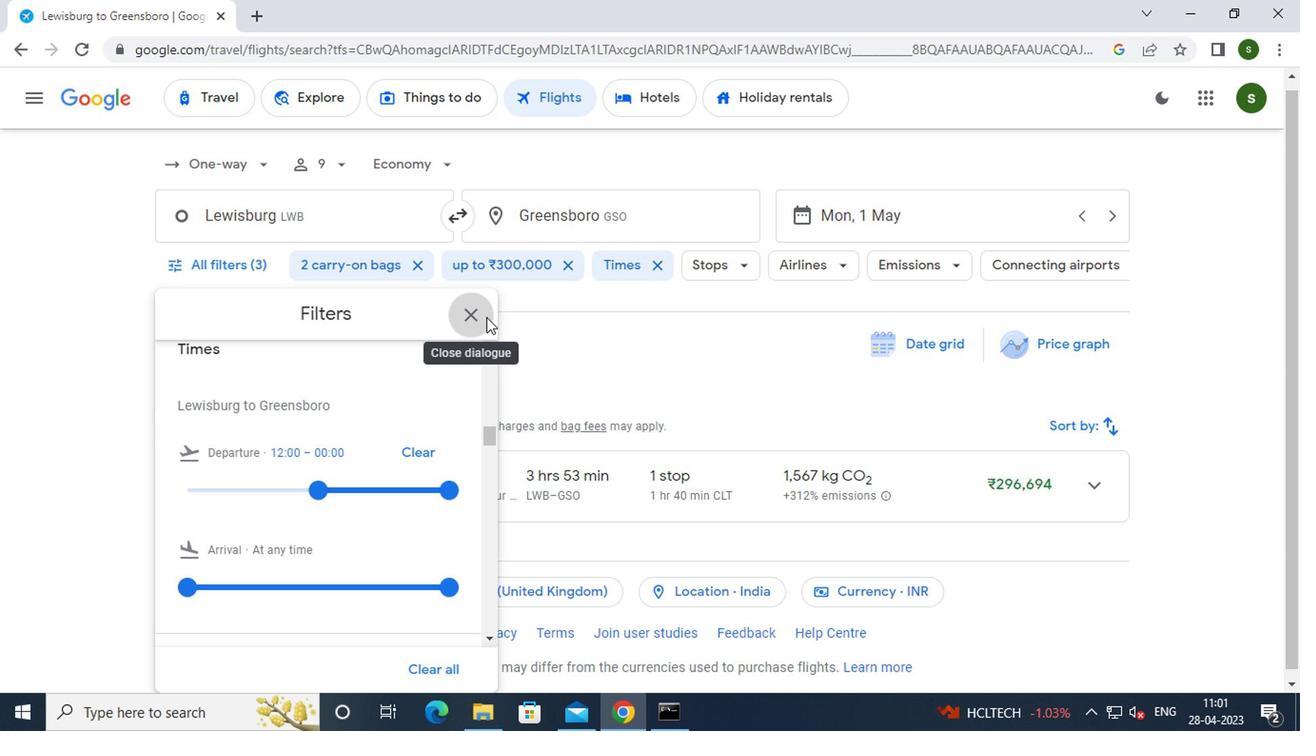 
